 Task: Find connections with filter location Wetteren with filter topic #Startupcompanywith filter profile language German with filter current company Vedanta Limited - Aluminium Business with filter school GOVERNMENT ENGINEERING COLLEGE, BHARUCH 014 with filter industry Technology, Information and Media with filter service category Research with filter keywords title Bus Person
Action: Mouse moved to (623, 122)
Screenshot: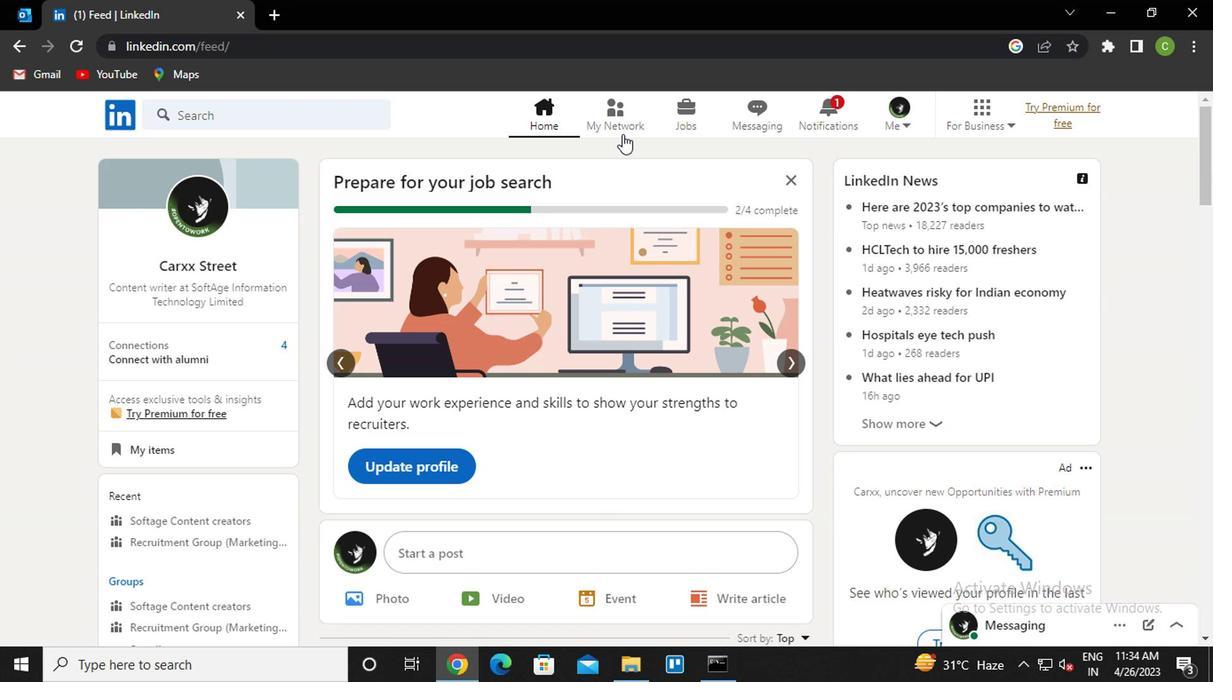 
Action: Mouse pressed left at (623, 122)
Screenshot: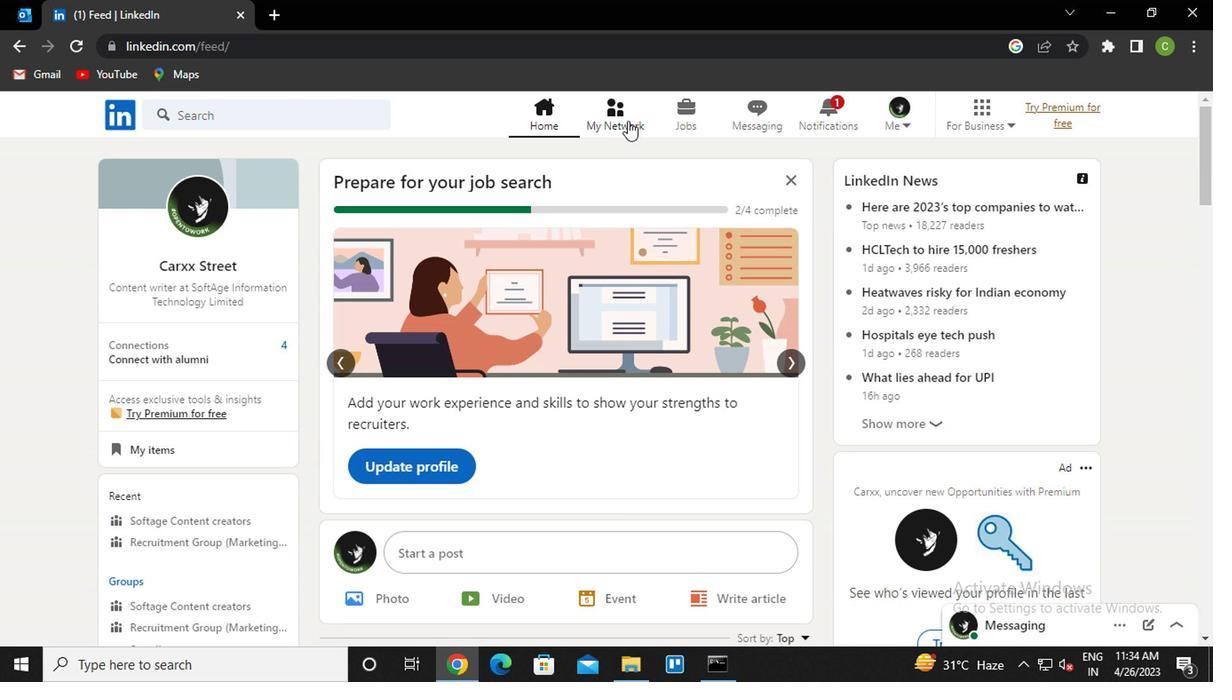 
Action: Mouse moved to (285, 211)
Screenshot: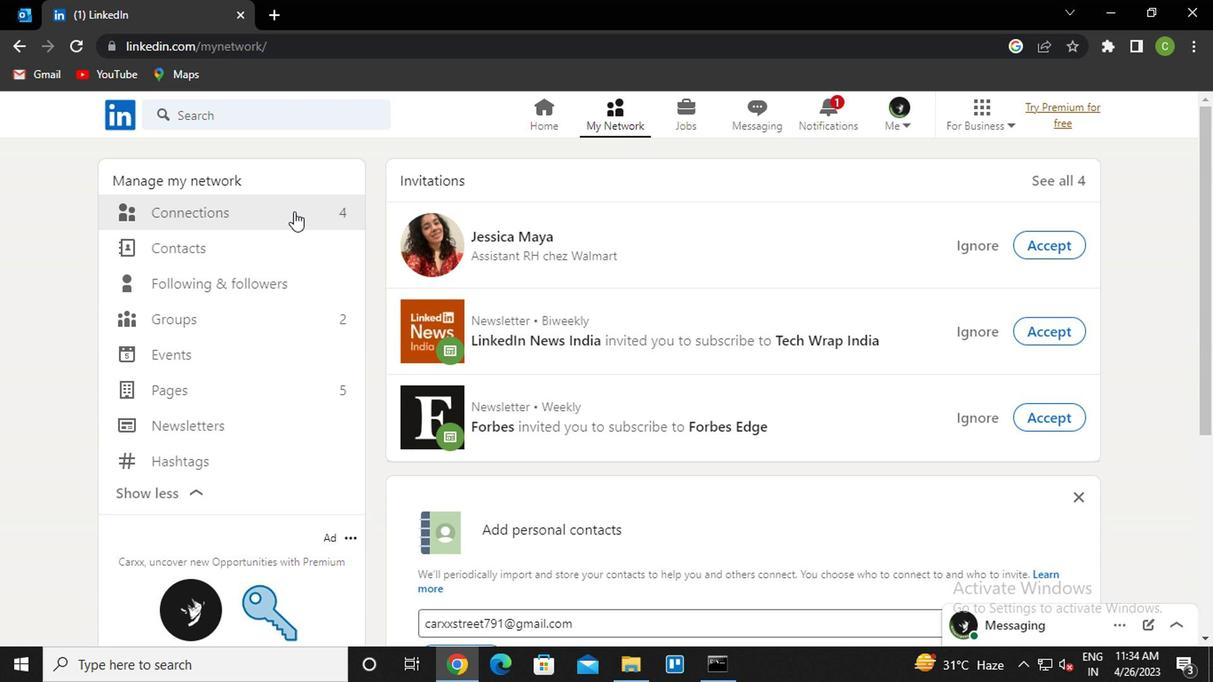 
Action: Mouse pressed left at (285, 211)
Screenshot: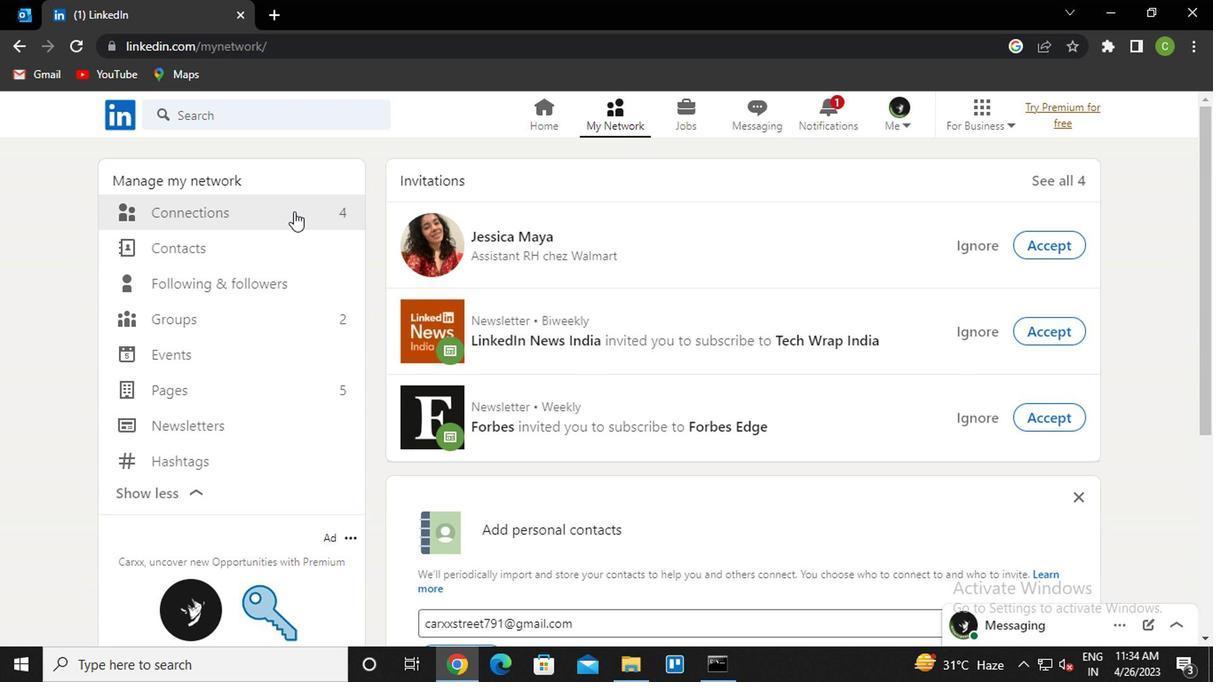 
Action: Mouse moved to (738, 218)
Screenshot: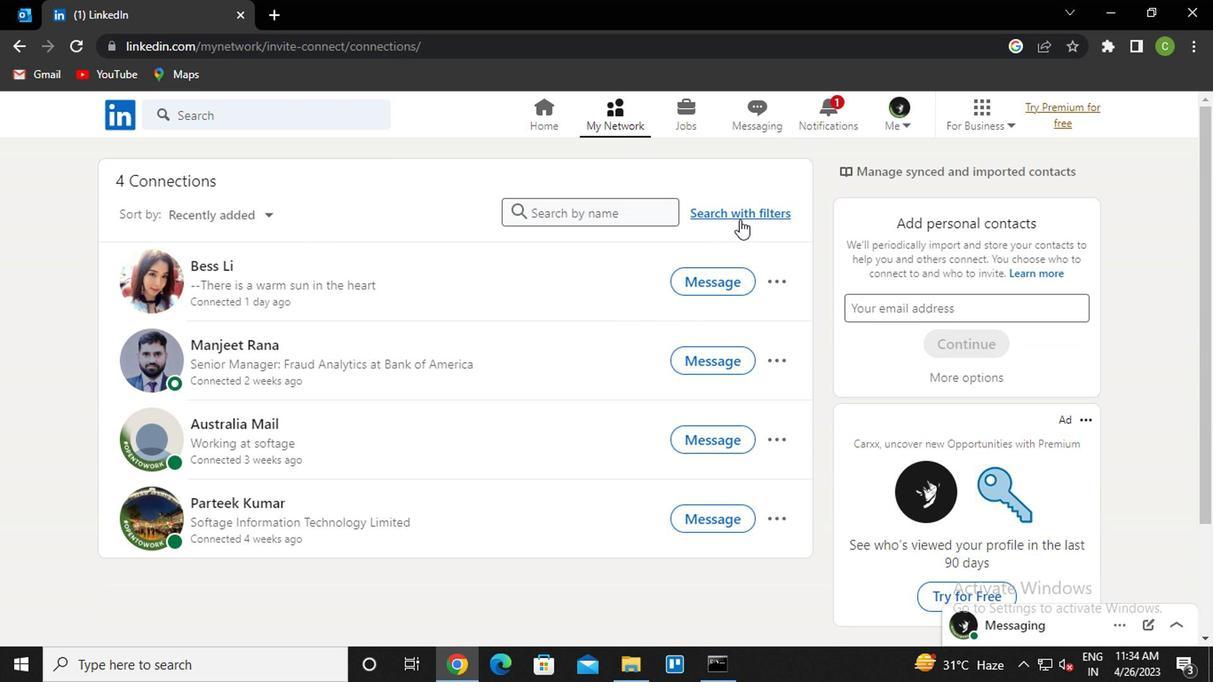 
Action: Mouse pressed left at (738, 218)
Screenshot: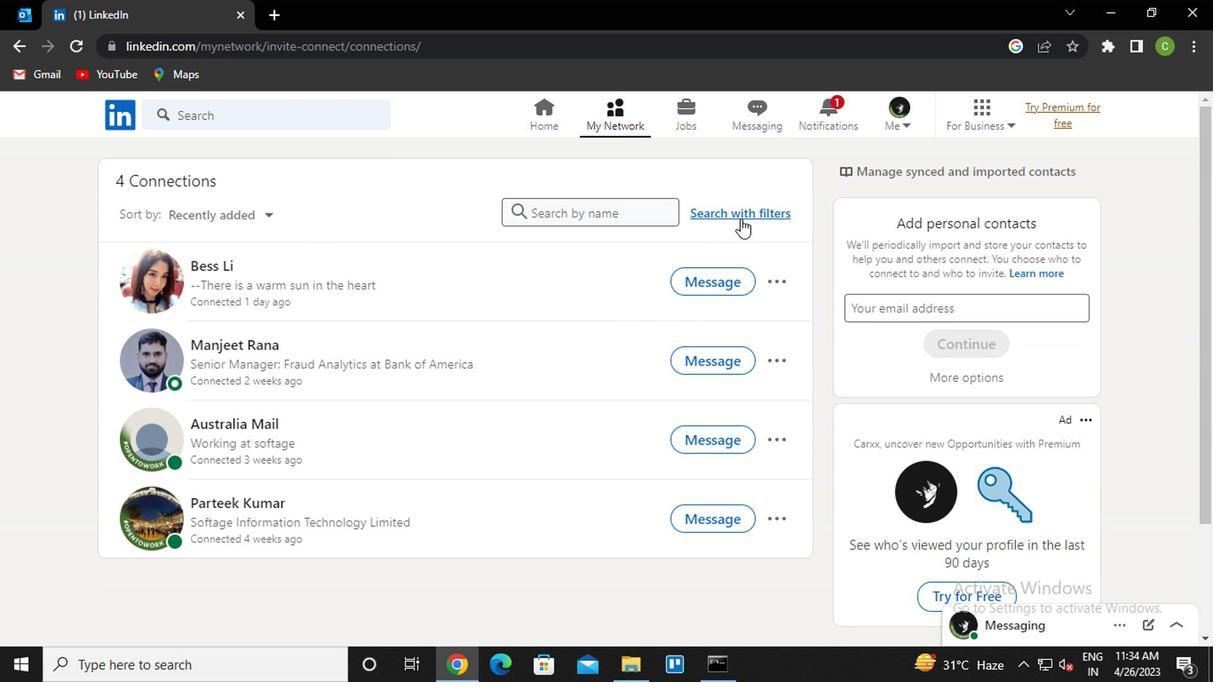 
Action: Mouse moved to (607, 163)
Screenshot: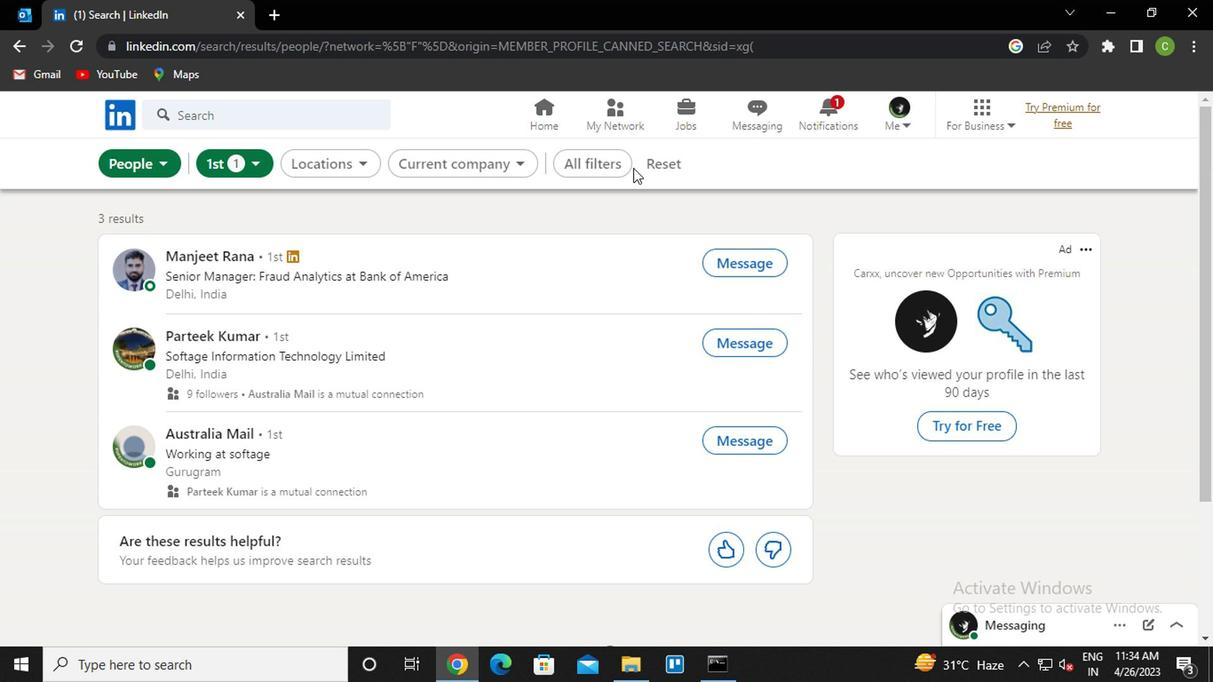 
Action: Mouse pressed left at (607, 163)
Screenshot: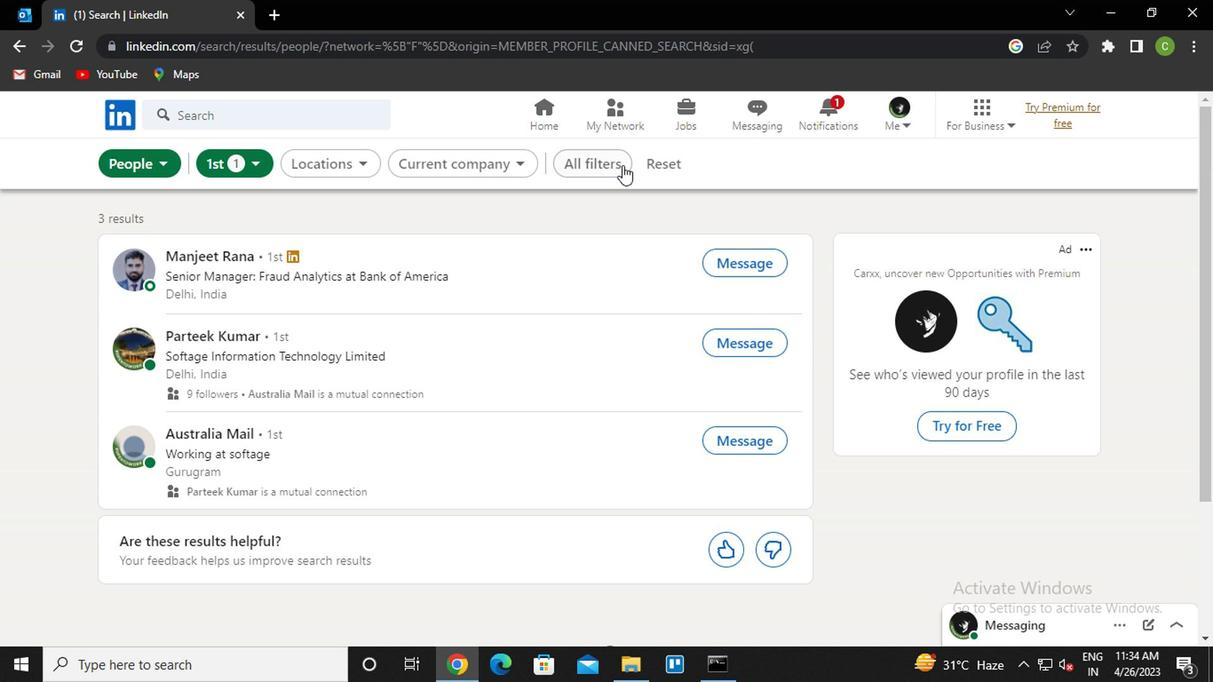 
Action: Mouse moved to (966, 431)
Screenshot: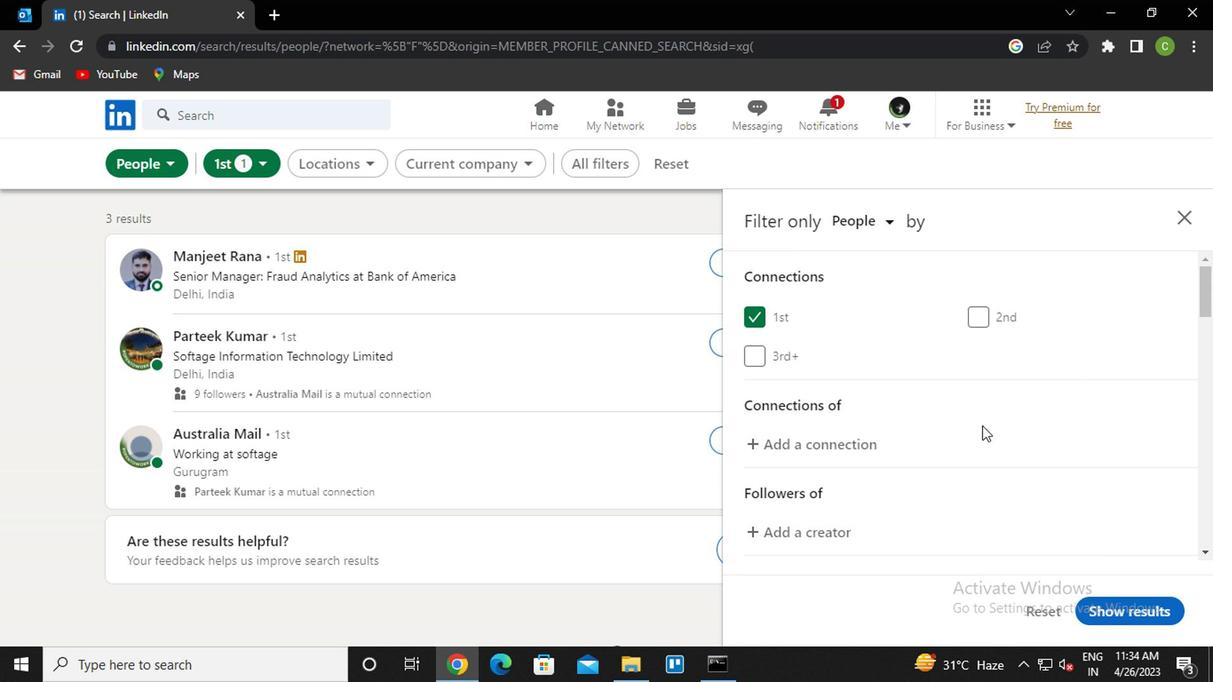 
Action: Mouse scrolled (966, 430) with delta (0, 0)
Screenshot: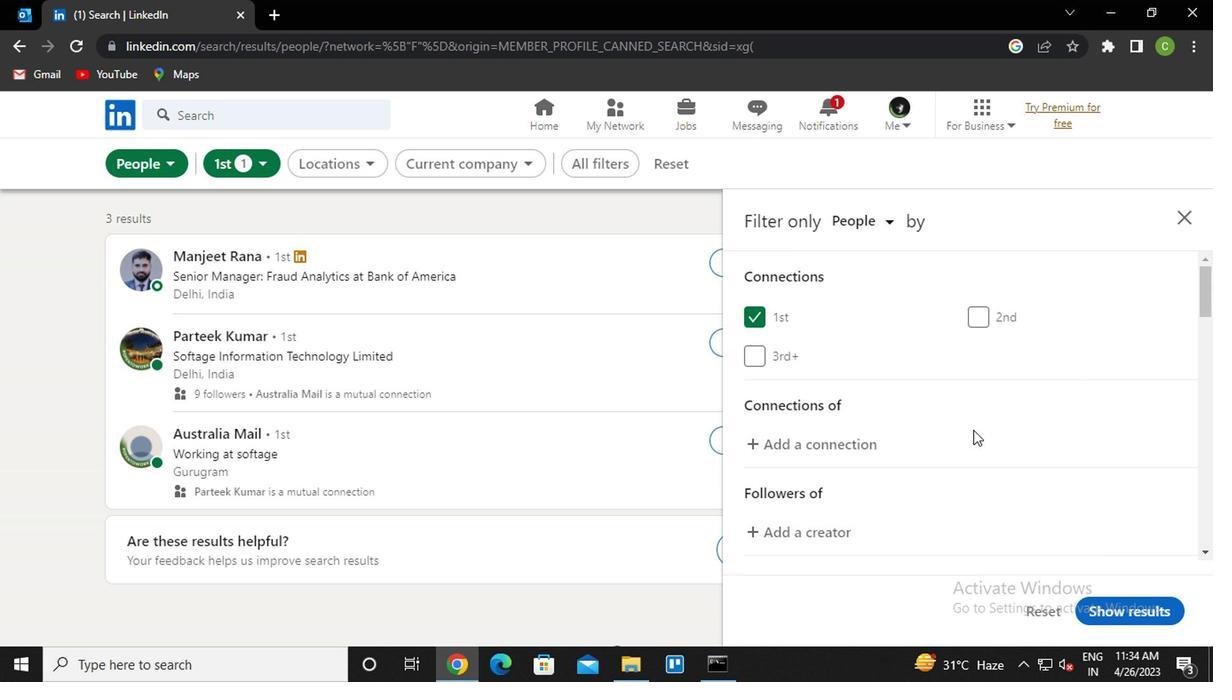 
Action: Mouse moved to (905, 414)
Screenshot: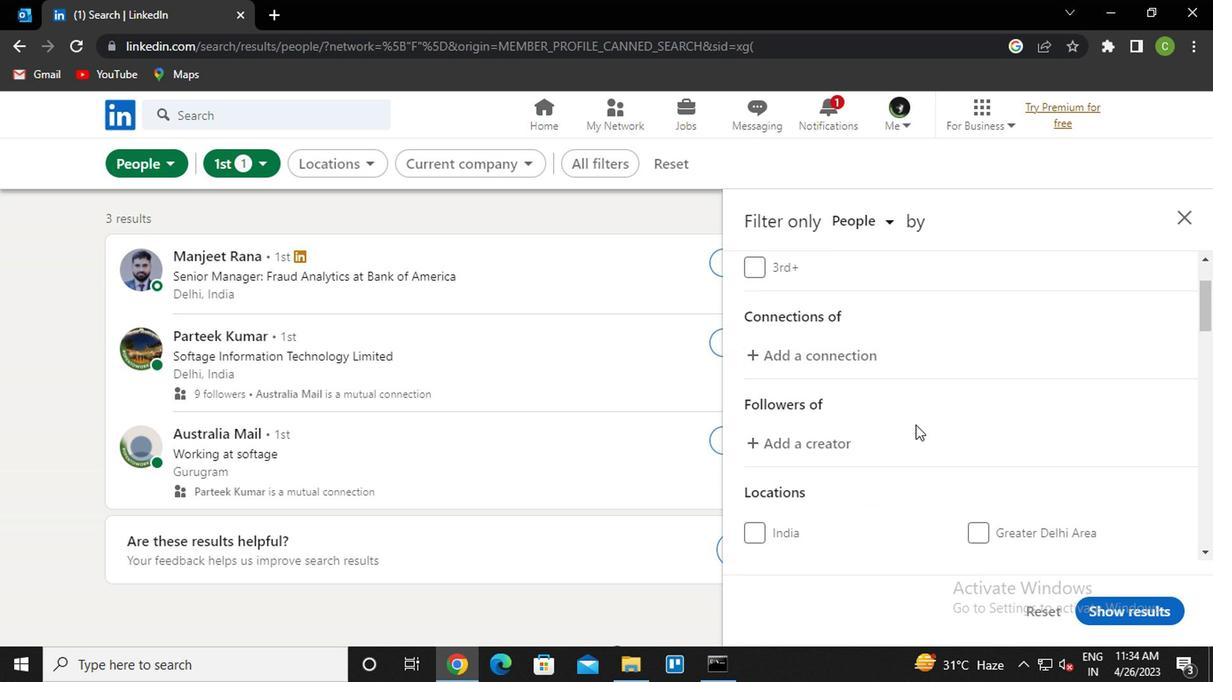 
Action: Mouse scrolled (905, 412) with delta (0, -1)
Screenshot: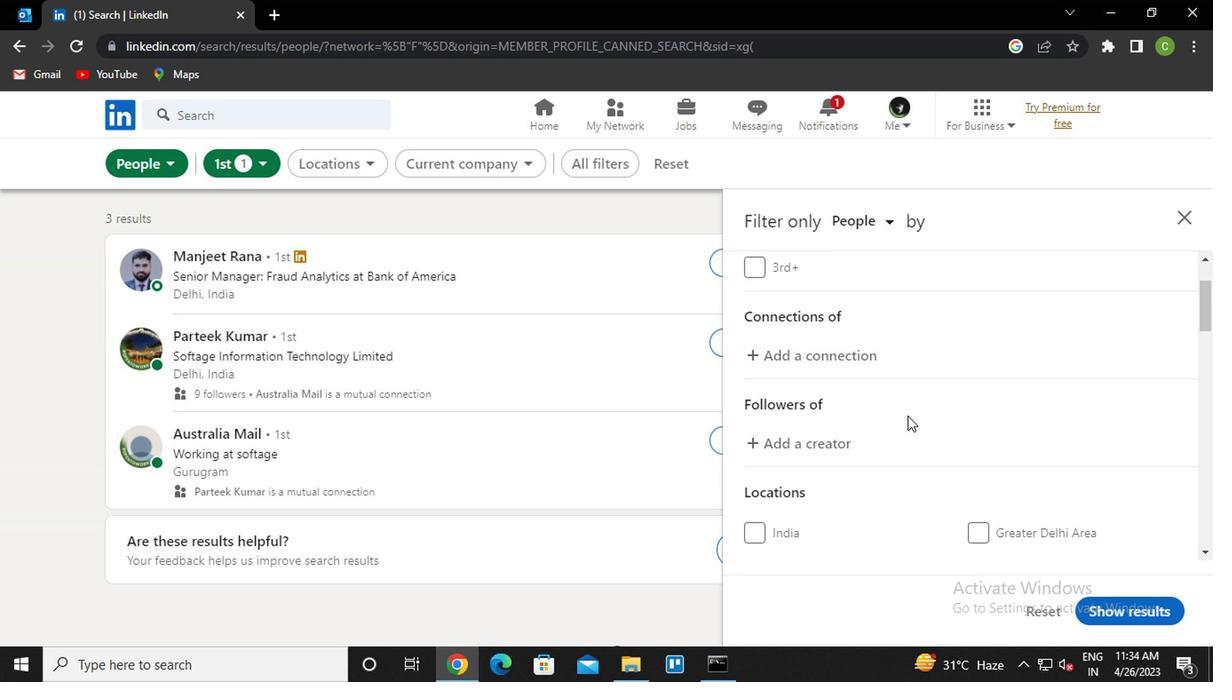 
Action: Mouse scrolled (905, 412) with delta (0, -1)
Screenshot: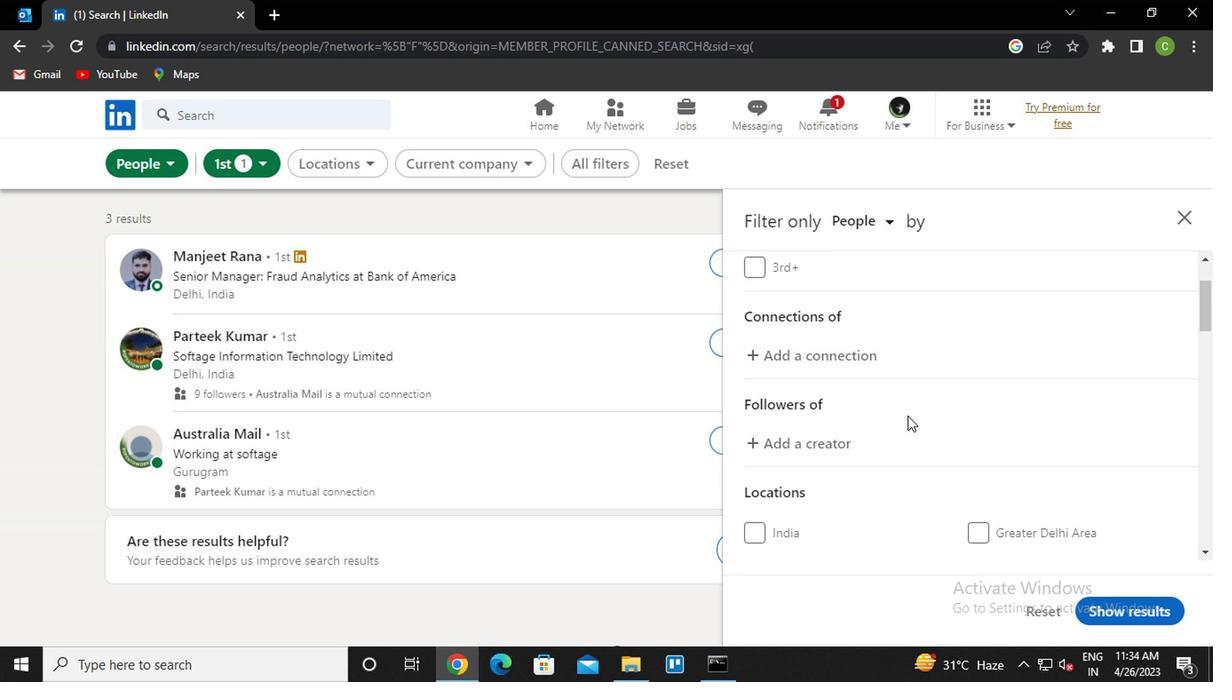 
Action: Mouse moved to (1023, 426)
Screenshot: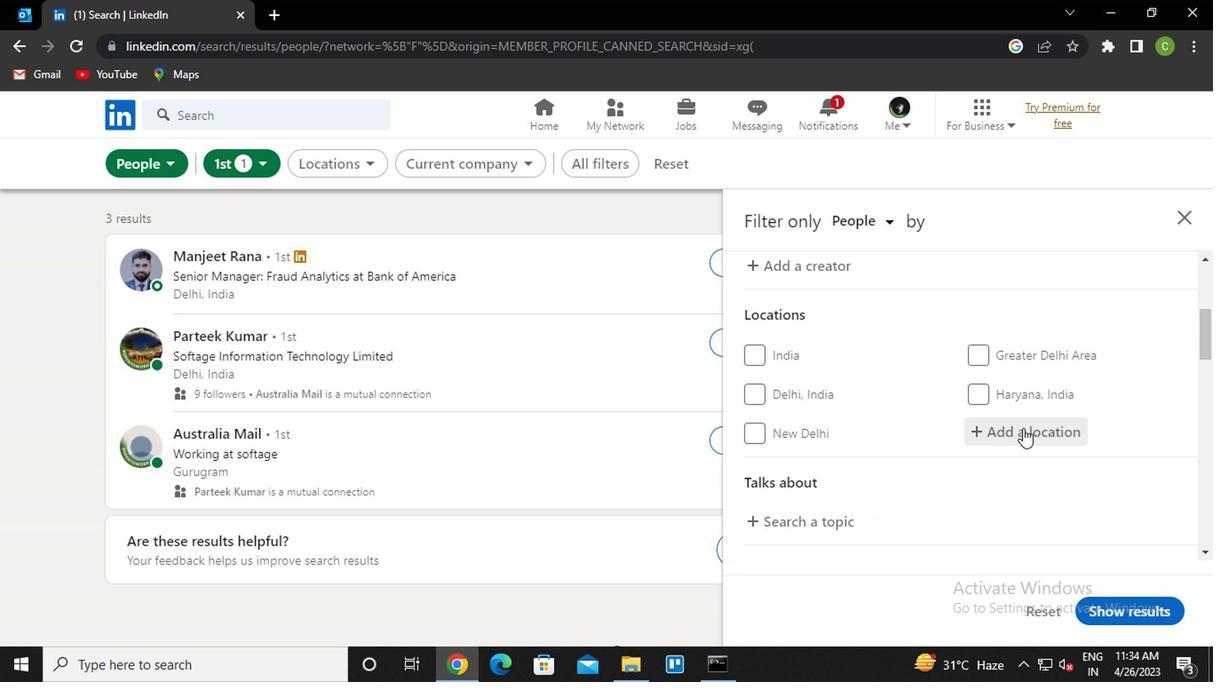 
Action: Mouse pressed left at (1023, 426)
Screenshot: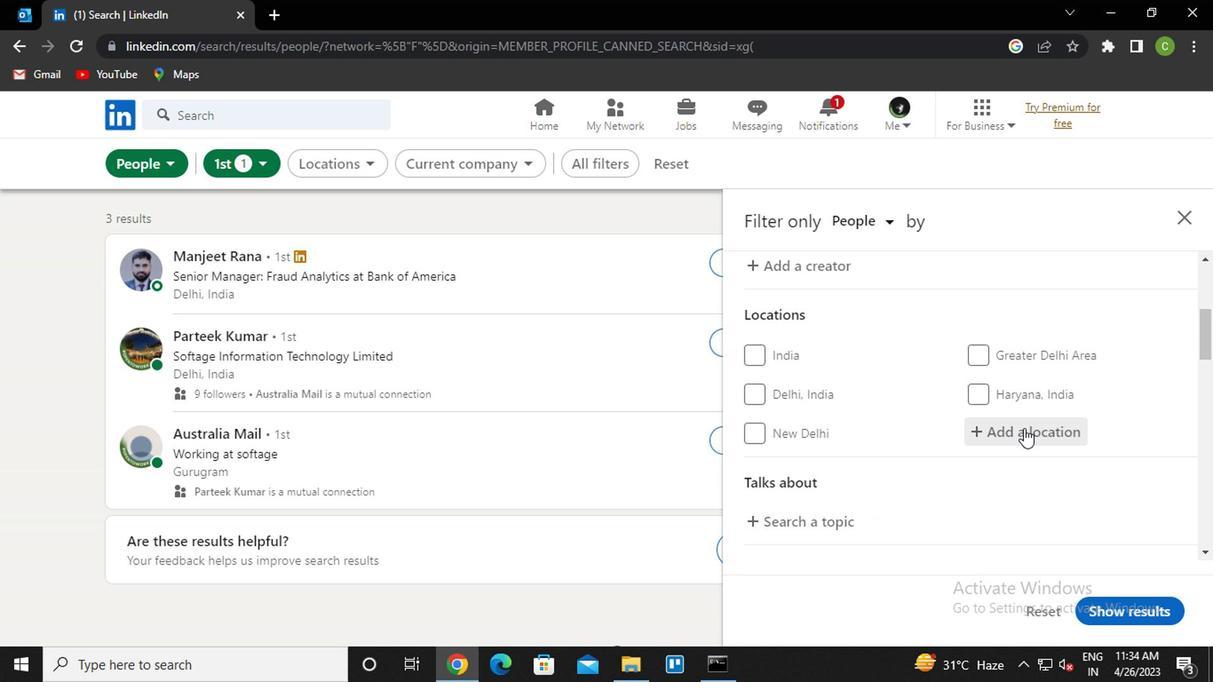 
Action: Mouse moved to (1024, 426)
Screenshot: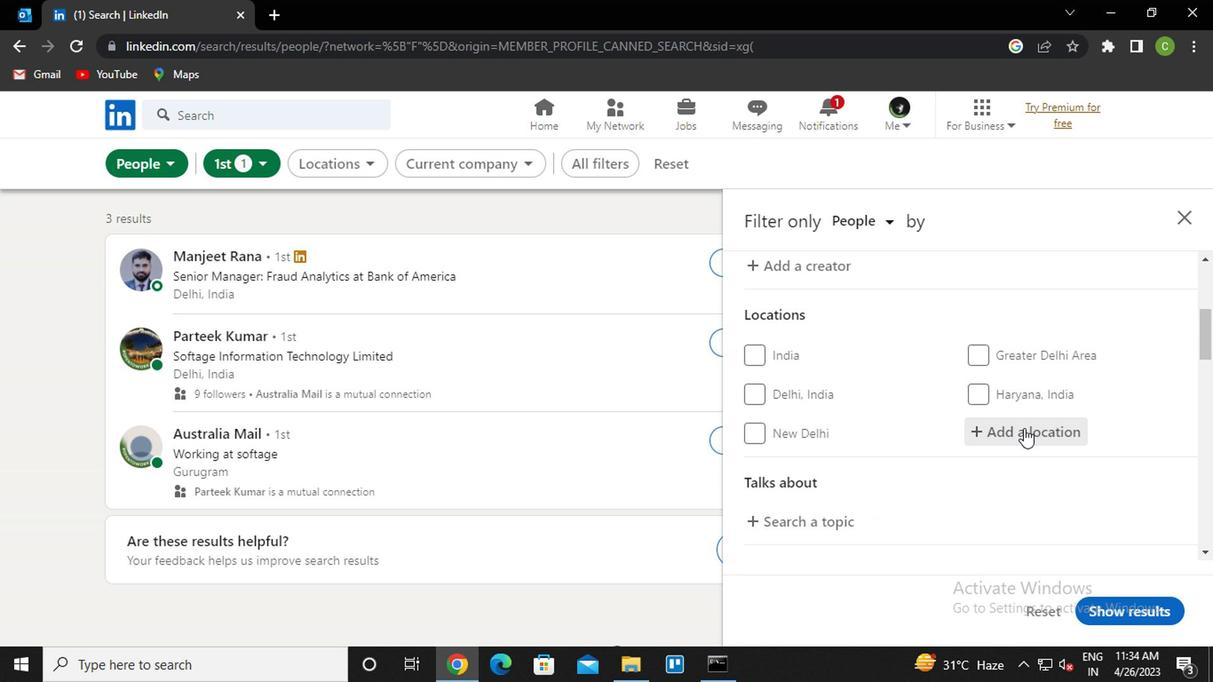 
Action: Key pressed w<Key.caps_lock>Ette<Key.down><Key.enter>
Screenshot: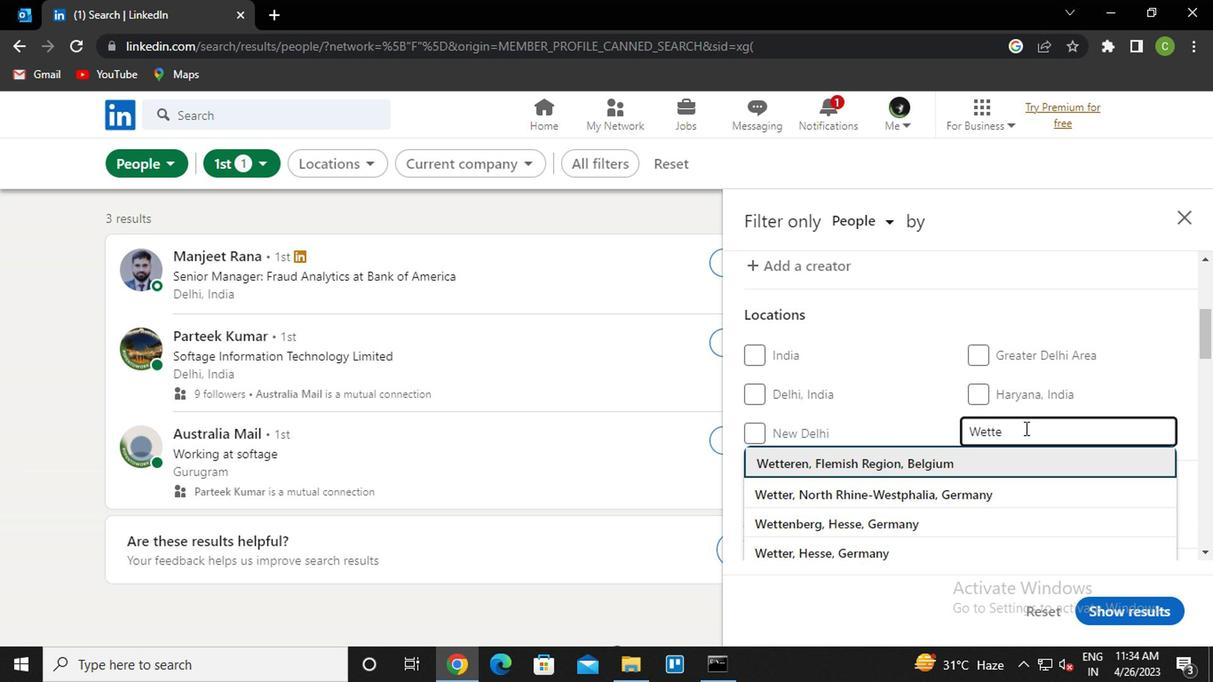 
Action: Mouse moved to (1032, 448)
Screenshot: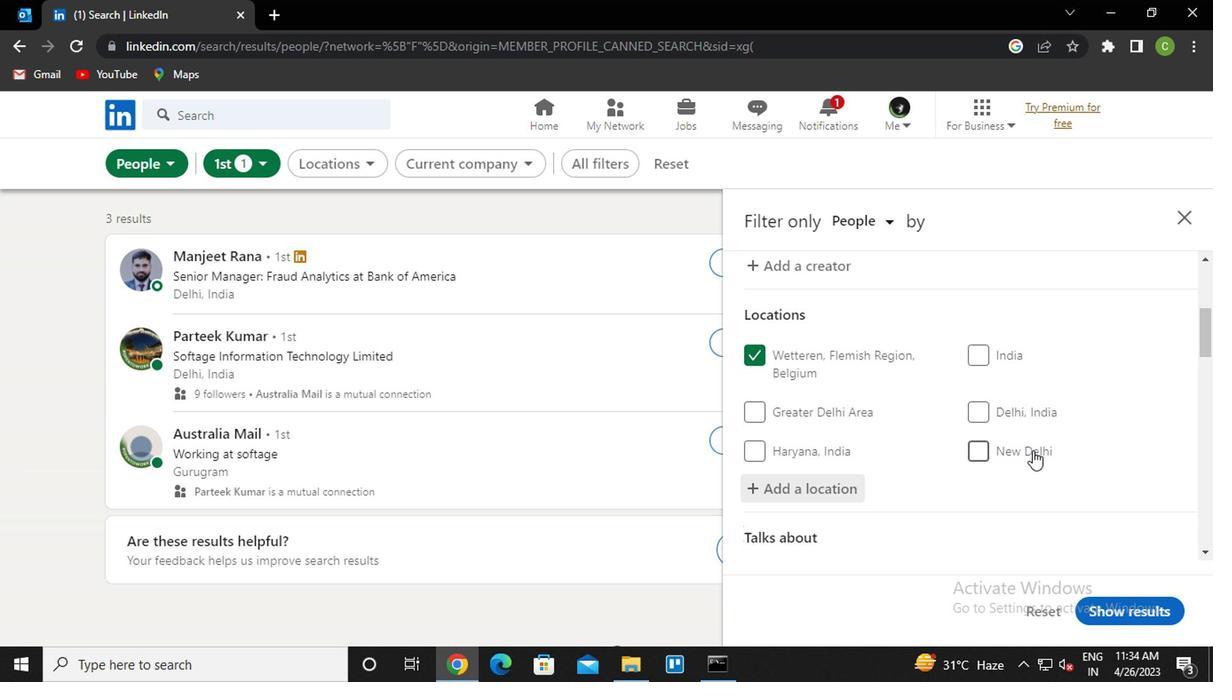 
Action: Mouse scrolled (1032, 448) with delta (0, 0)
Screenshot: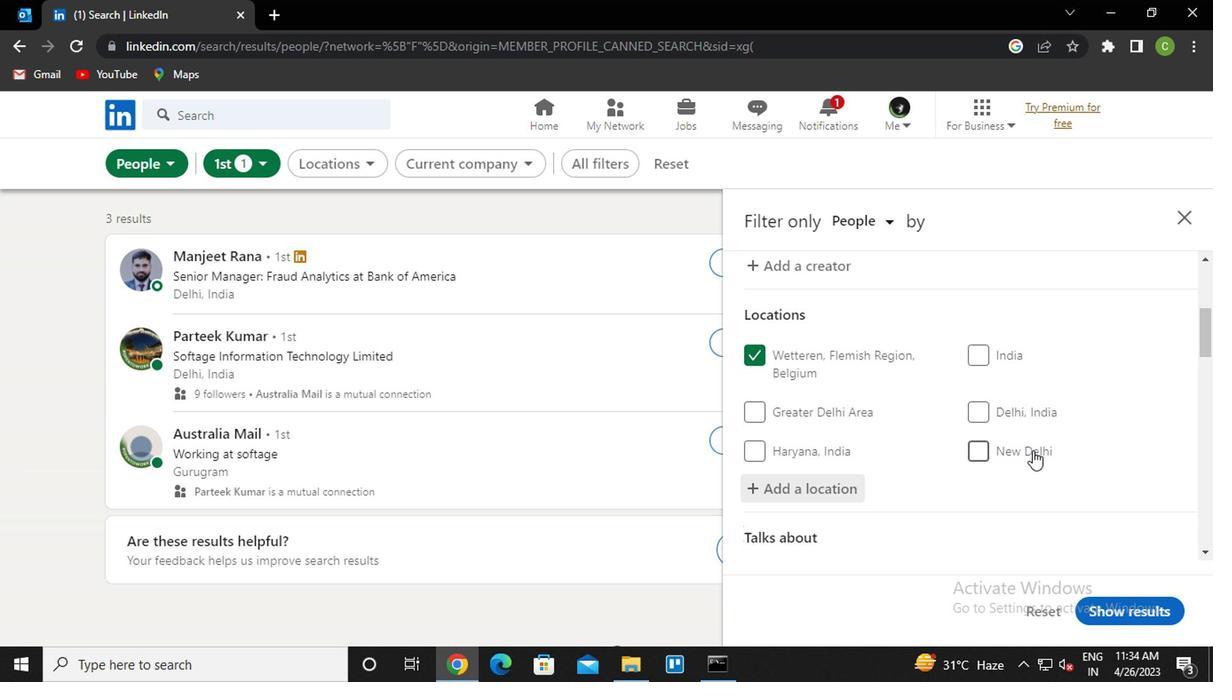
Action: Mouse moved to (1032, 450)
Screenshot: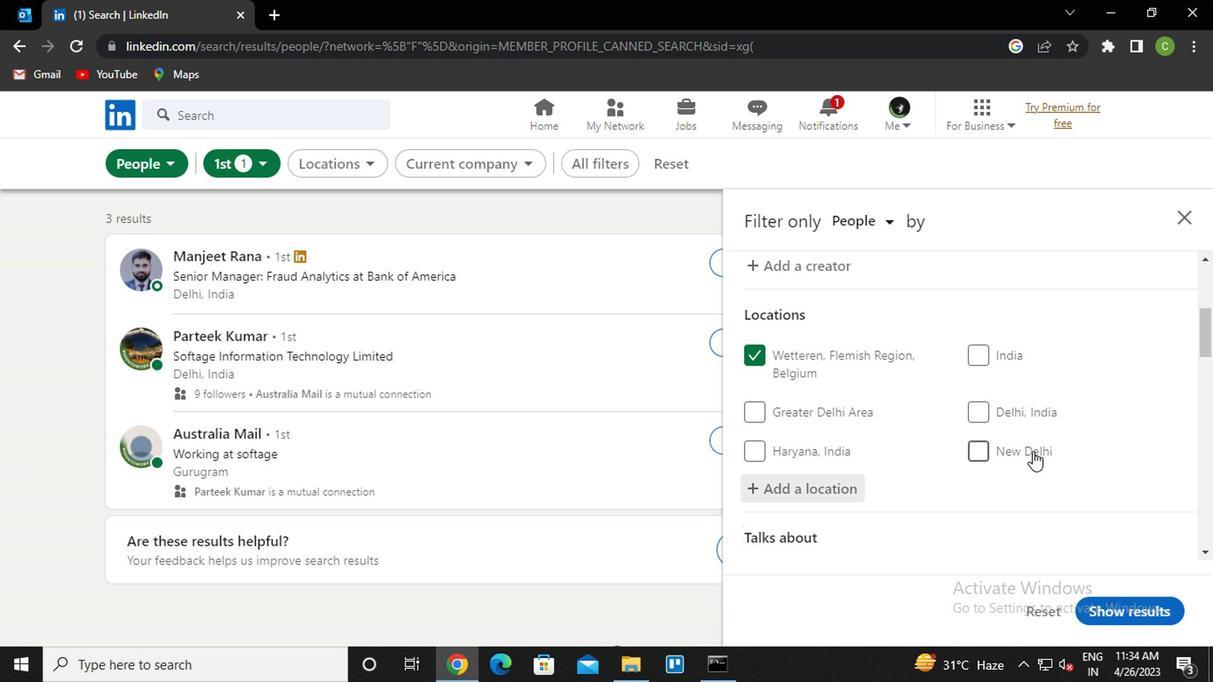 
Action: Mouse scrolled (1032, 450) with delta (0, 0)
Screenshot: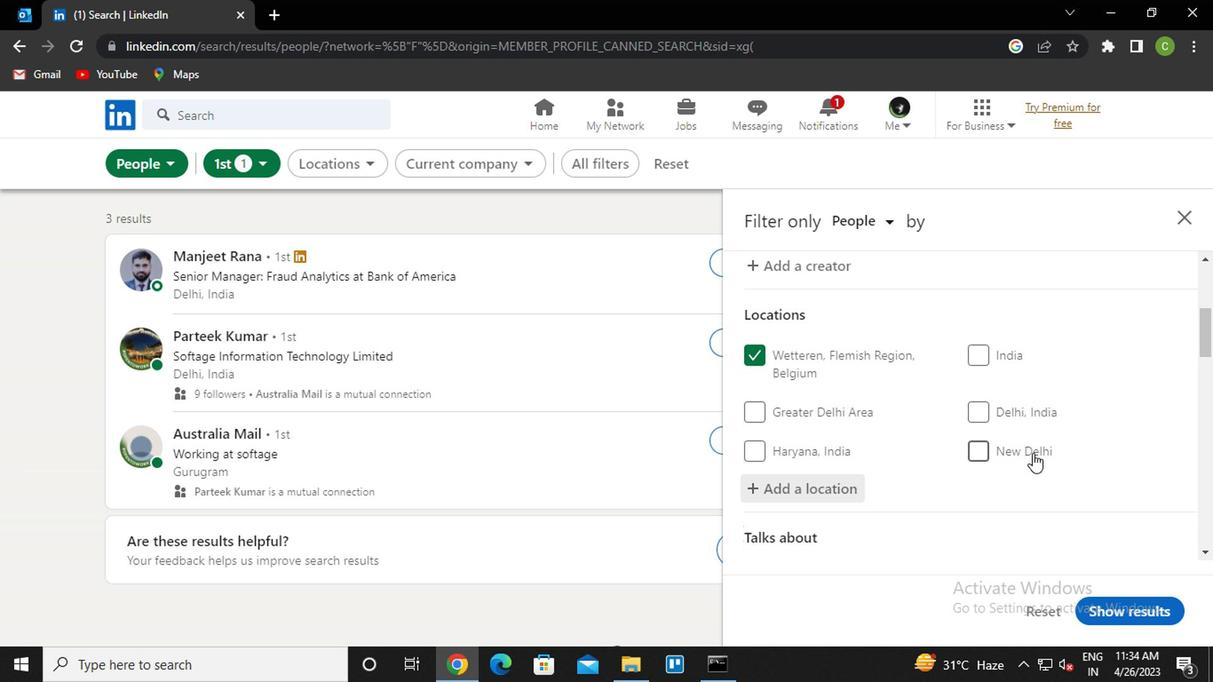 
Action: Mouse moved to (979, 473)
Screenshot: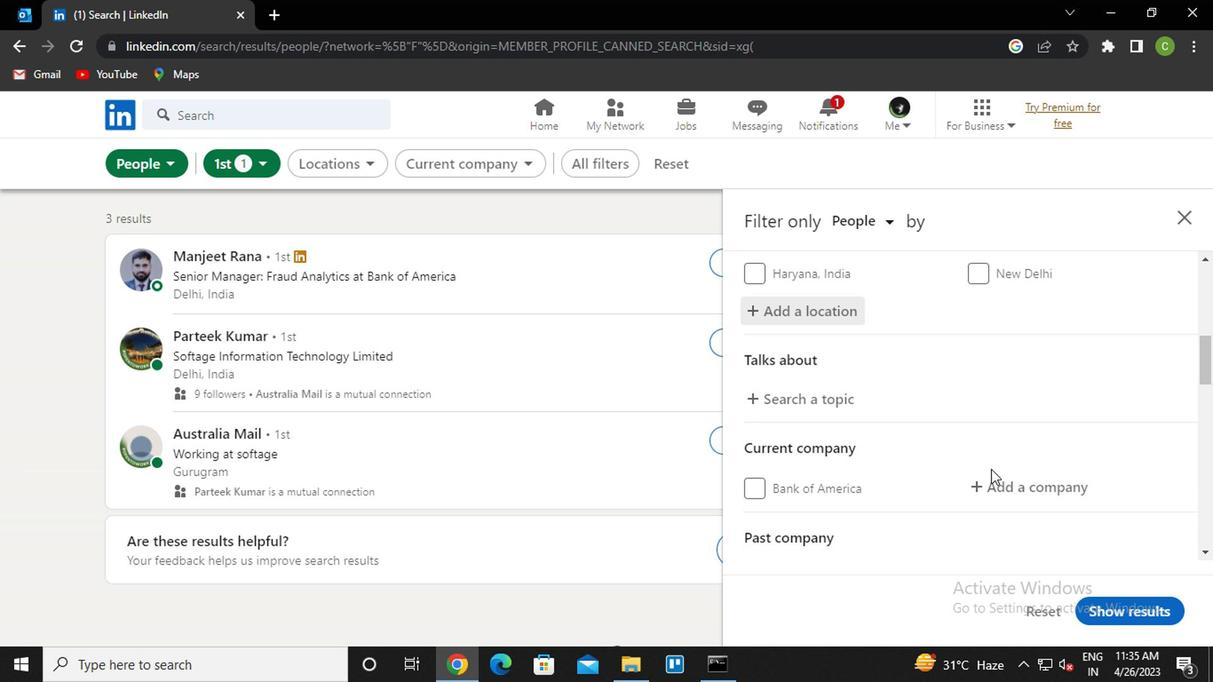 
Action: Mouse scrolled (979, 472) with delta (0, 0)
Screenshot: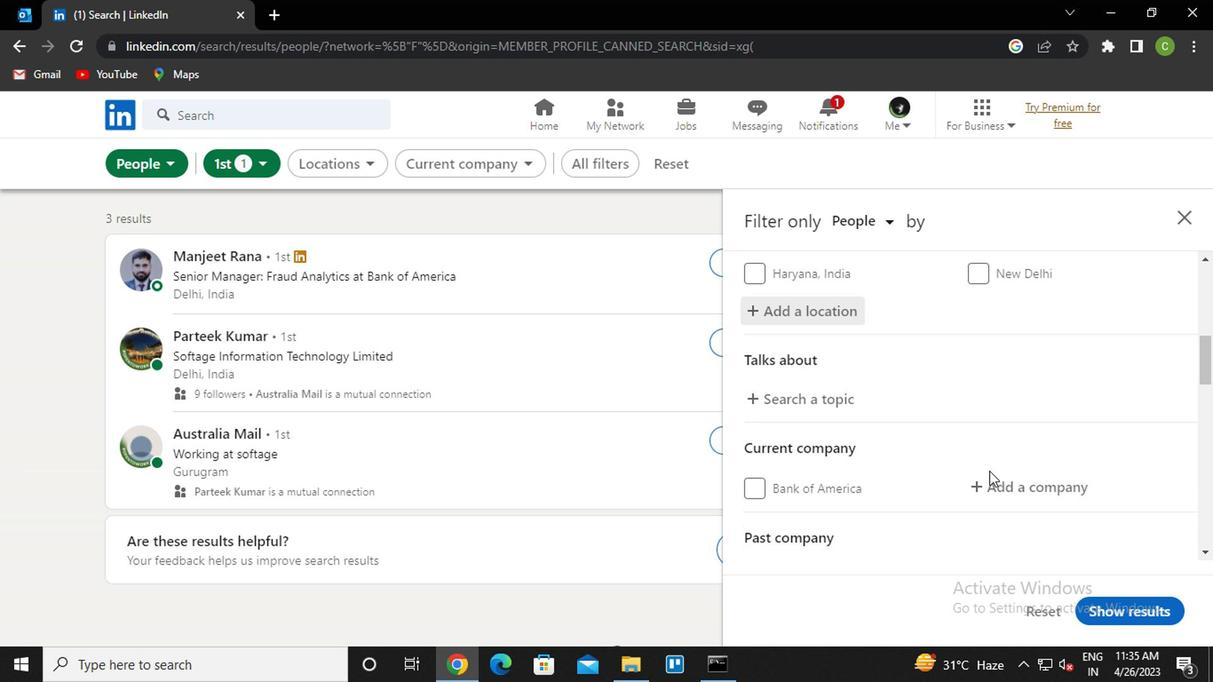 
Action: Mouse moved to (1007, 405)
Screenshot: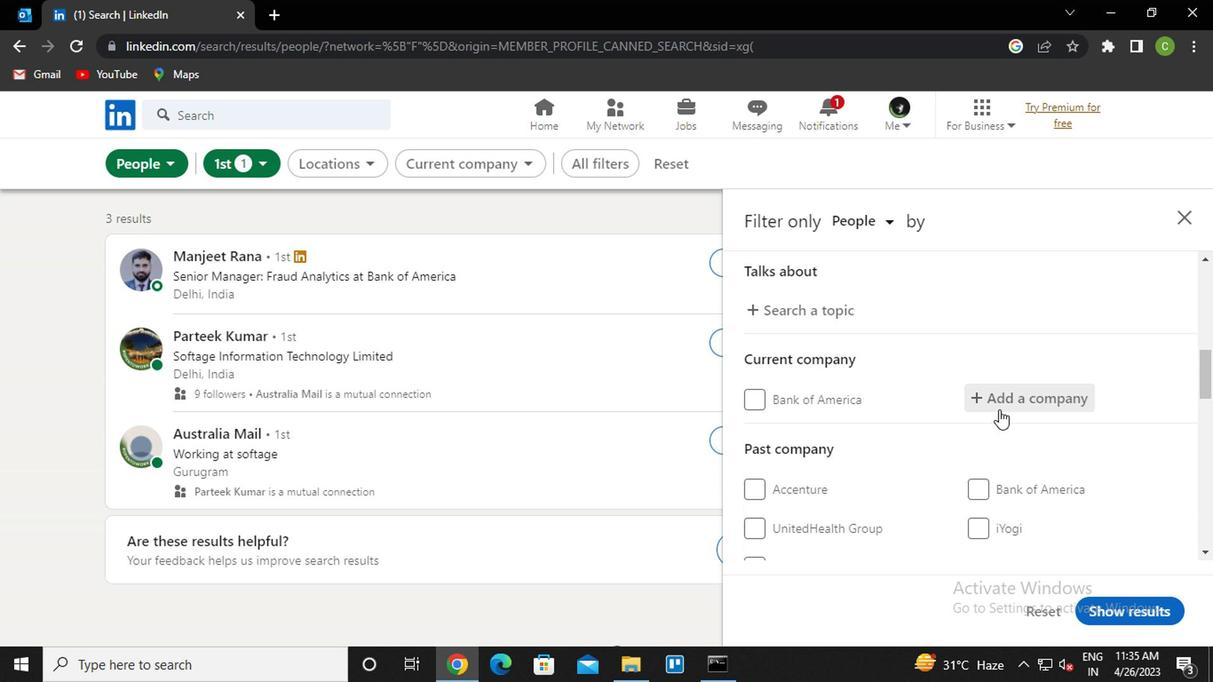 
Action: Mouse pressed left at (1007, 405)
Screenshot: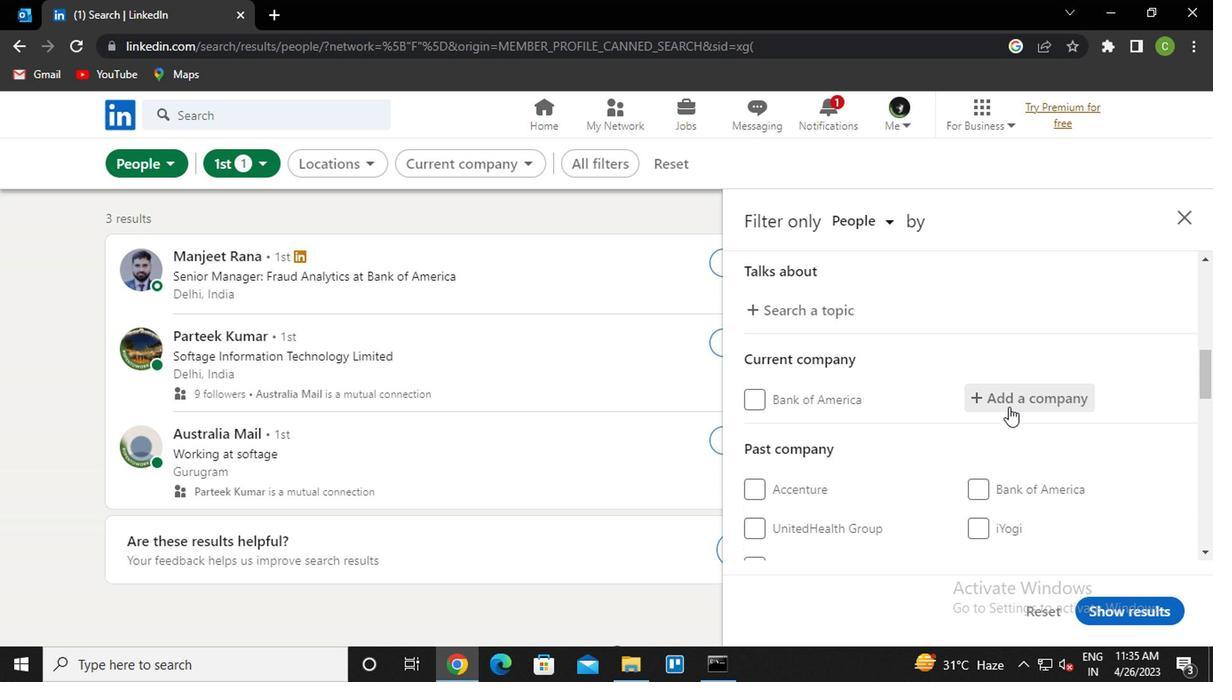 
Action: Mouse moved to (820, 305)
Screenshot: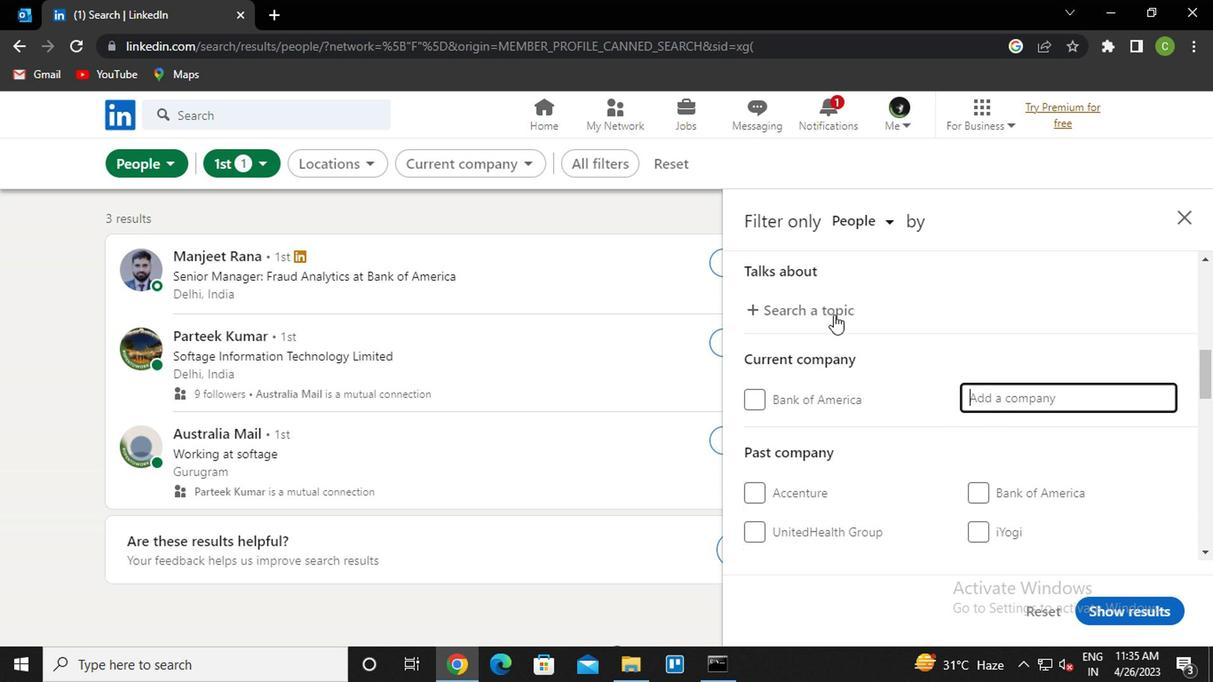 
Action: Mouse pressed left at (820, 305)
Screenshot: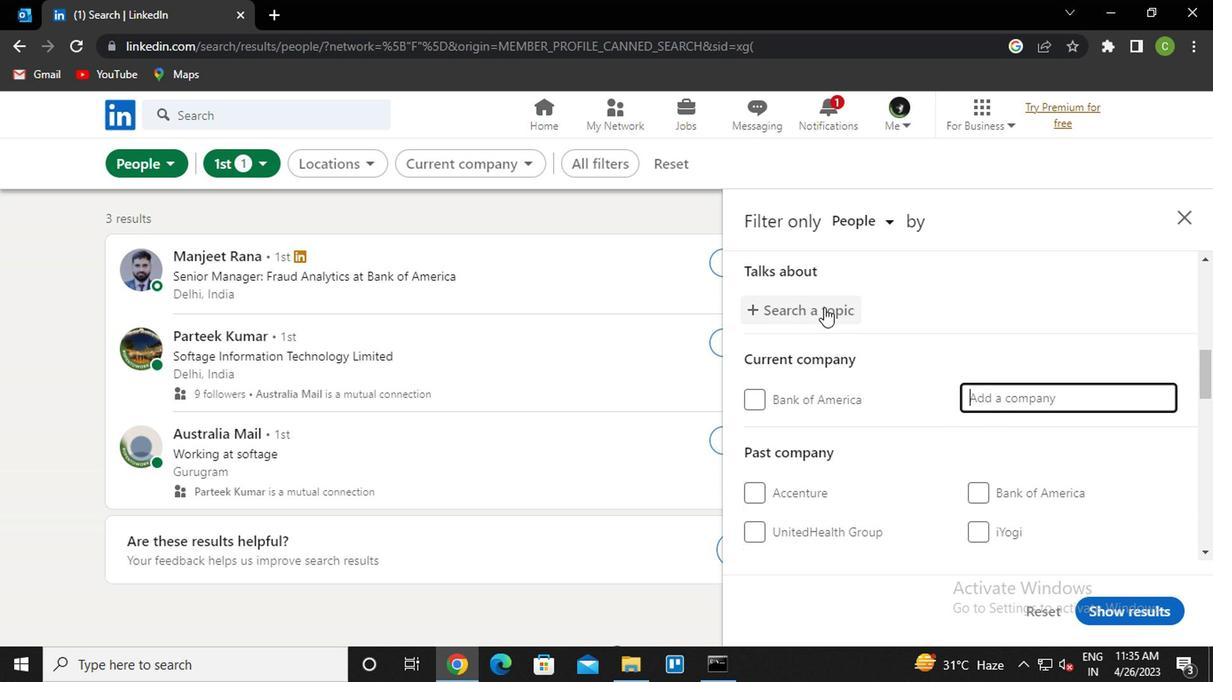 
Action: Mouse moved to (836, 355)
Screenshot: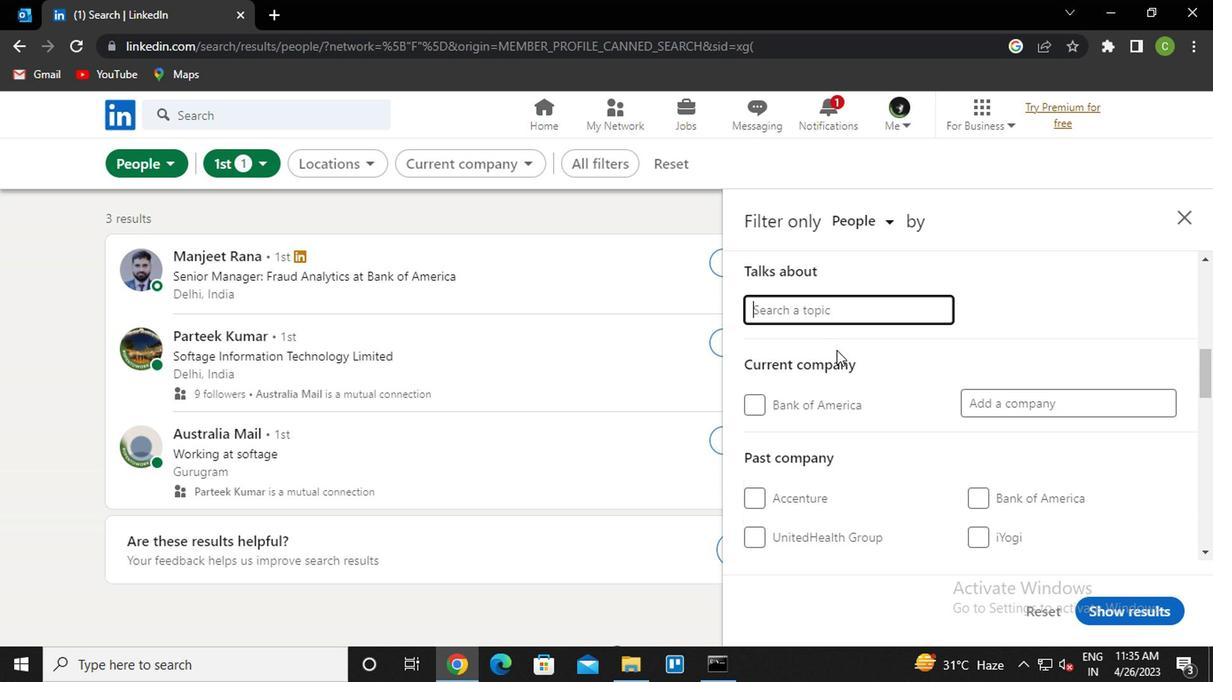 
Action: Key pressed <Key.caps_lock>s<Key.caps_lock>tartupcompany<Key.down><Key.enter>
Screenshot: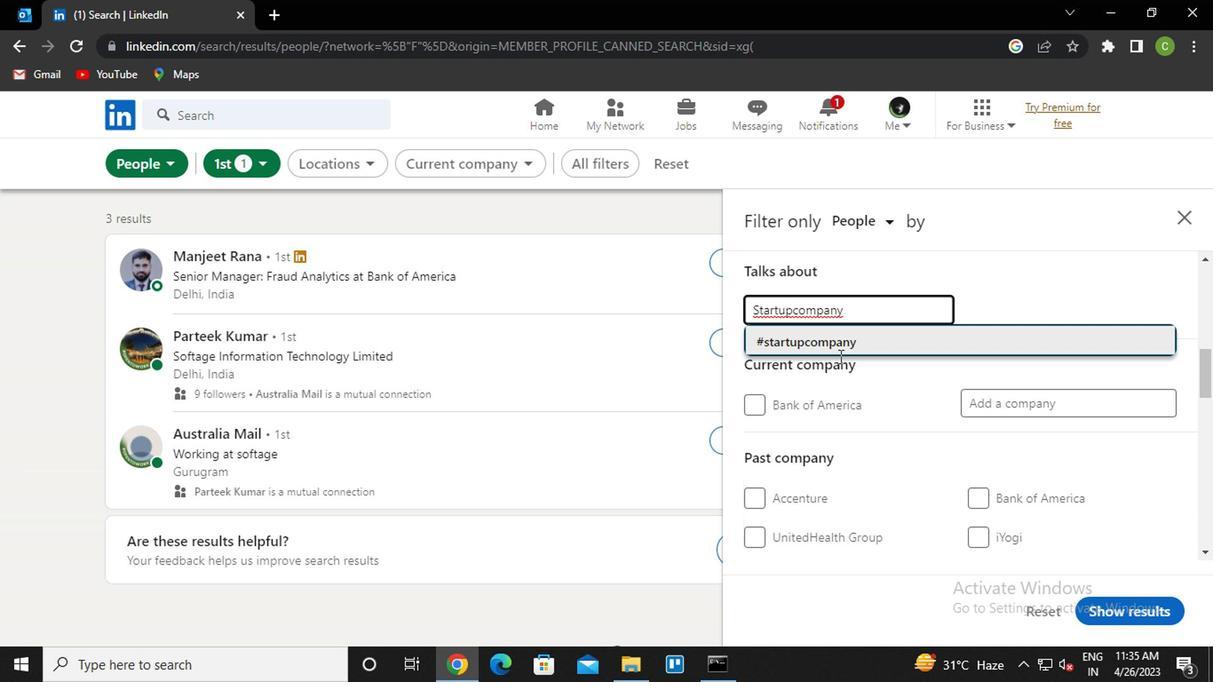 
Action: Mouse moved to (1049, 398)
Screenshot: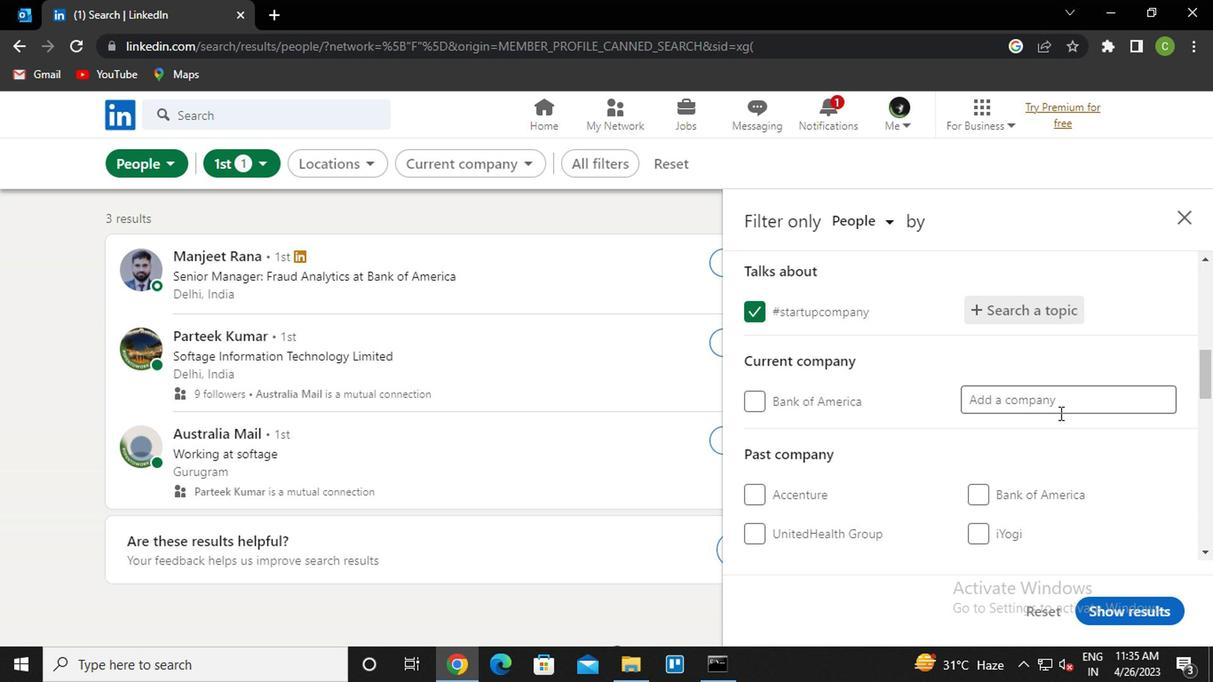
Action: Mouse pressed left at (1049, 398)
Screenshot: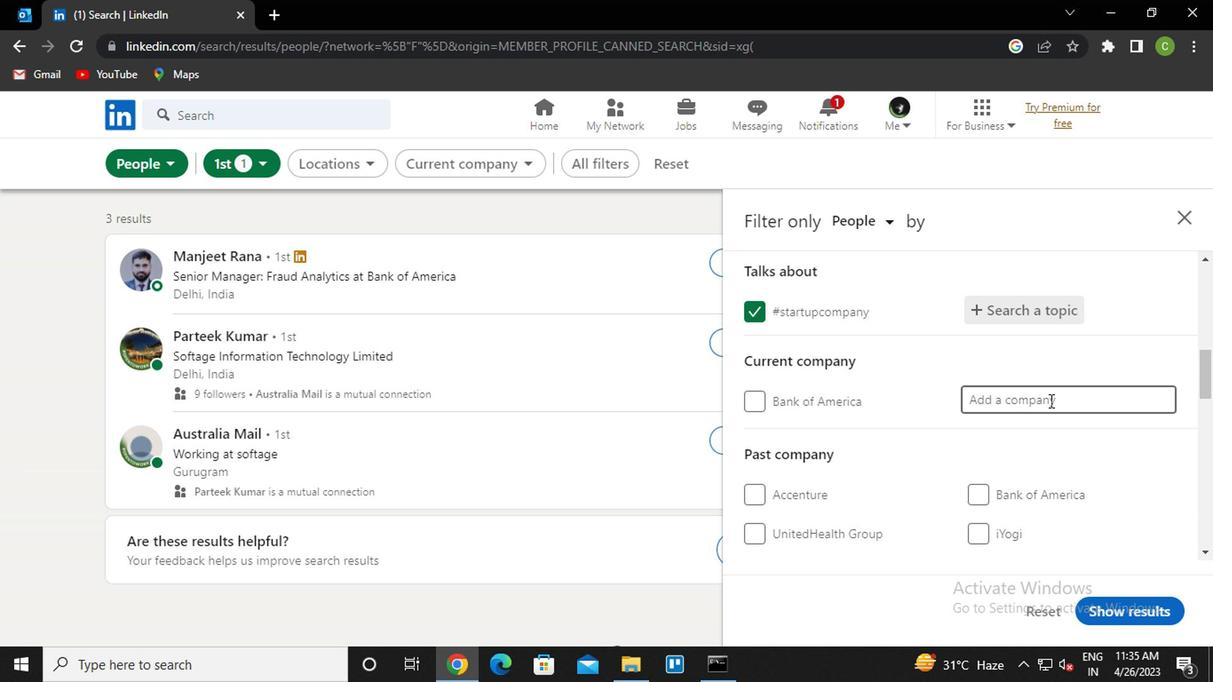 
Action: Key pressed <Key.caps_lock>v<Key.caps_lock>edn<Key.backspace>anta
Screenshot: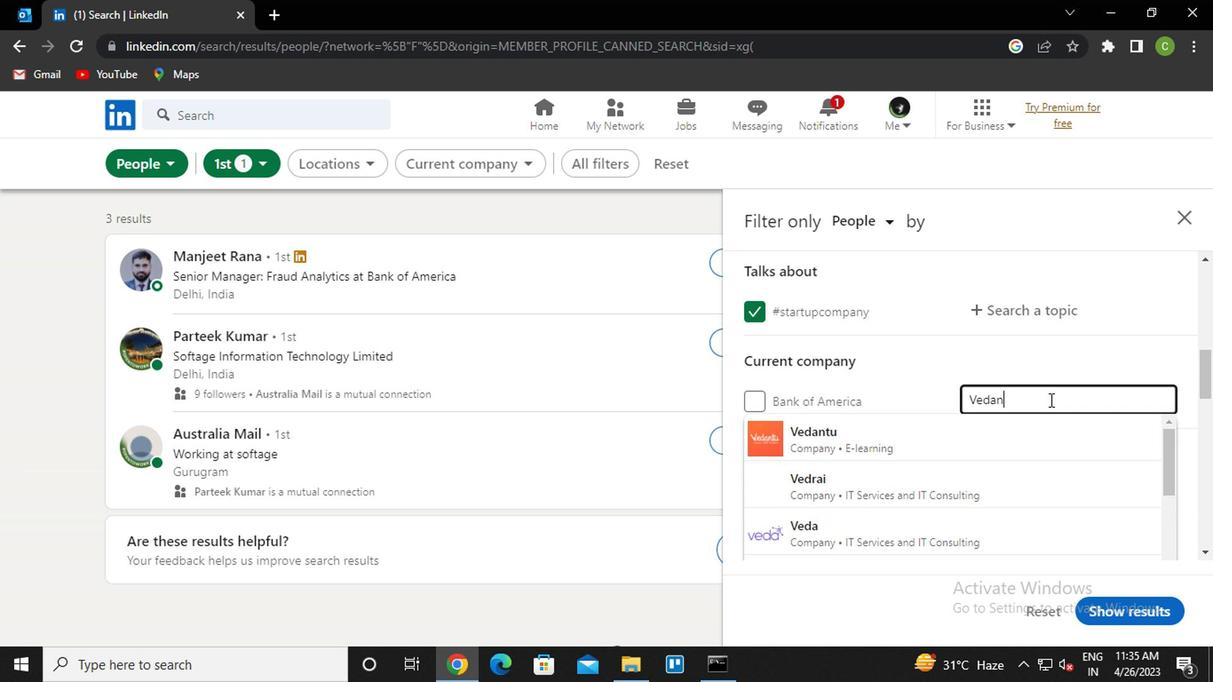 
Action: Mouse moved to (996, 477)
Screenshot: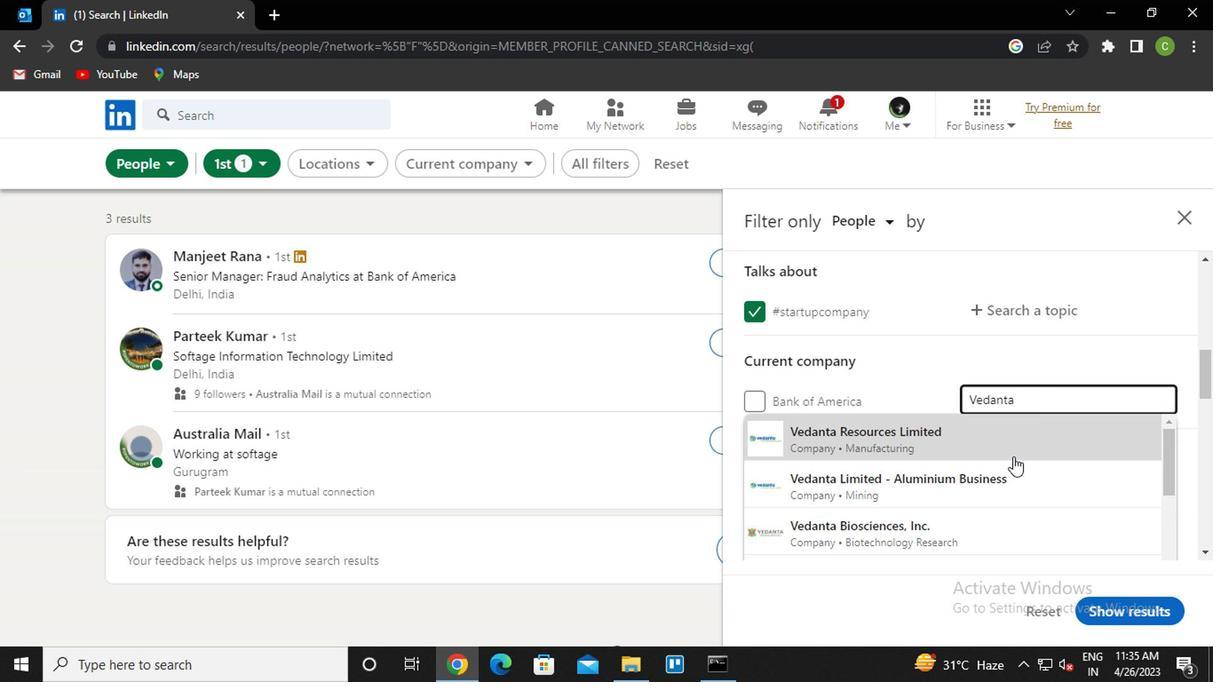
Action: Mouse pressed left at (996, 477)
Screenshot: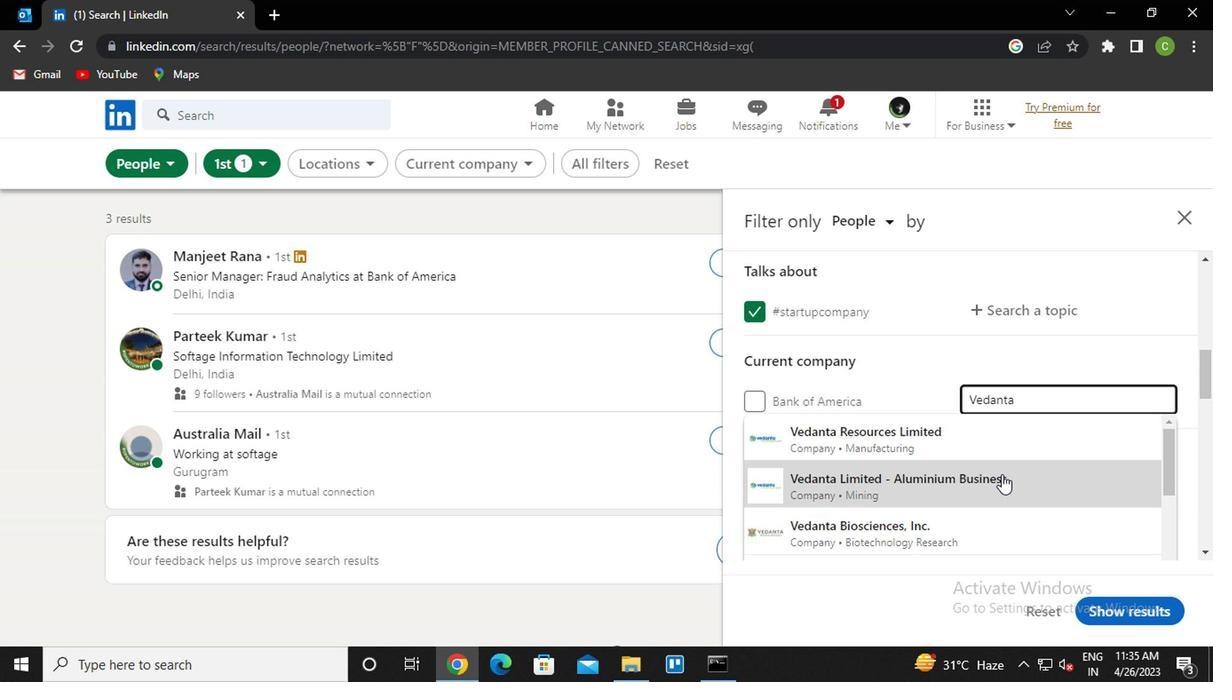 
Action: Mouse moved to (959, 428)
Screenshot: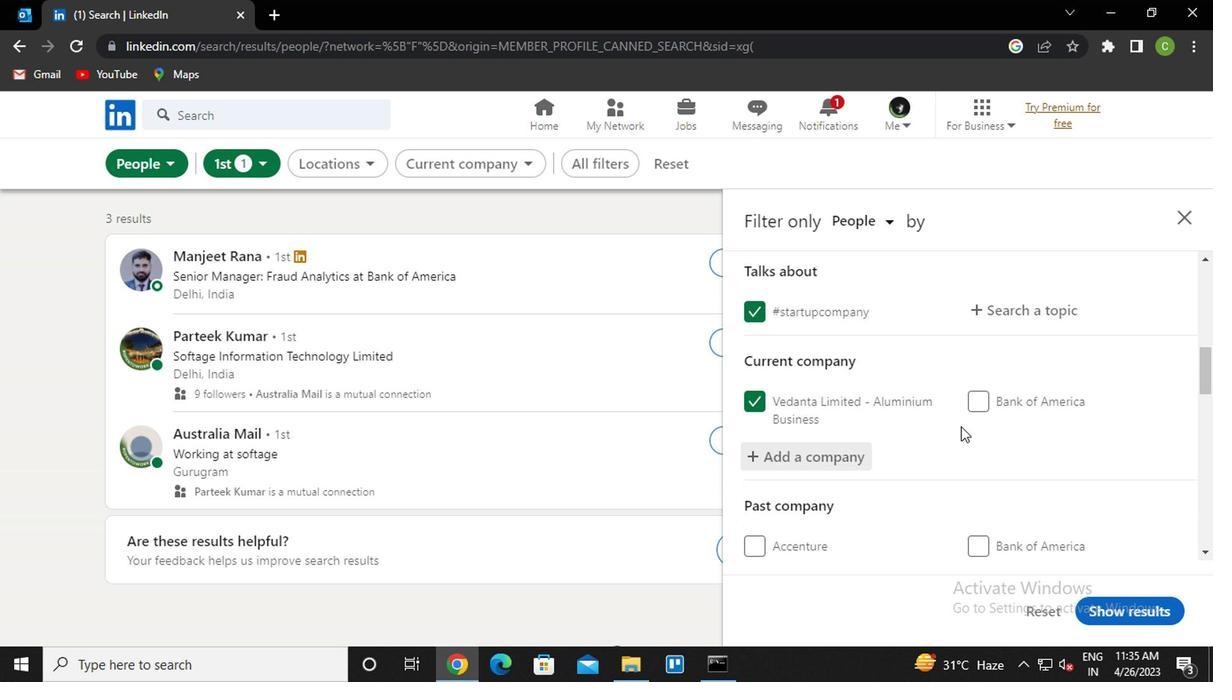 
Action: Mouse scrolled (959, 427) with delta (0, 0)
Screenshot: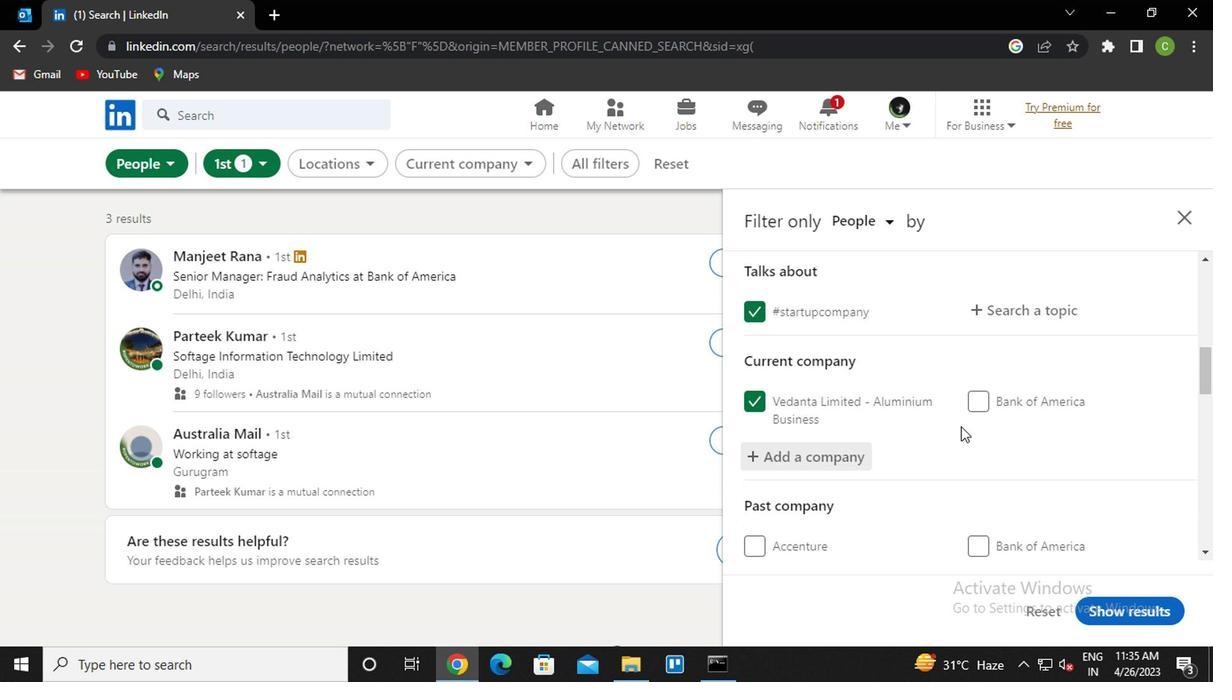 
Action: Mouse moved to (957, 432)
Screenshot: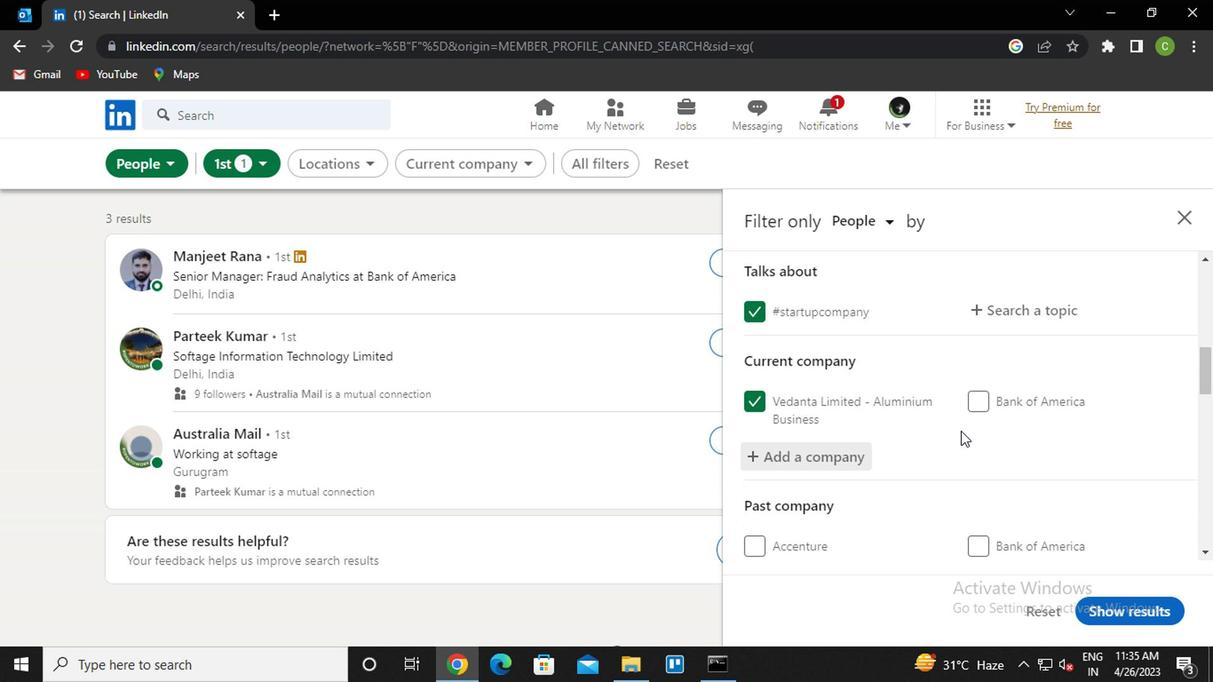 
Action: Mouse scrolled (957, 432) with delta (0, 0)
Screenshot: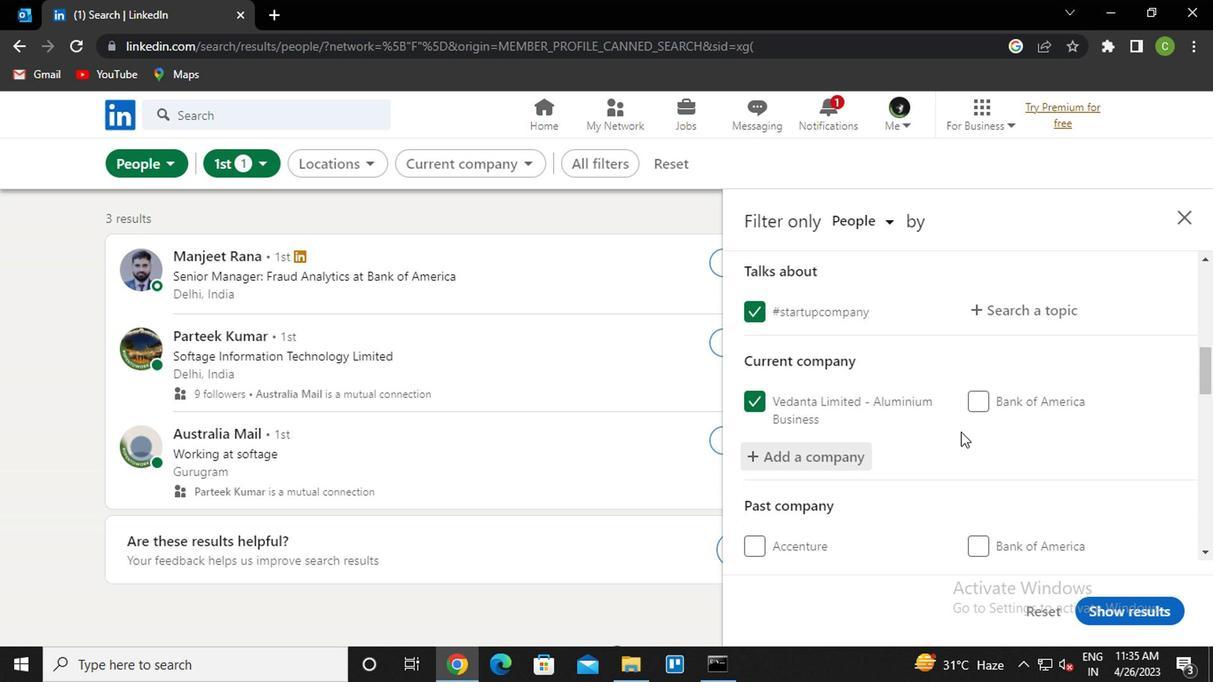 
Action: Mouse moved to (953, 439)
Screenshot: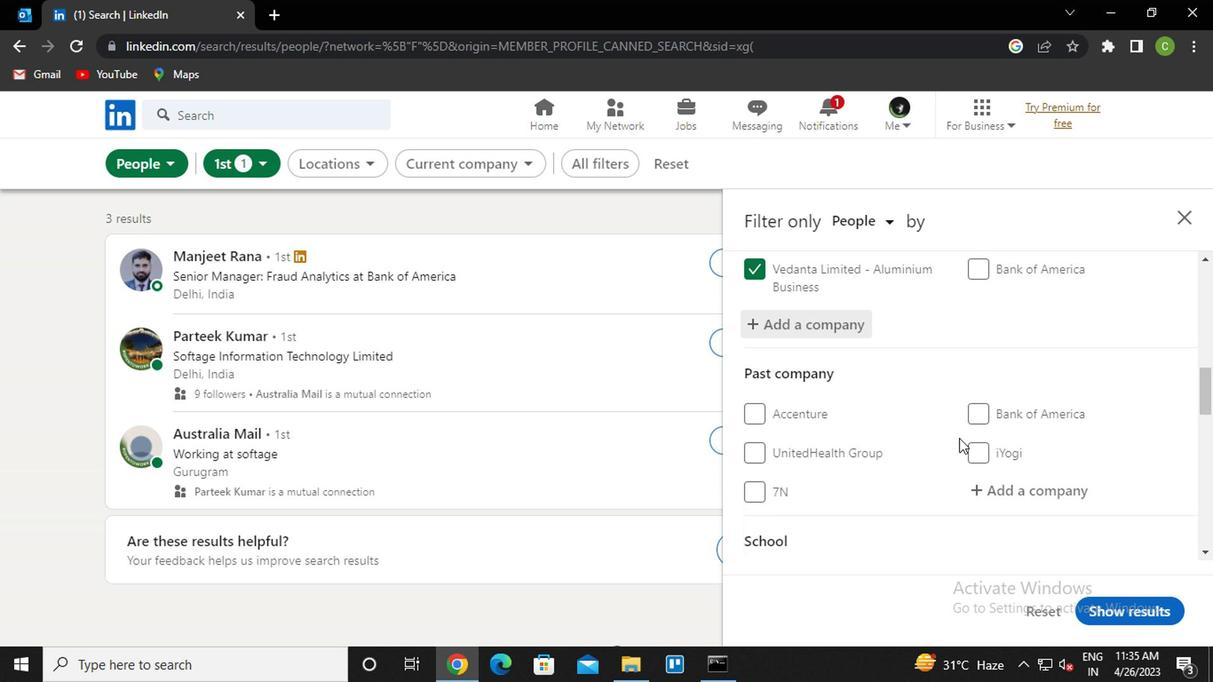 
Action: Mouse scrolled (953, 438) with delta (0, 0)
Screenshot: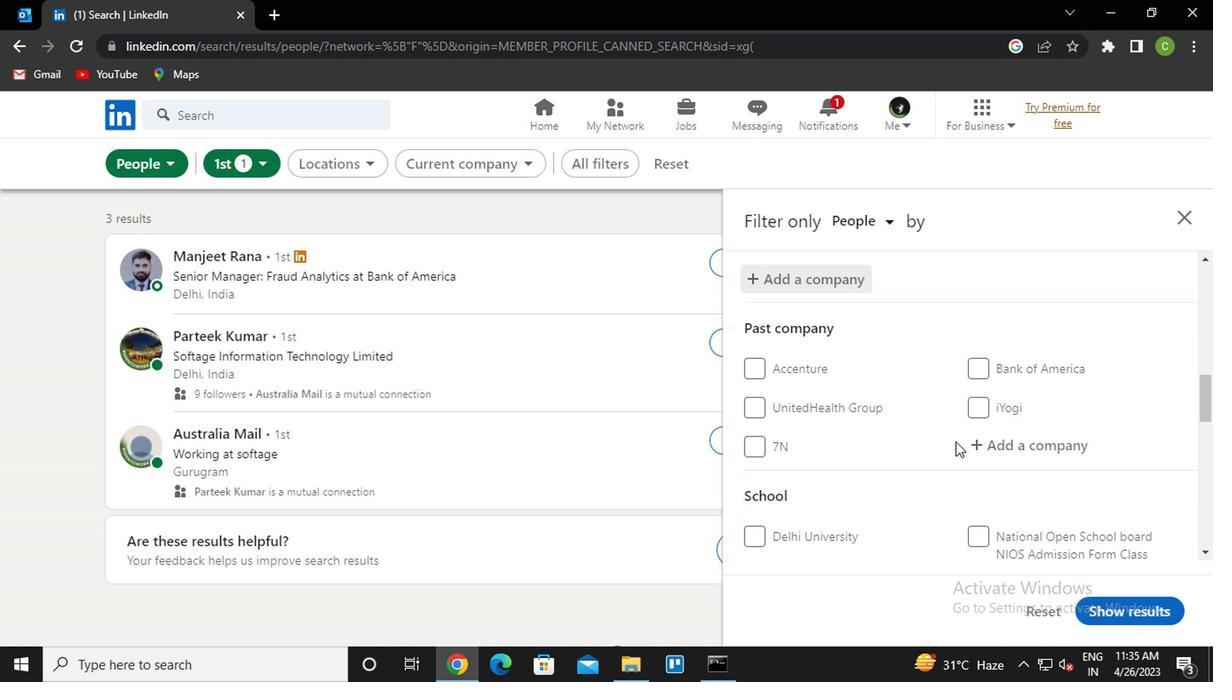 
Action: Mouse scrolled (953, 438) with delta (0, 0)
Screenshot: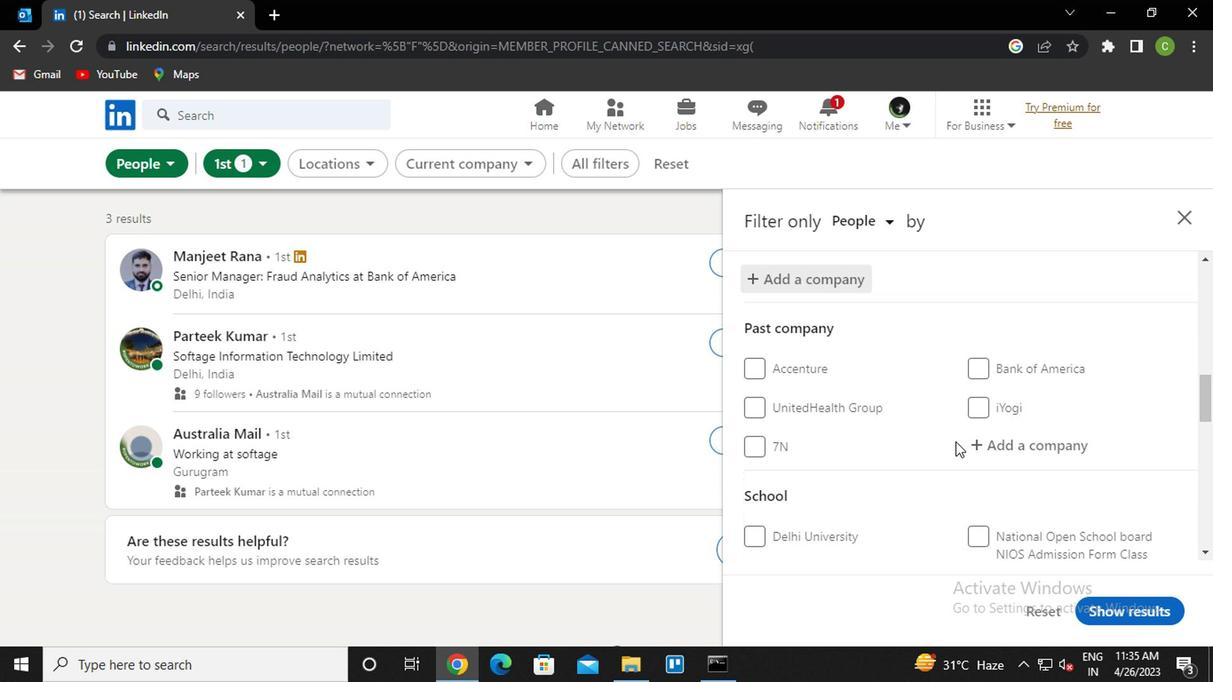 
Action: Mouse moved to (804, 482)
Screenshot: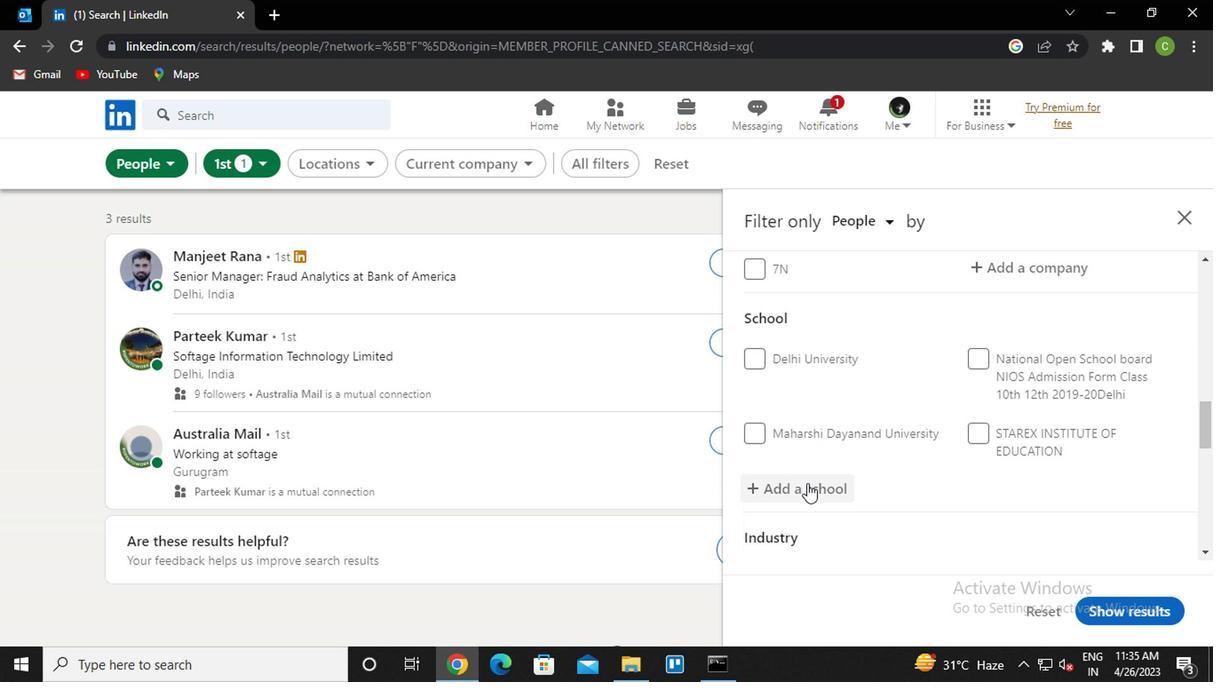 
Action: Mouse pressed left at (804, 482)
Screenshot: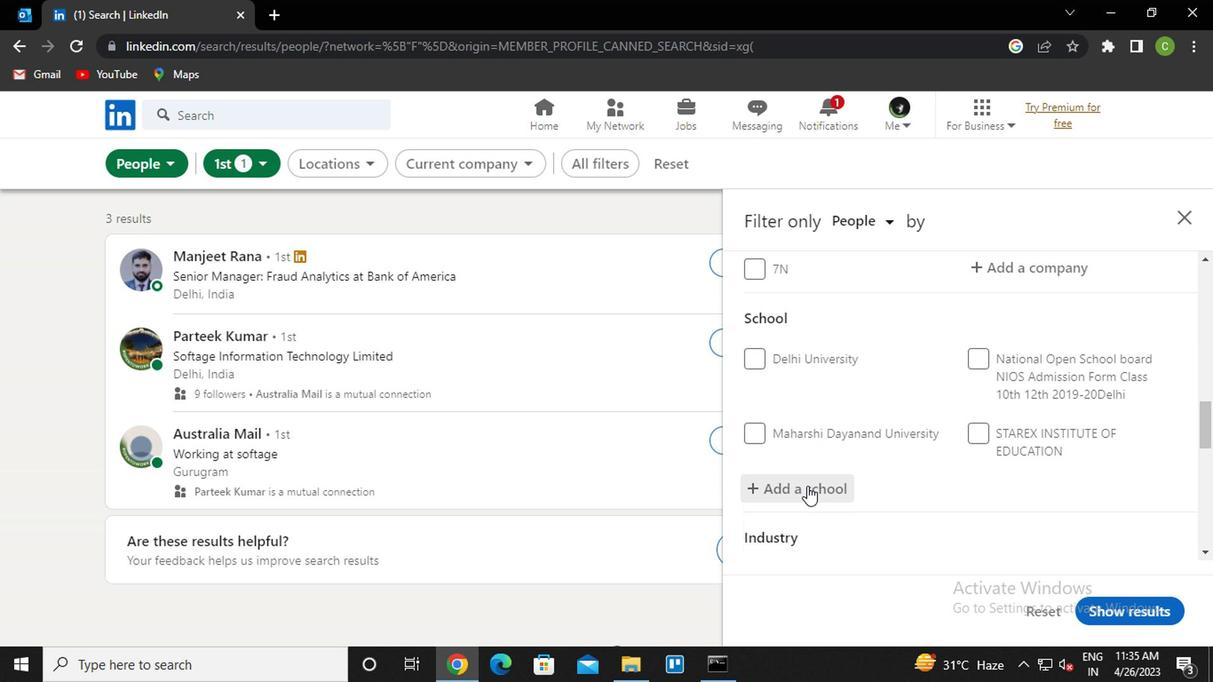 
Action: Key pressed <Key.caps_lock>g<Key.caps_lock>overnment<Key.space>engineer
Screenshot: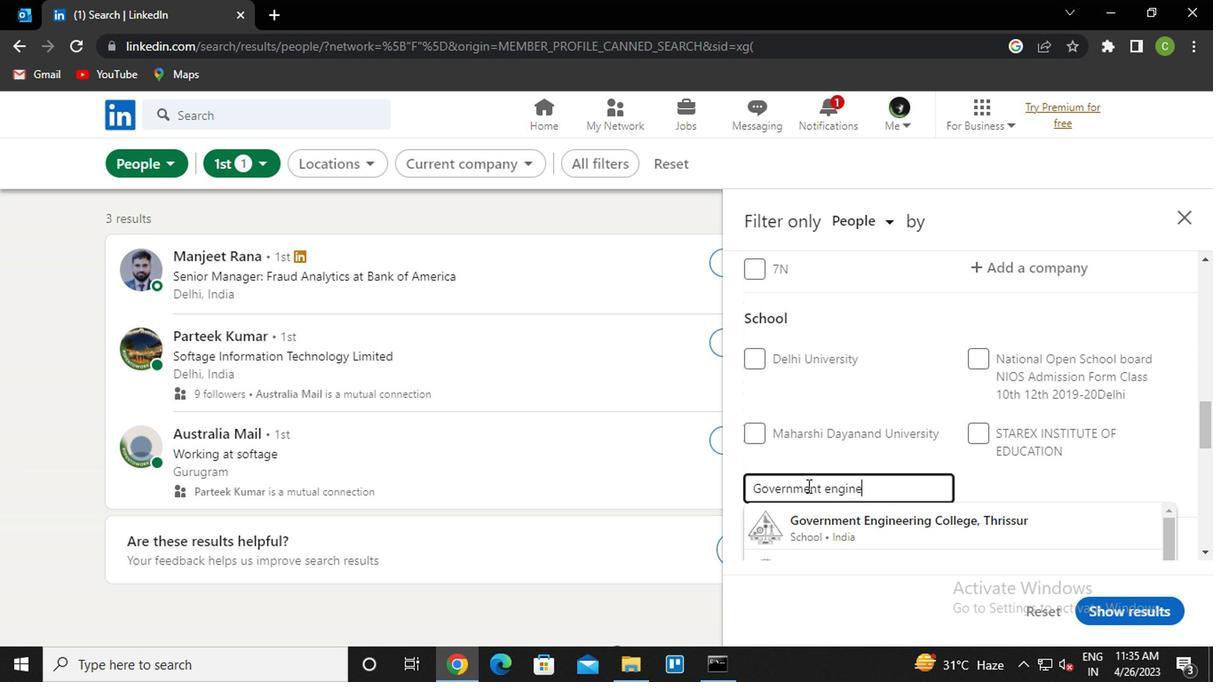 
Action: Mouse moved to (823, 518)
Screenshot: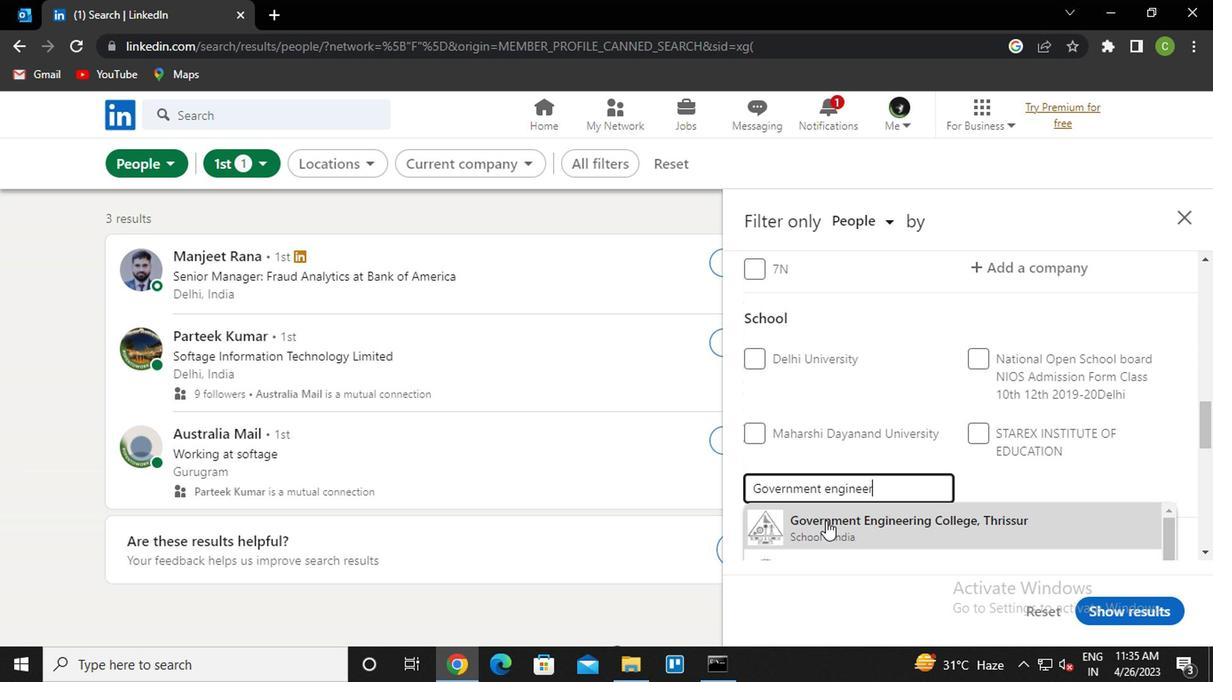 
Action: Mouse scrolled (823, 517) with delta (0, -1)
Screenshot: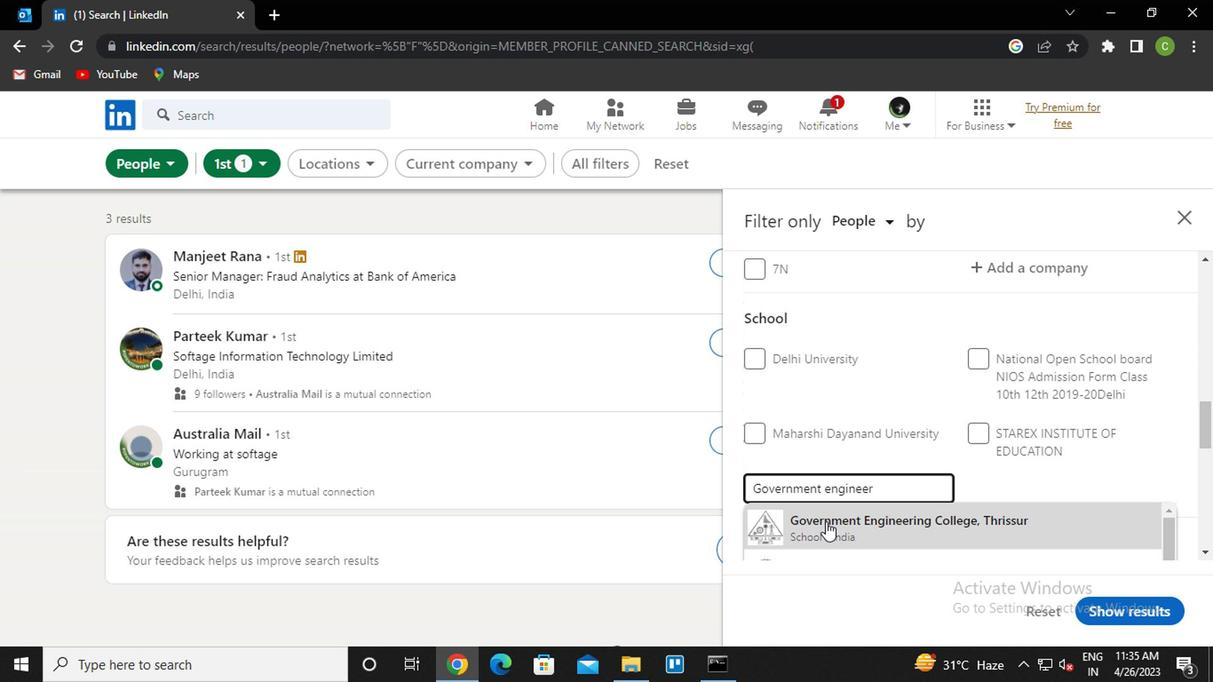 
Action: Mouse moved to (823, 518)
Screenshot: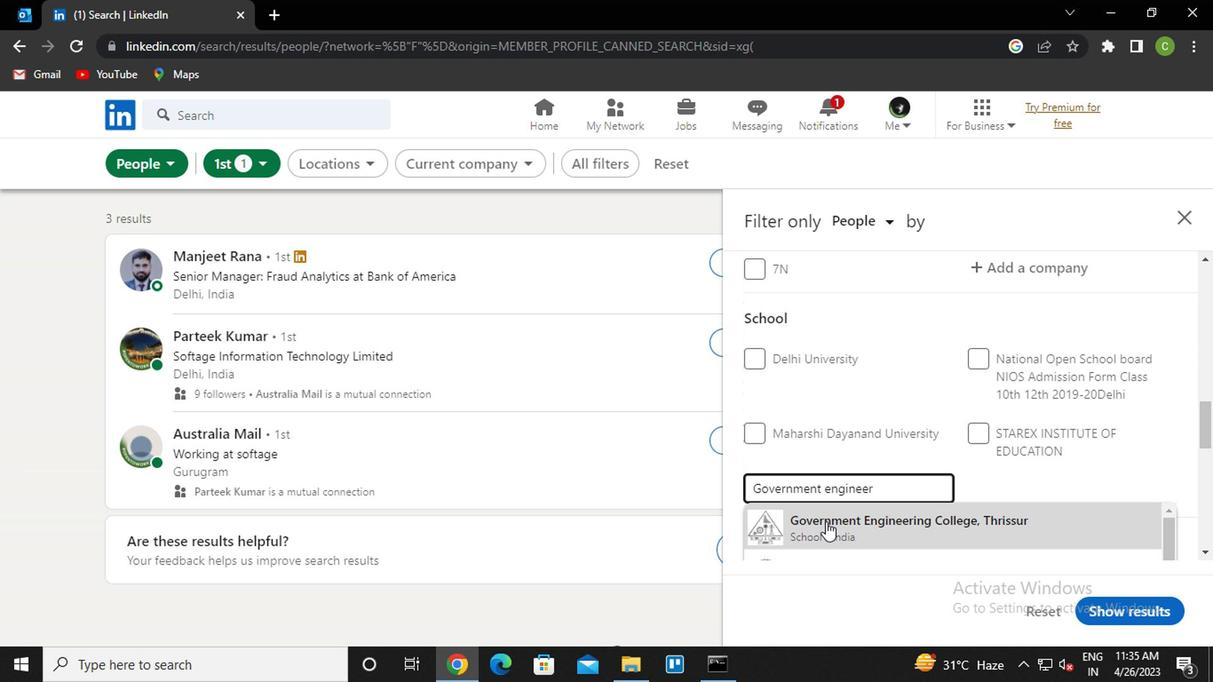 
Action: Mouse scrolled (823, 520) with delta (0, 1)
Screenshot: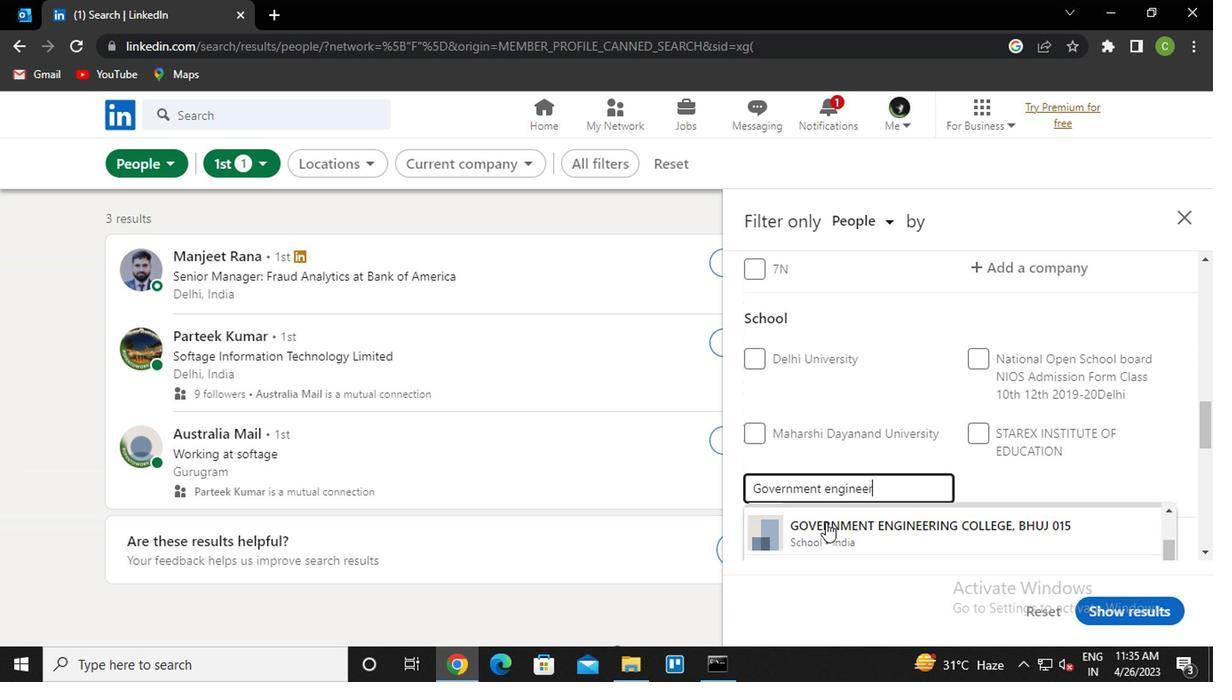 
Action: Mouse moved to (1118, 254)
Screenshot: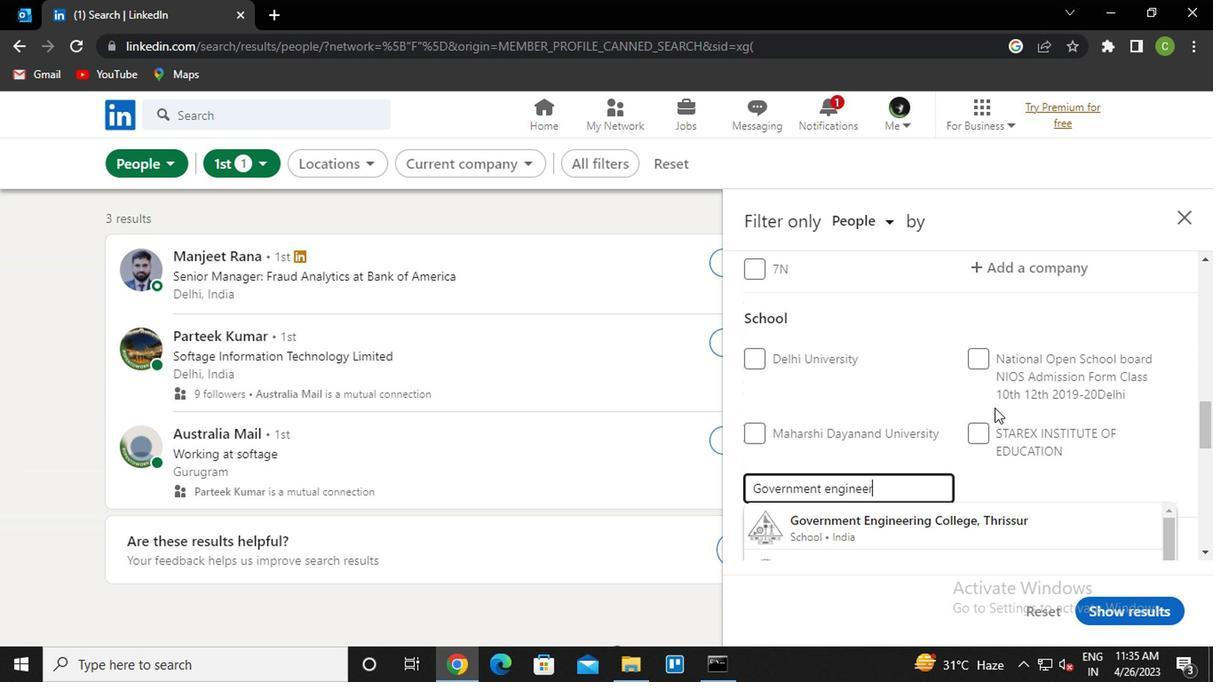 
Action: Mouse scrolled (1118, 253) with delta (0, 0)
Screenshot: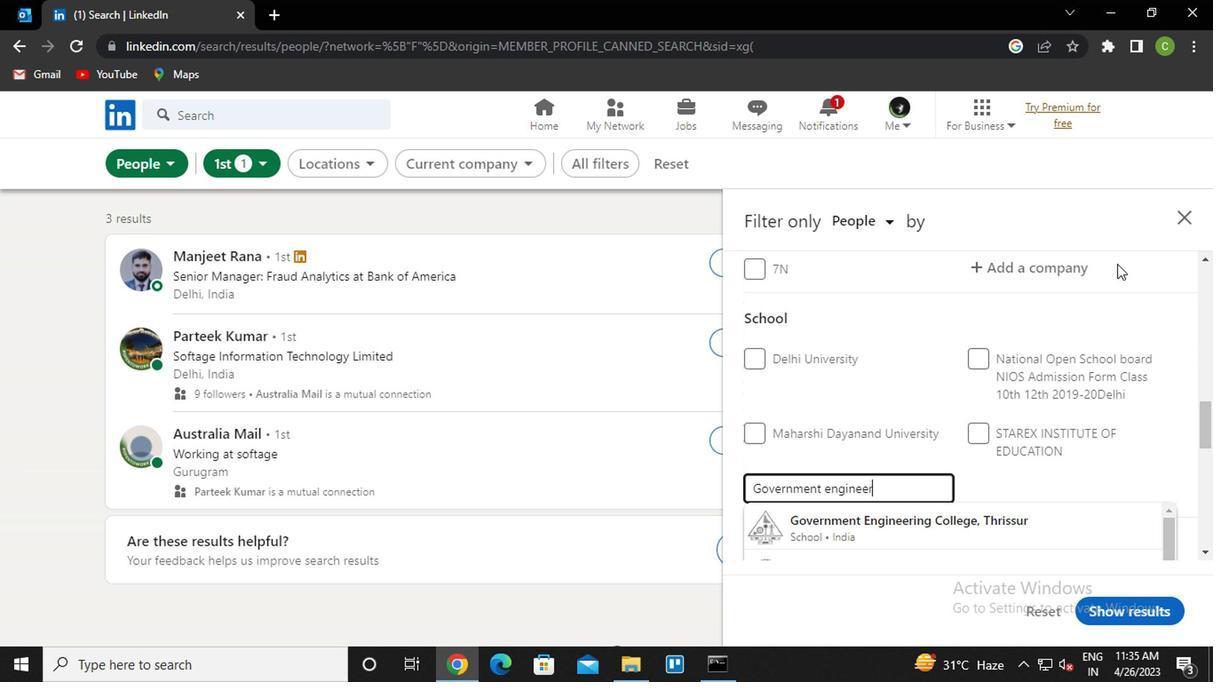 
Action: Mouse scrolled (1118, 253) with delta (0, 0)
Screenshot: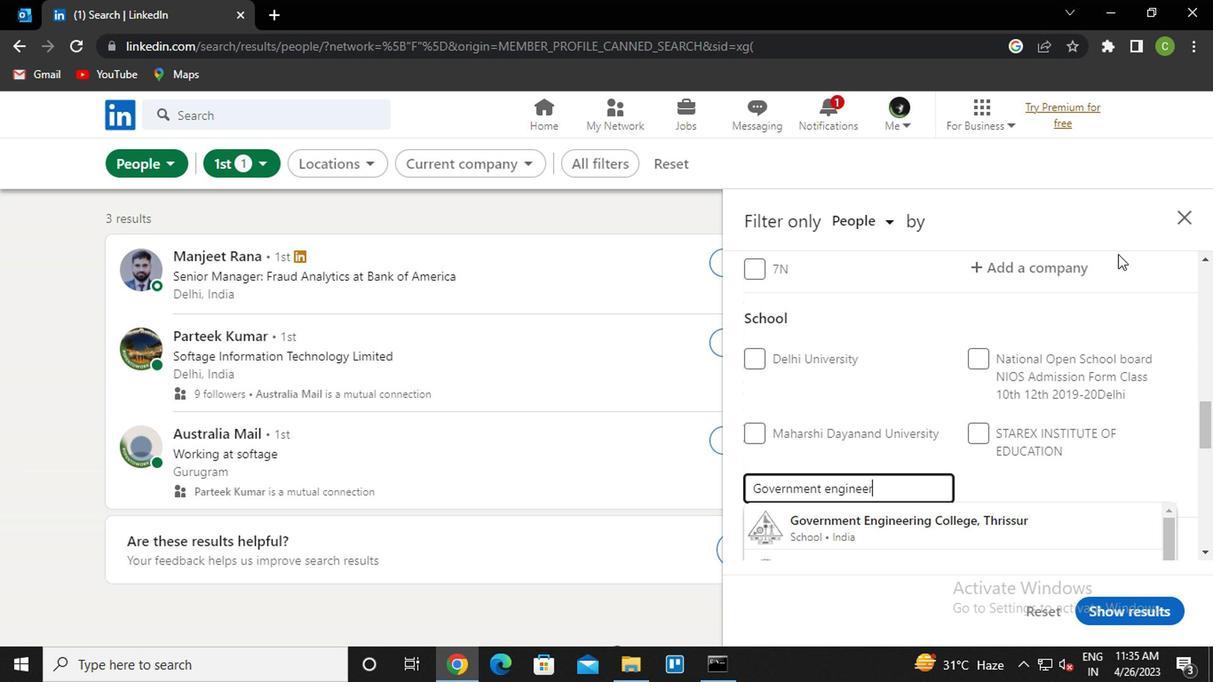 
Action: Mouse moved to (923, 410)
Screenshot: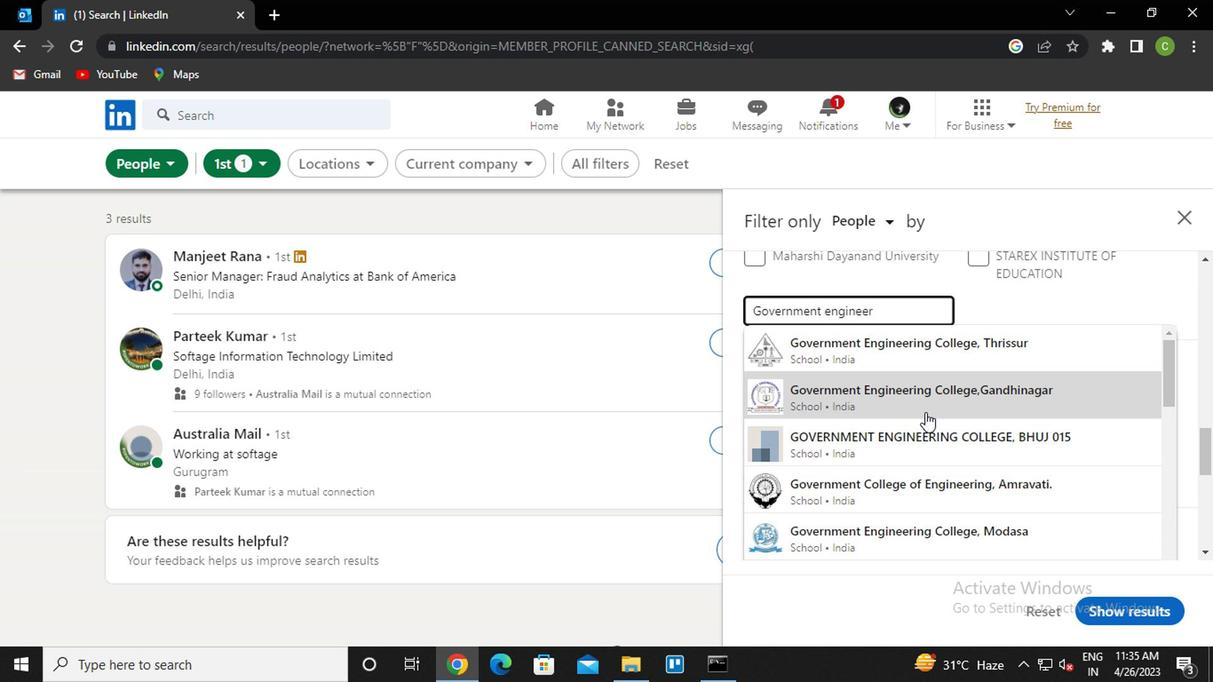 
Action: Mouse scrolled (923, 410) with delta (0, 0)
Screenshot: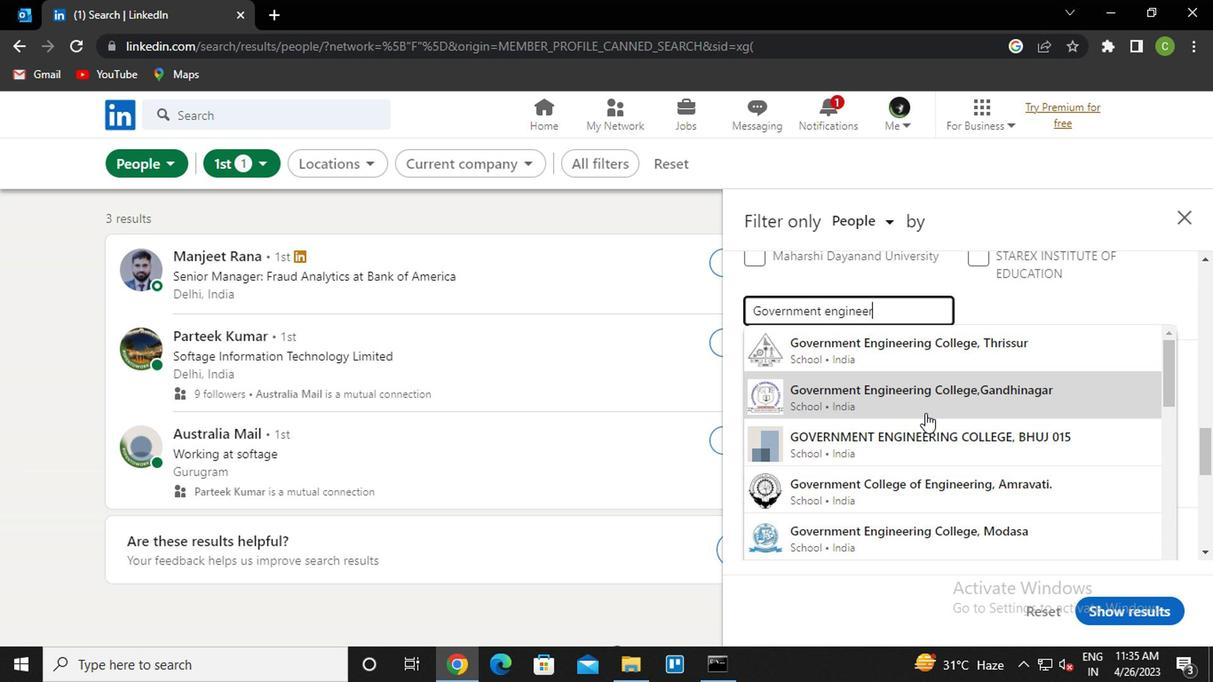 
Action: Mouse scrolled (923, 410) with delta (0, 0)
Screenshot: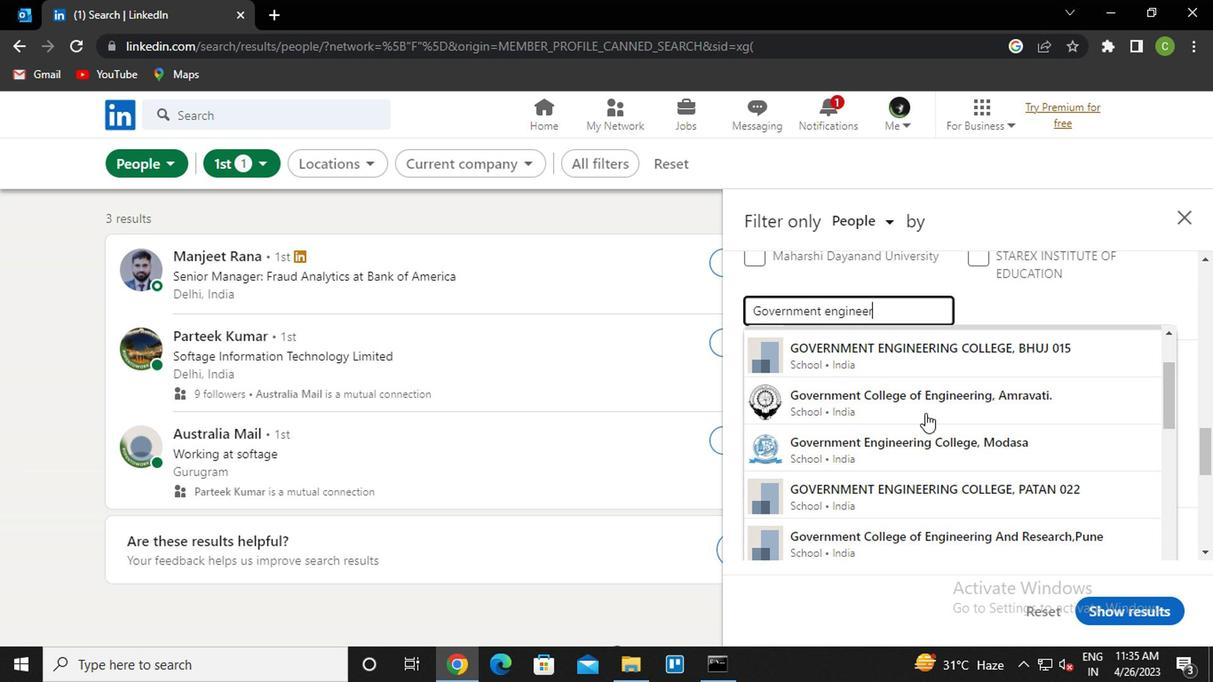 
Action: Mouse scrolled (923, 410) with delta (0, 0)
Screenshot: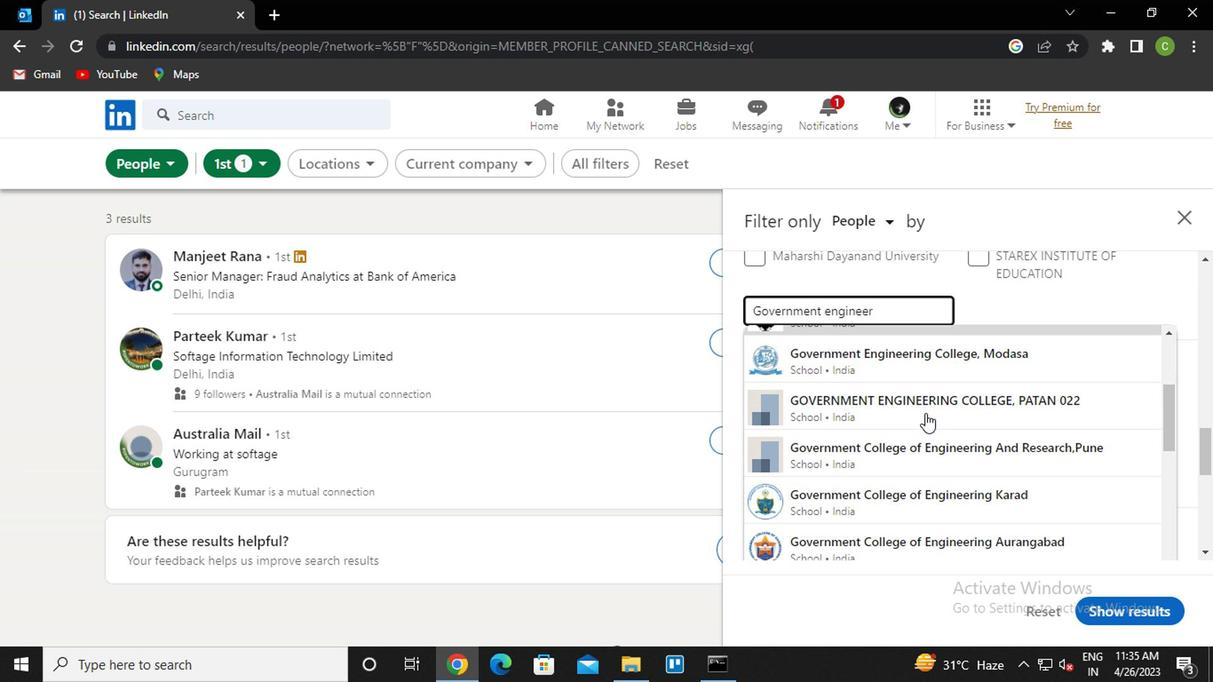 
Action: Mouse moved to (923, 414)
Screenshot: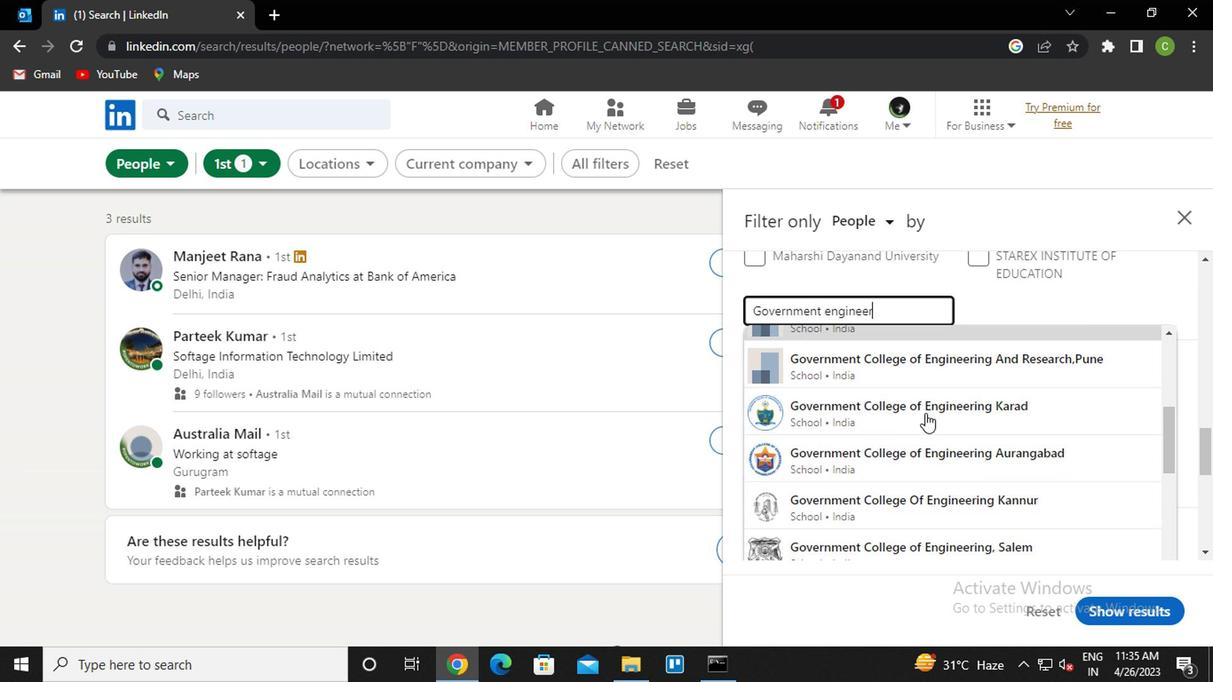 
Action: Mouse scrolled (923, 412) with delta (0, -1)
Screenshot: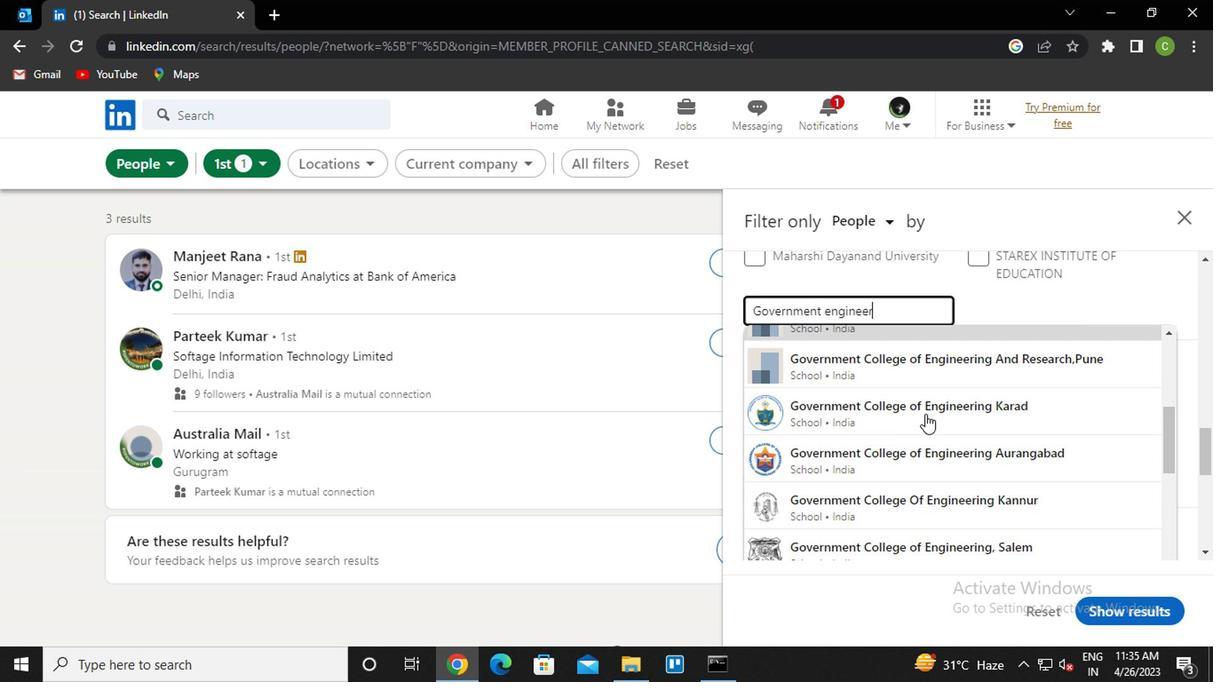 
Action: Mouse moved to (923, 415)
Screenshot: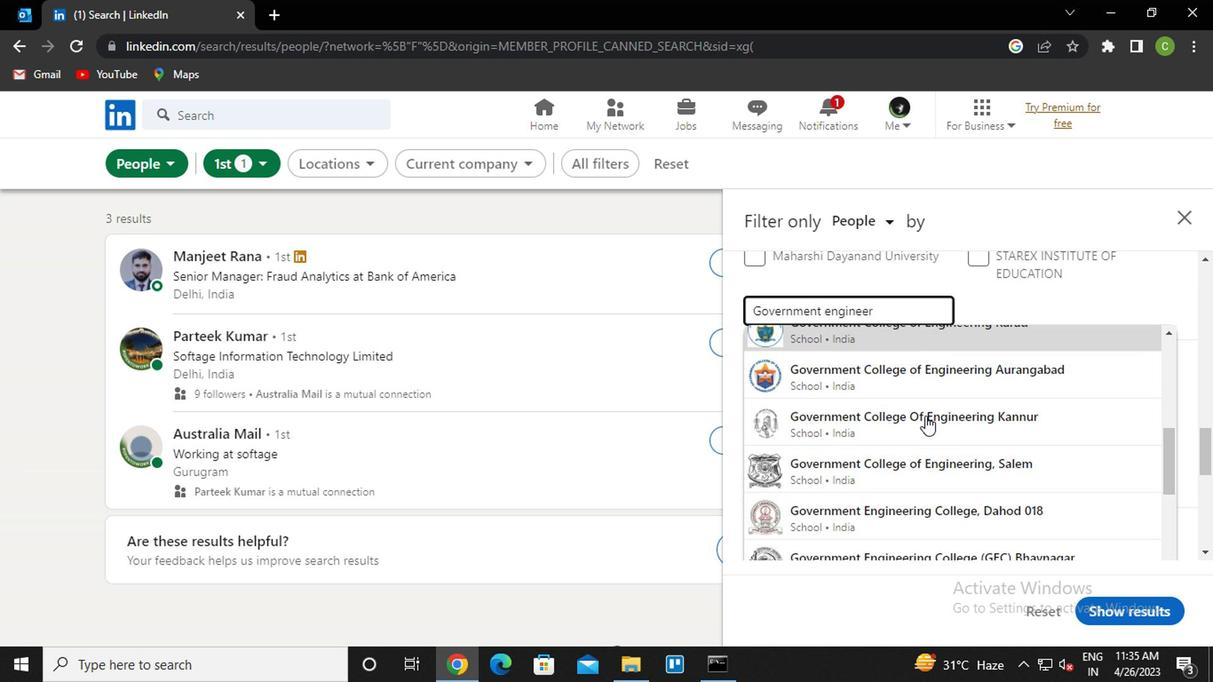 
Action: Mouse scrolled (923, 414) with delta (0, 0)
Screenshot: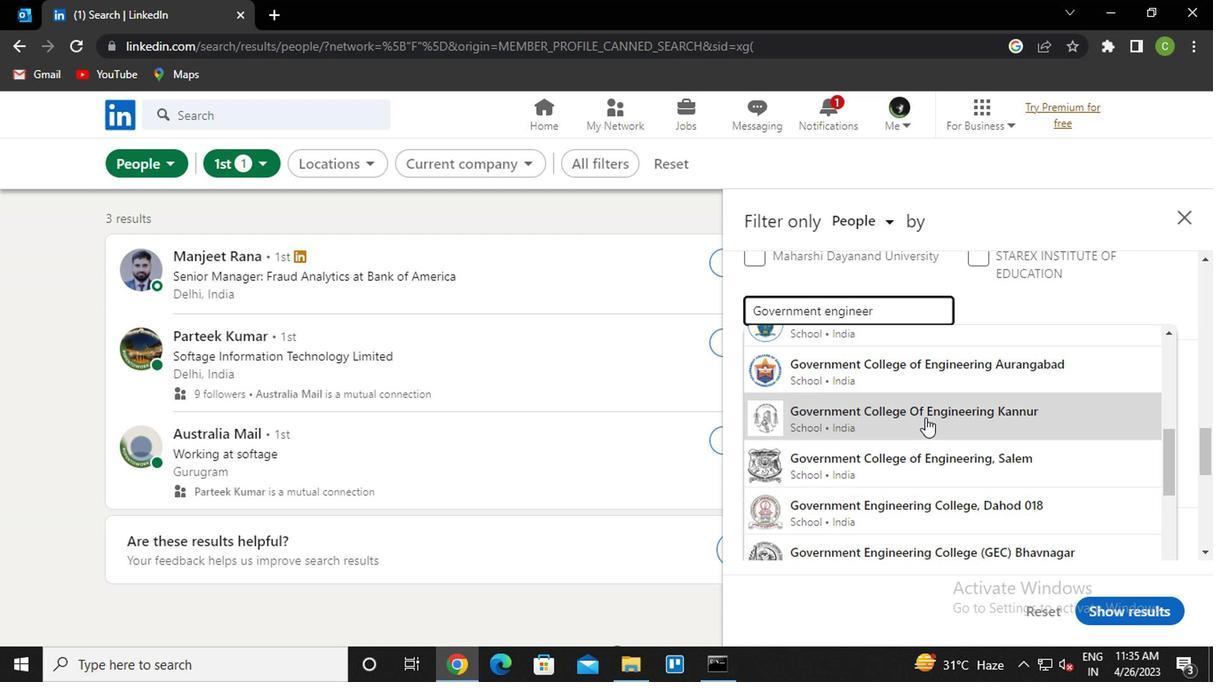 
Action: Mouse scrolled (923, 414) with delta (0, 0)
Screenshot: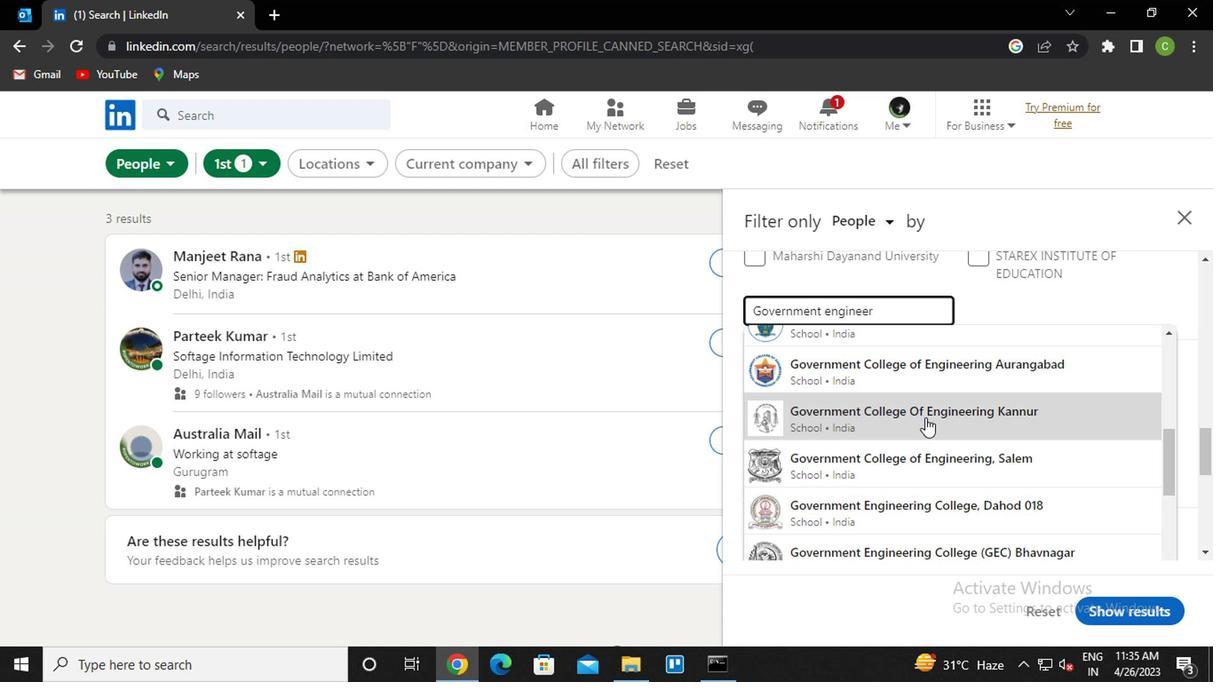 
Action: Mouse moved to (923, 416)
Screenshot: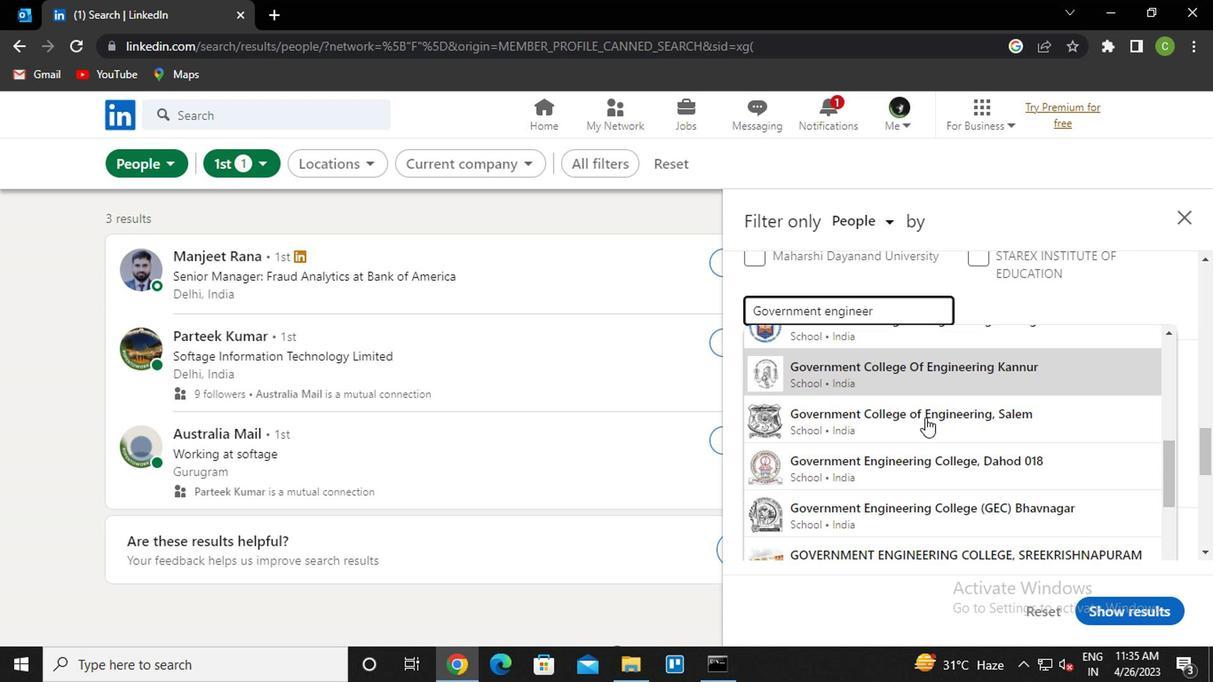 
Action: Mouse scrolled (923, 417) with delta (0, 0)
Screenshot: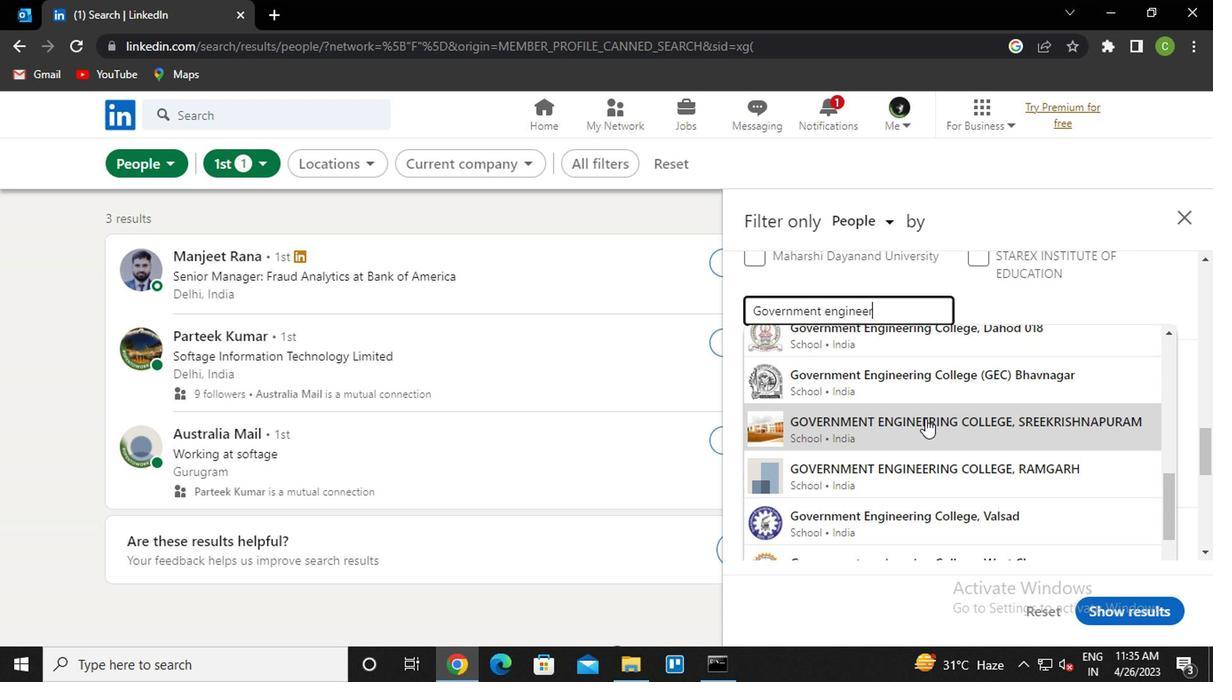 
Action: Mouse moved to (927, 430)
Screenshot: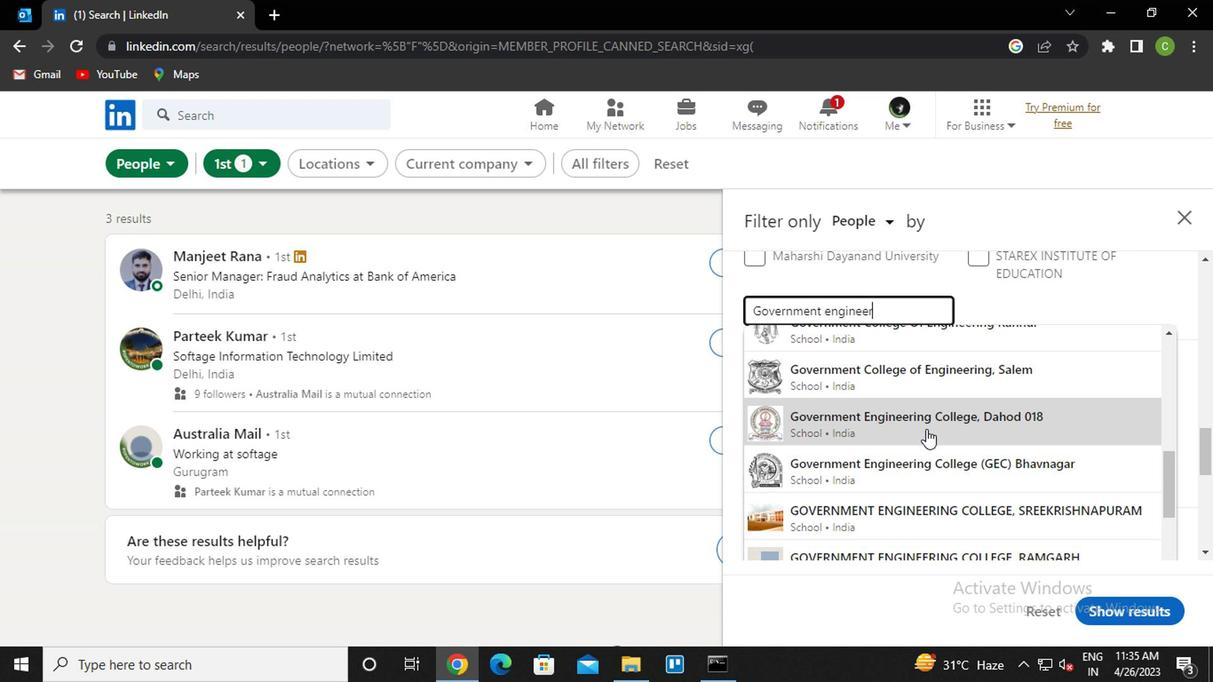 
Action: Mouse scrolled (927, 429) with delta (0, 0)
Screenshot: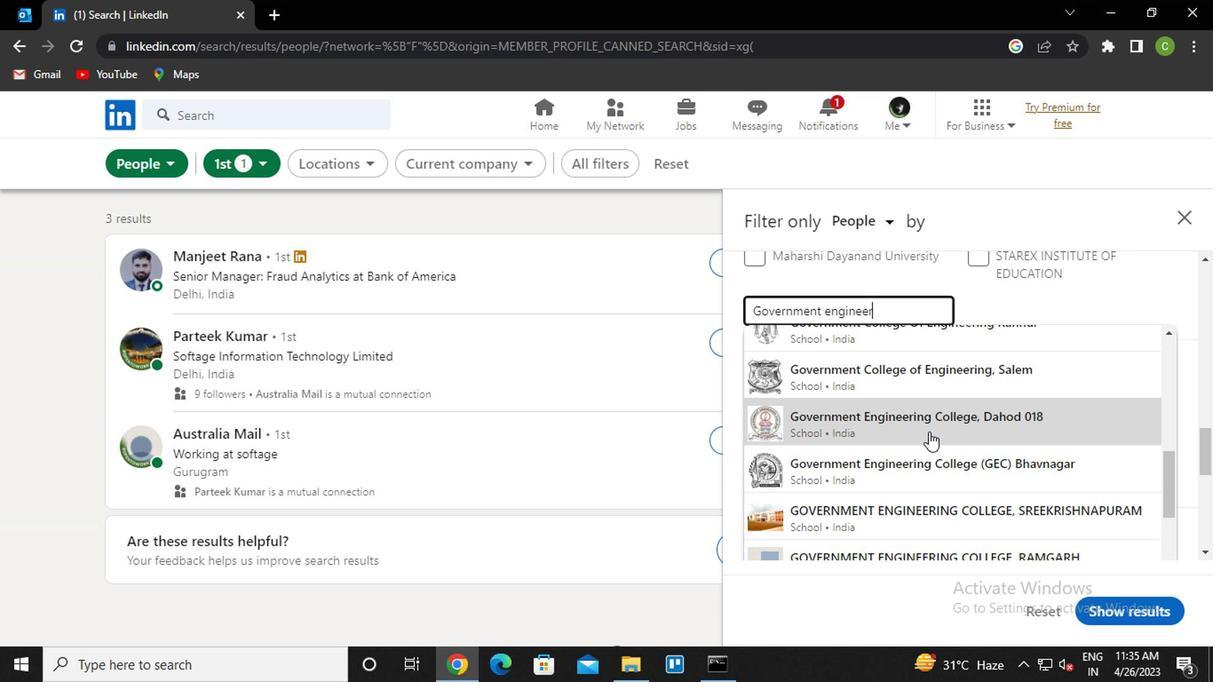 
Action: Mouse scrolled (927, 429) with delta (0, 0)
Screenshot: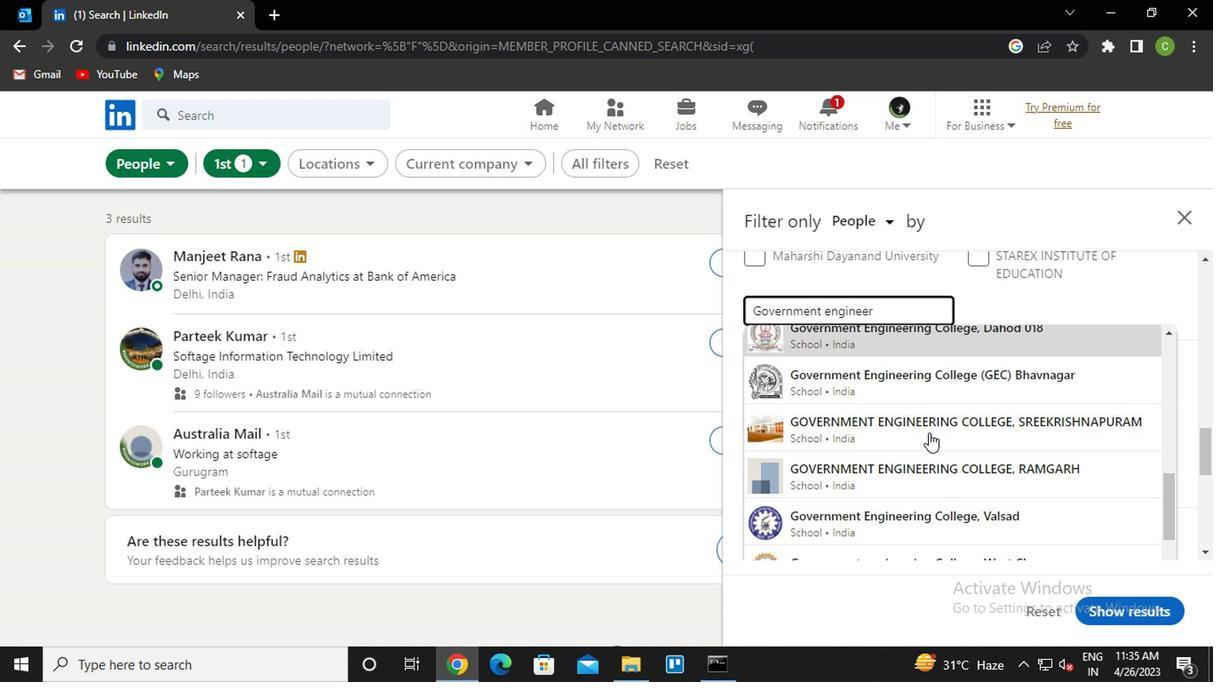 
Action: Mouse moved to (927, 432)
Screenshot: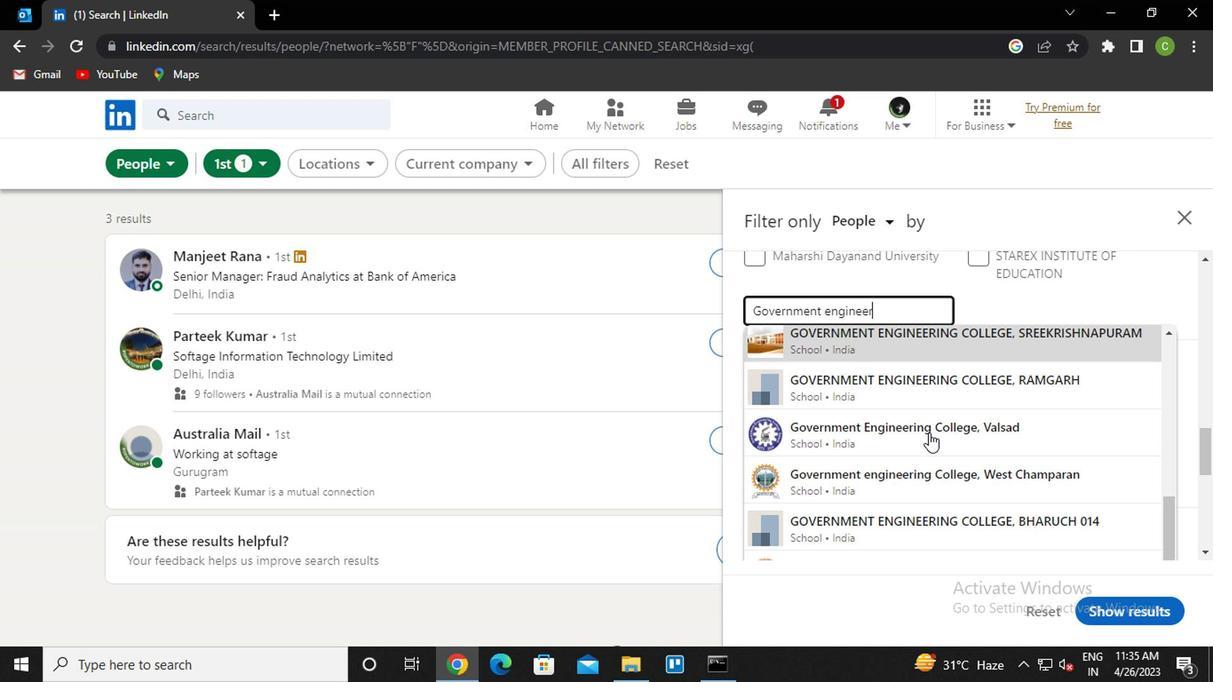 
Action: Mouse scrolled (927, 432) with delta (0, 0)
Screenshot: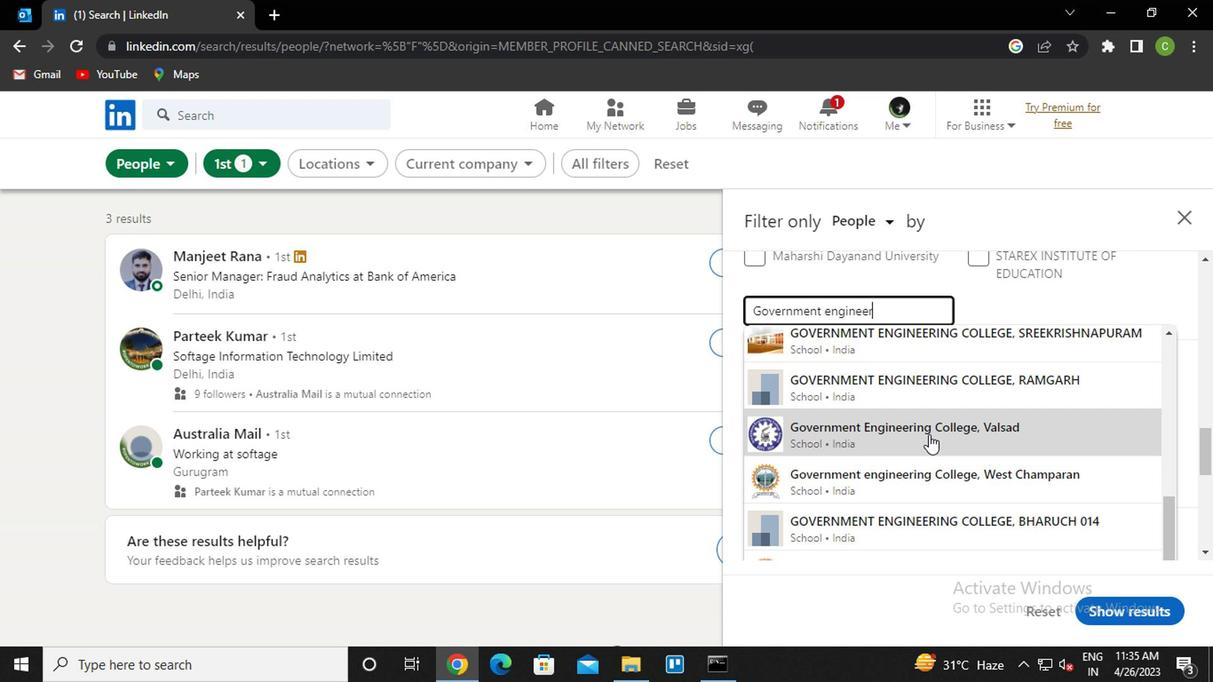 
Action: Mouse moved to (927, 437)
Screenshot: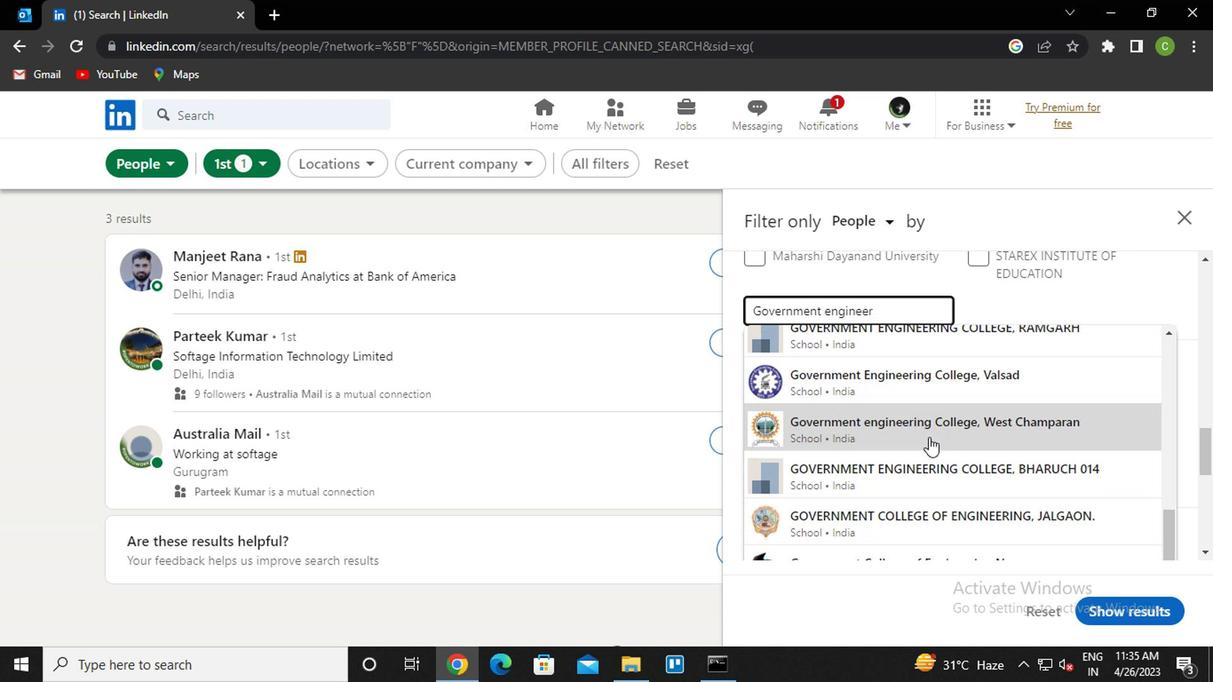 
Action: Mouse scrolled (927, 436) with delta (0, 0)
Screenshot: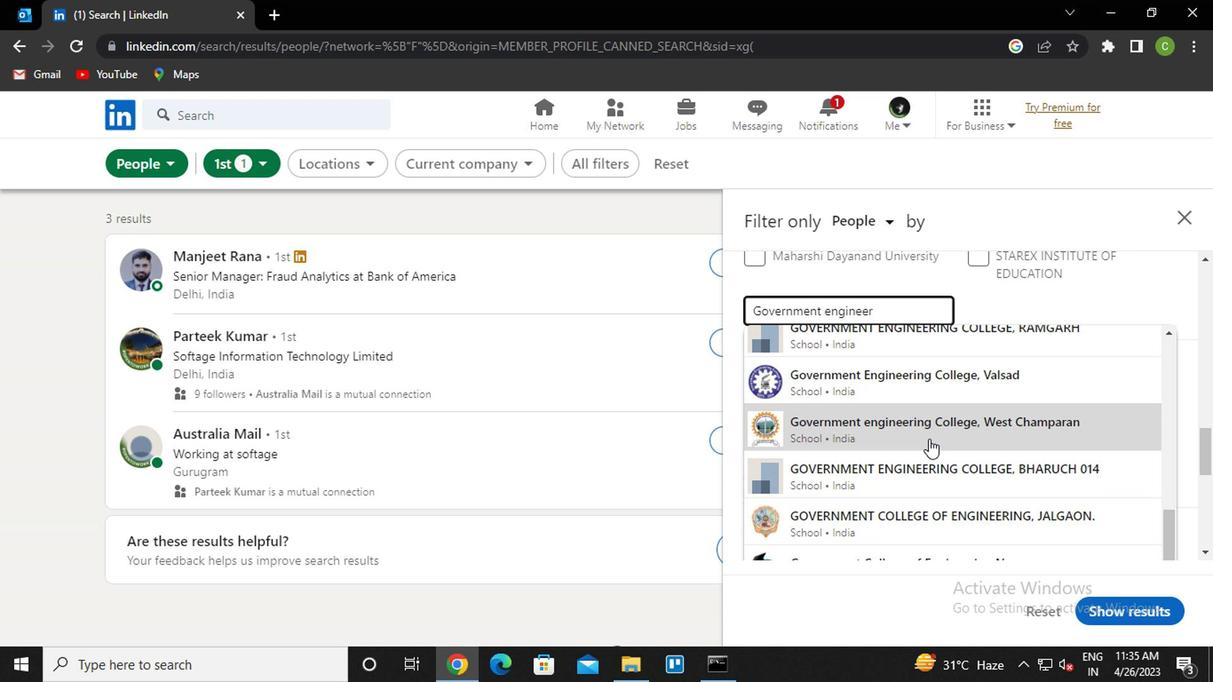 
Action: Mouse moved to (912, 463)
Screenshot: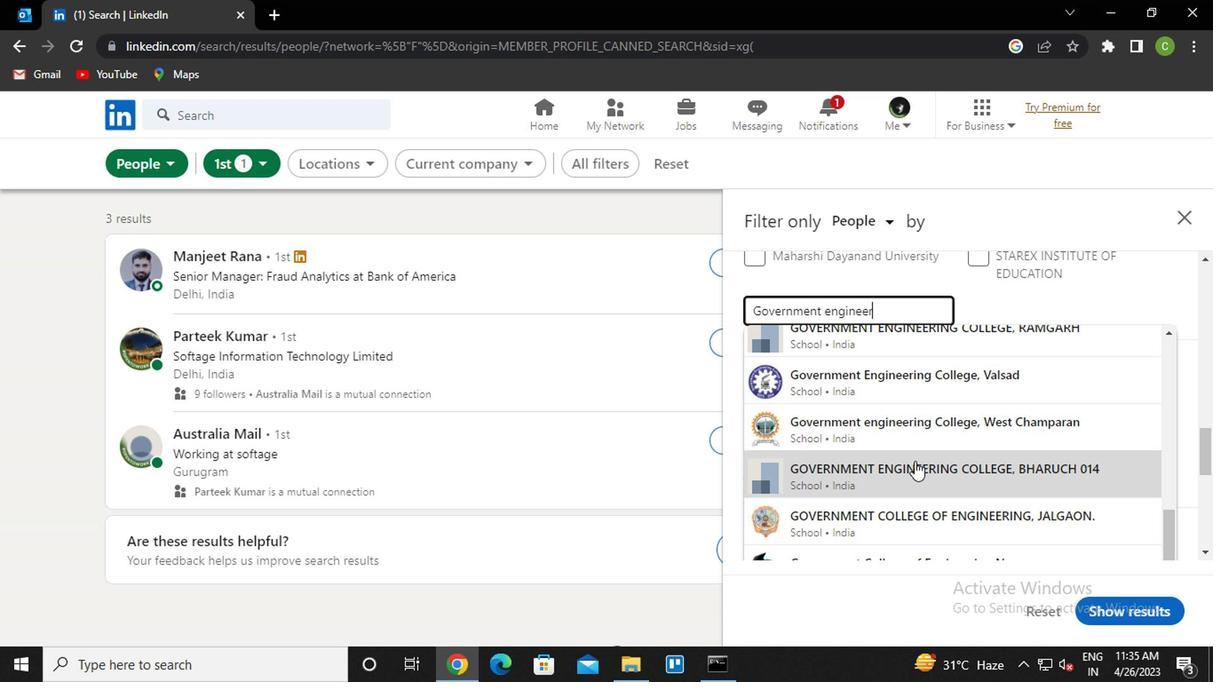 
Action: Mouse pressed left at (912, 463)
Screenshot: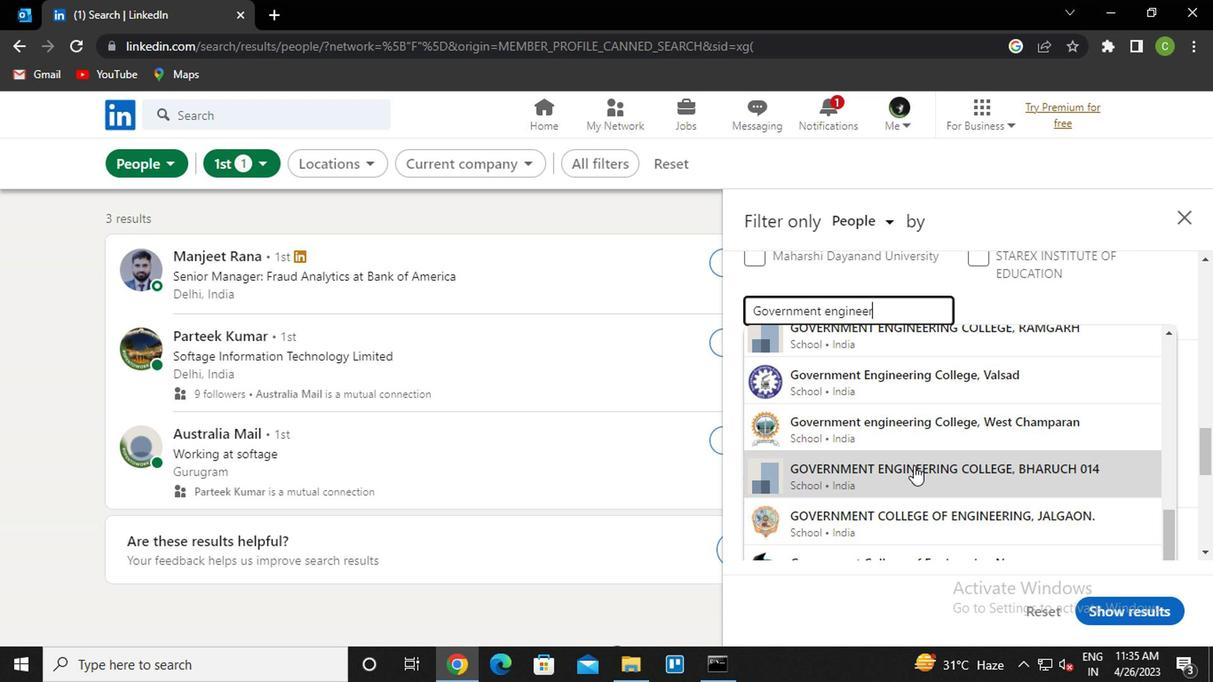 
Action: Mouse moved to (912, 436)
Screenshot: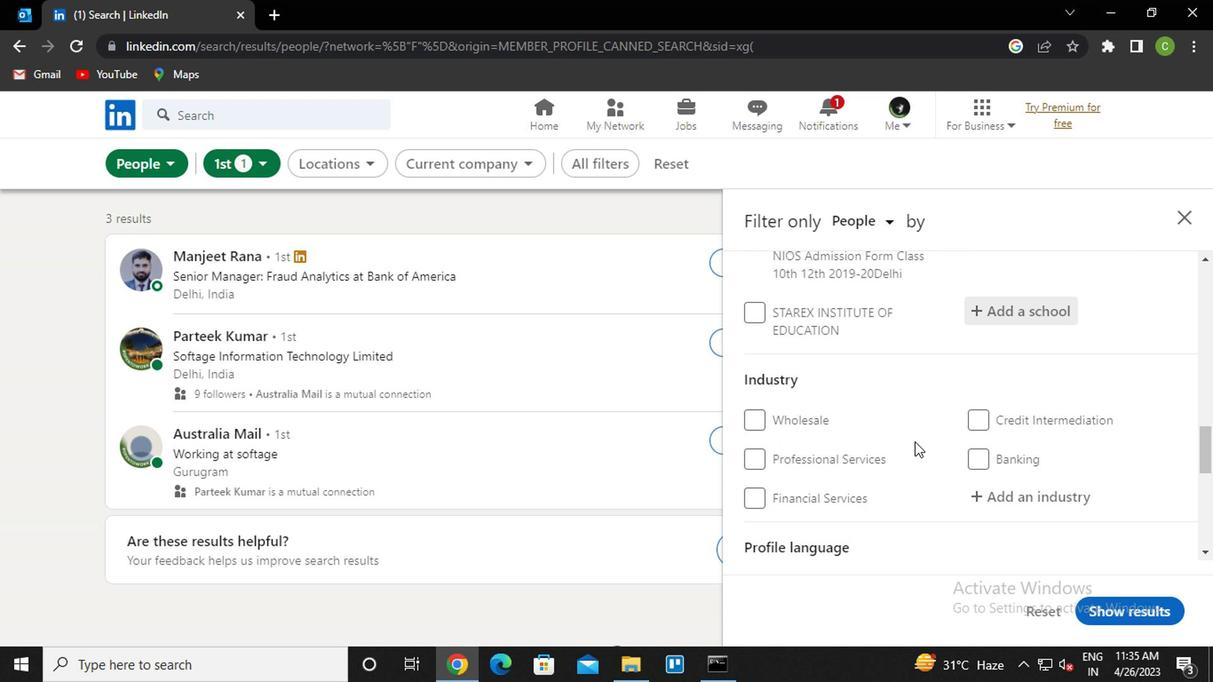 
Action: Mouse scrolled (912, 435) with delta (0, -1)
Screenshot: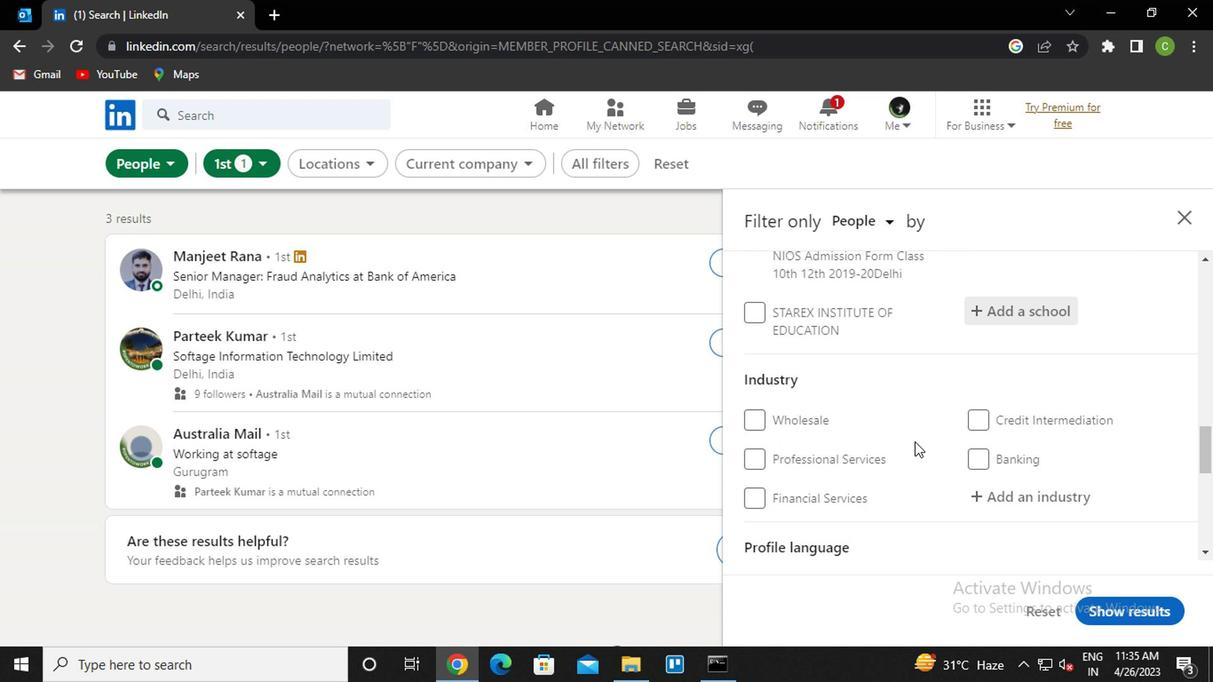 
Action: Mouse moved to (1003, 405)
Screenshot: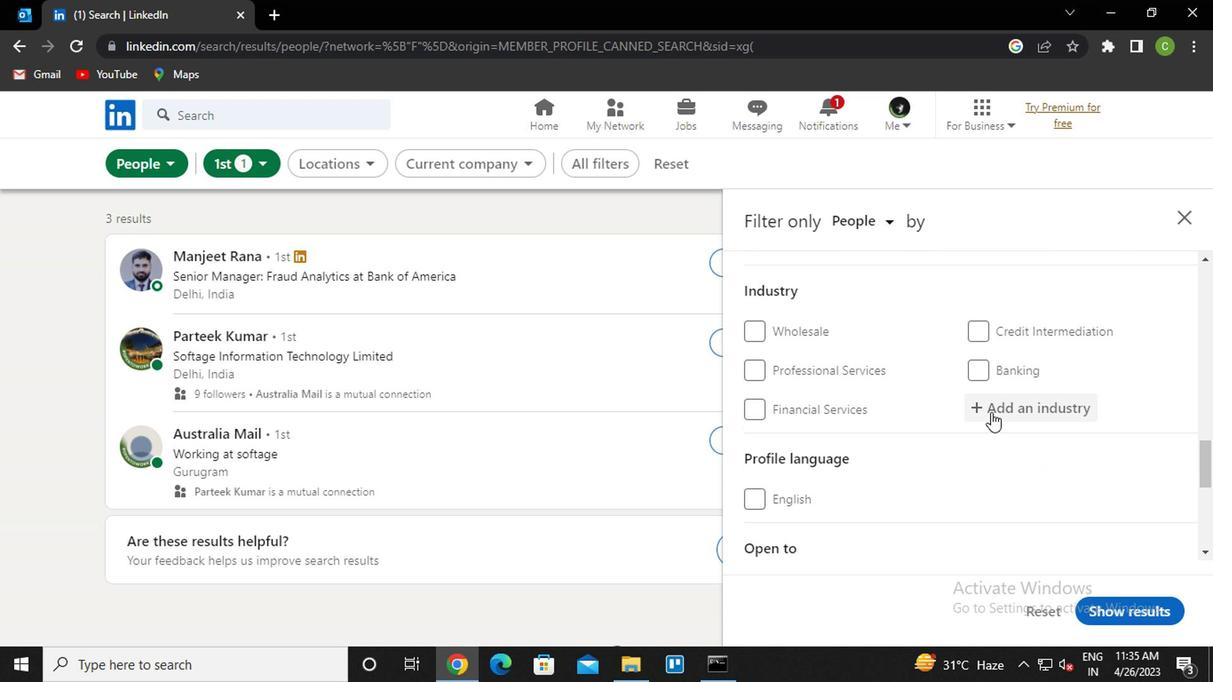 
Action: Mouse pressed left at (1003, 405)
Screenshot: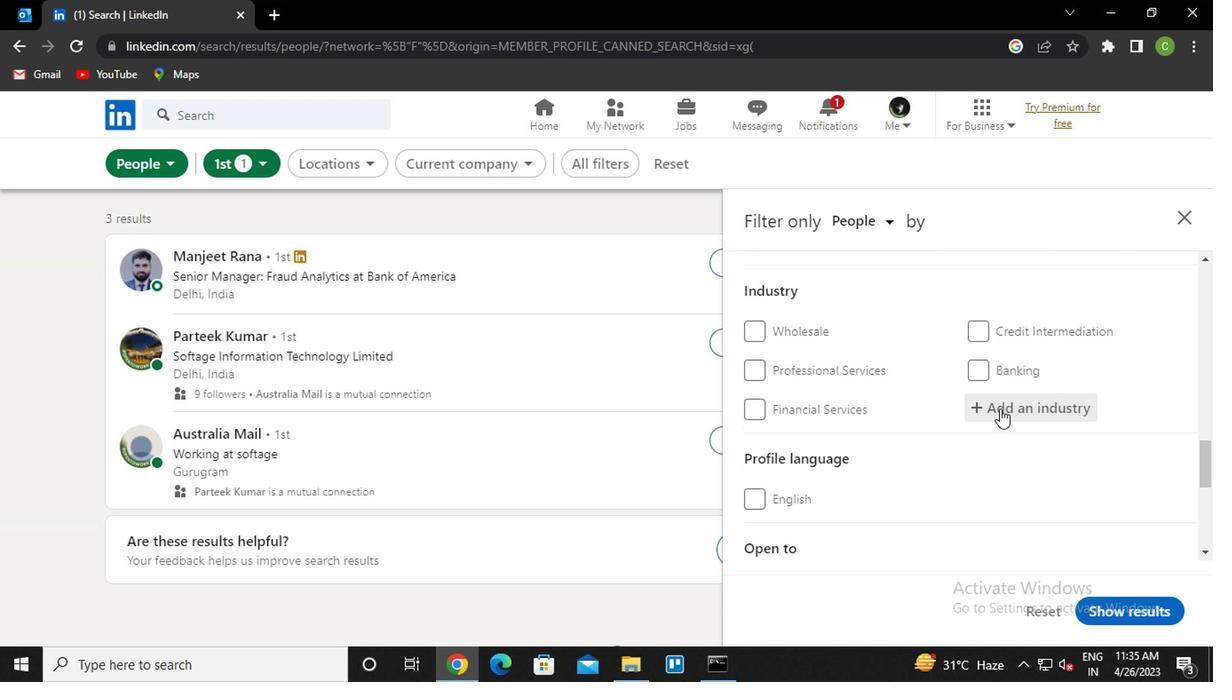 
Action: Mouse moved to (1004, 403)
Screenshot: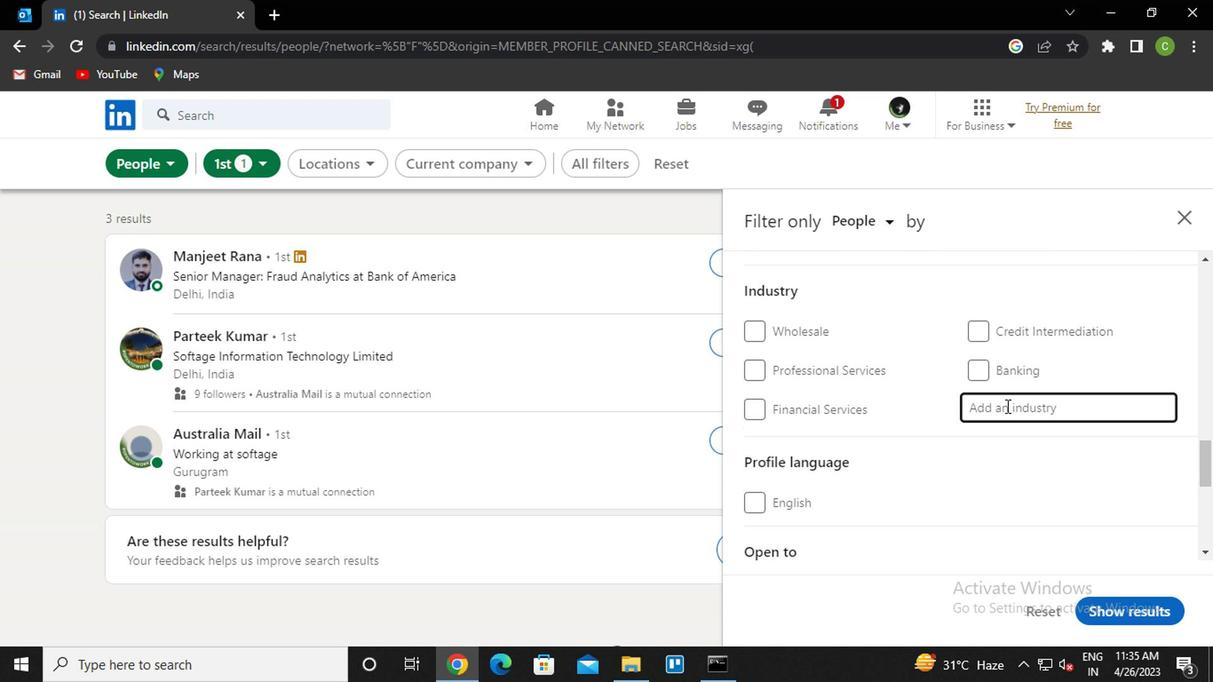 
Action: Key pressed <Key.caps_lock>t<Key.caps_lock>echnology<Key.down><Key.down><Key.down><Key.down><Key.enter>
Screenshot: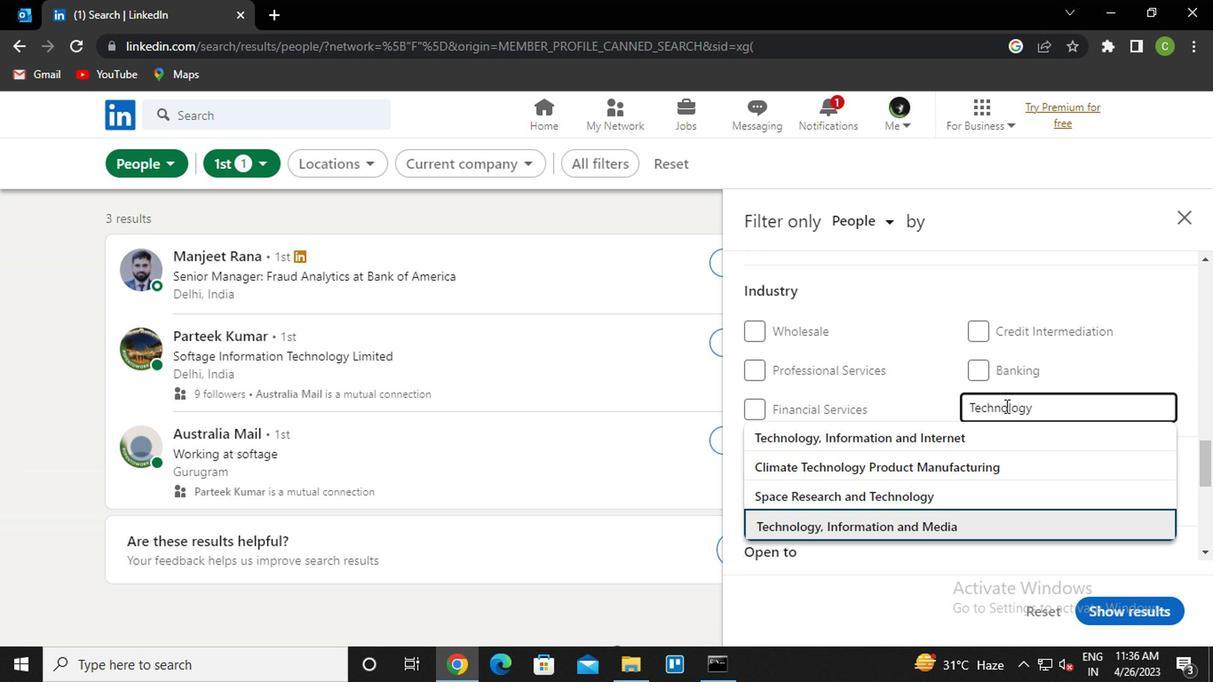 
Action: Mouse moved to (989, 414)
Screenshot: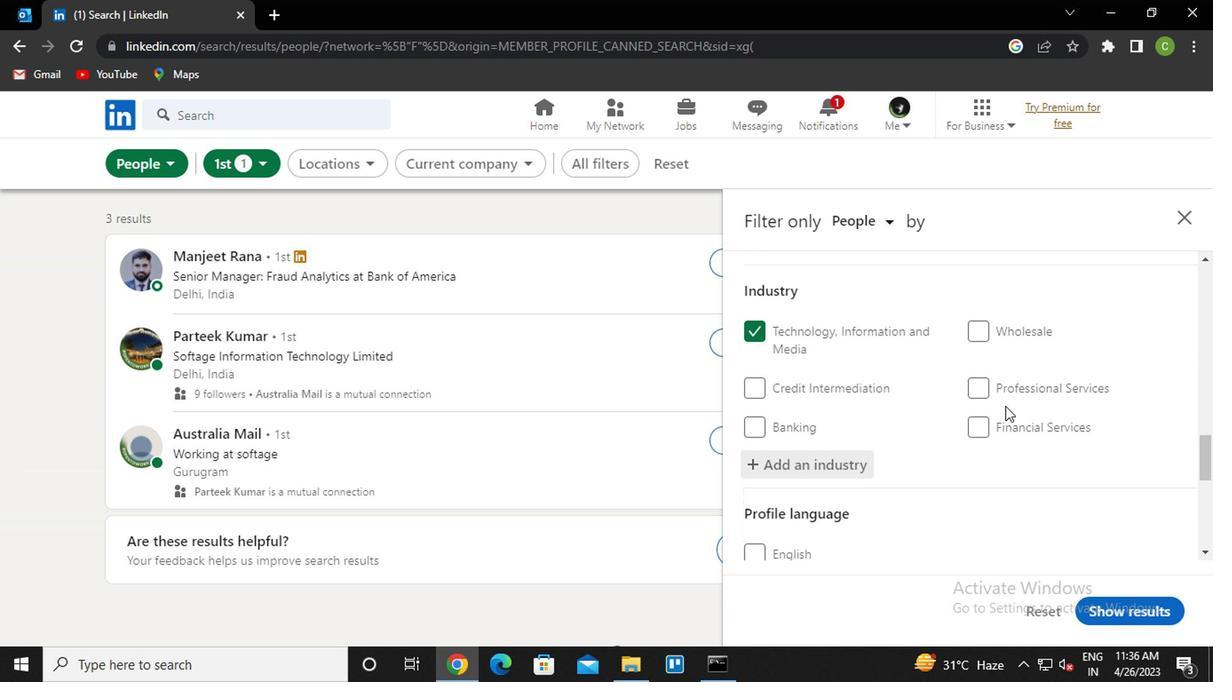 
Action: Mouse scrolled (989, 414) with delta (0, 0)
Screenshot: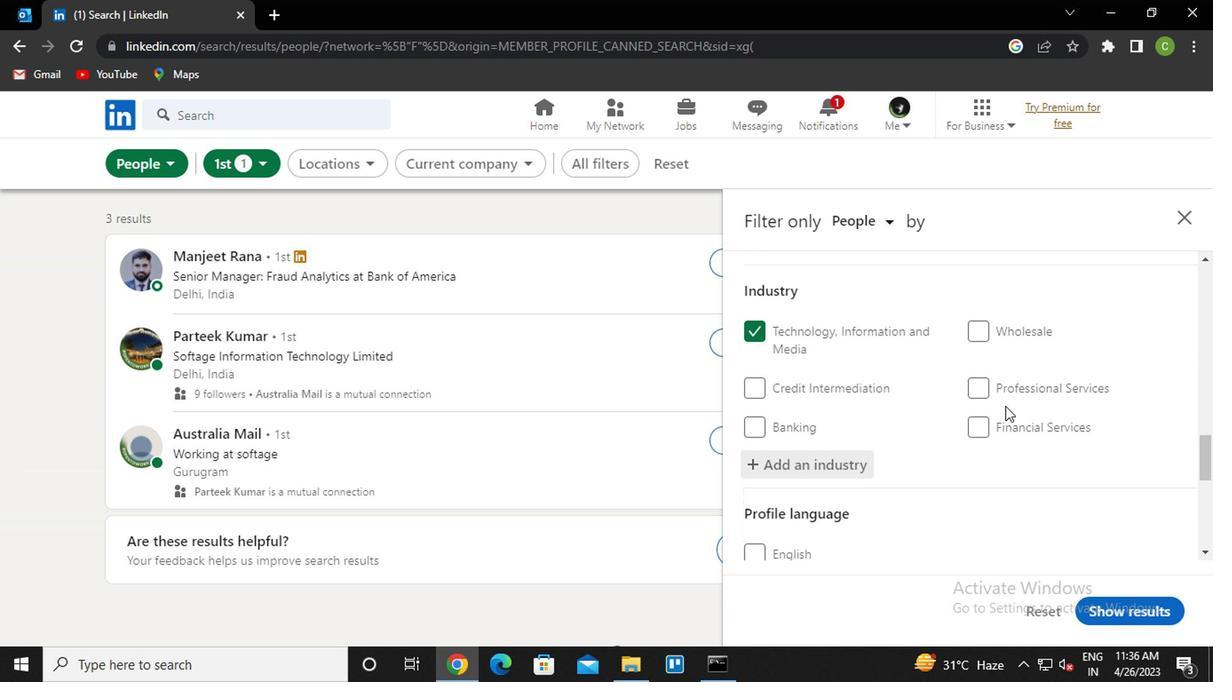 
Action: Mouse moved to (955, 437)
Screenshot: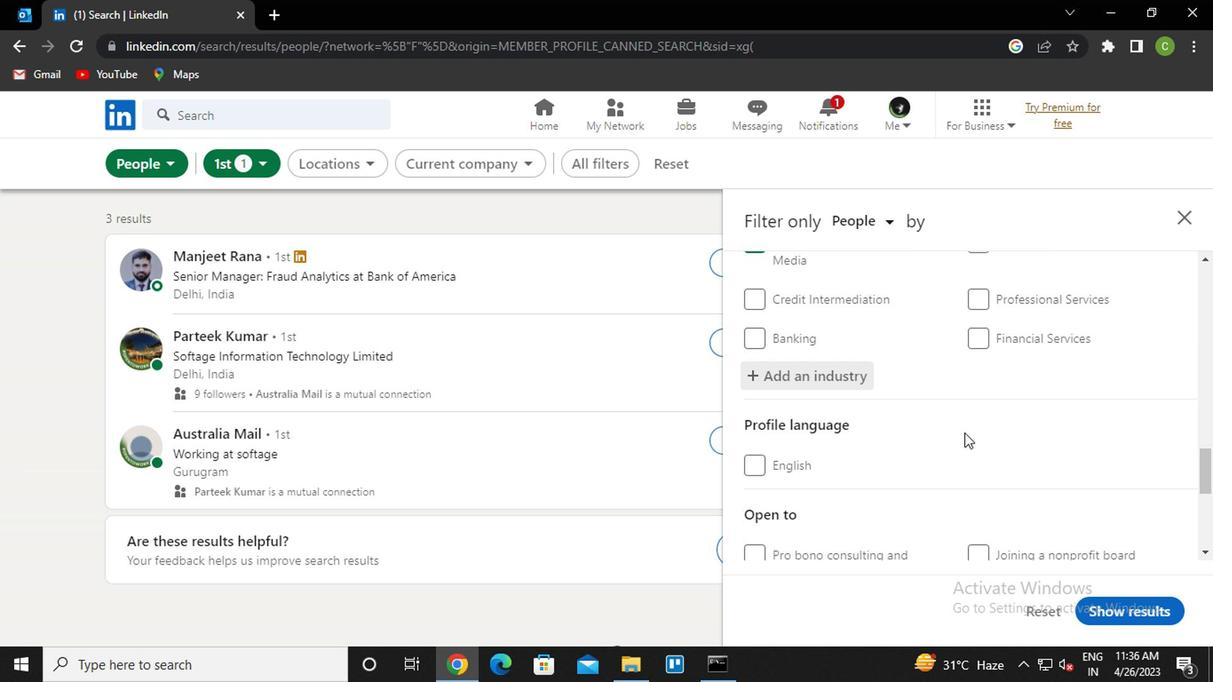 
Action: Mouse scrolled (955, 436) with delta (0, 0)
Screenshot: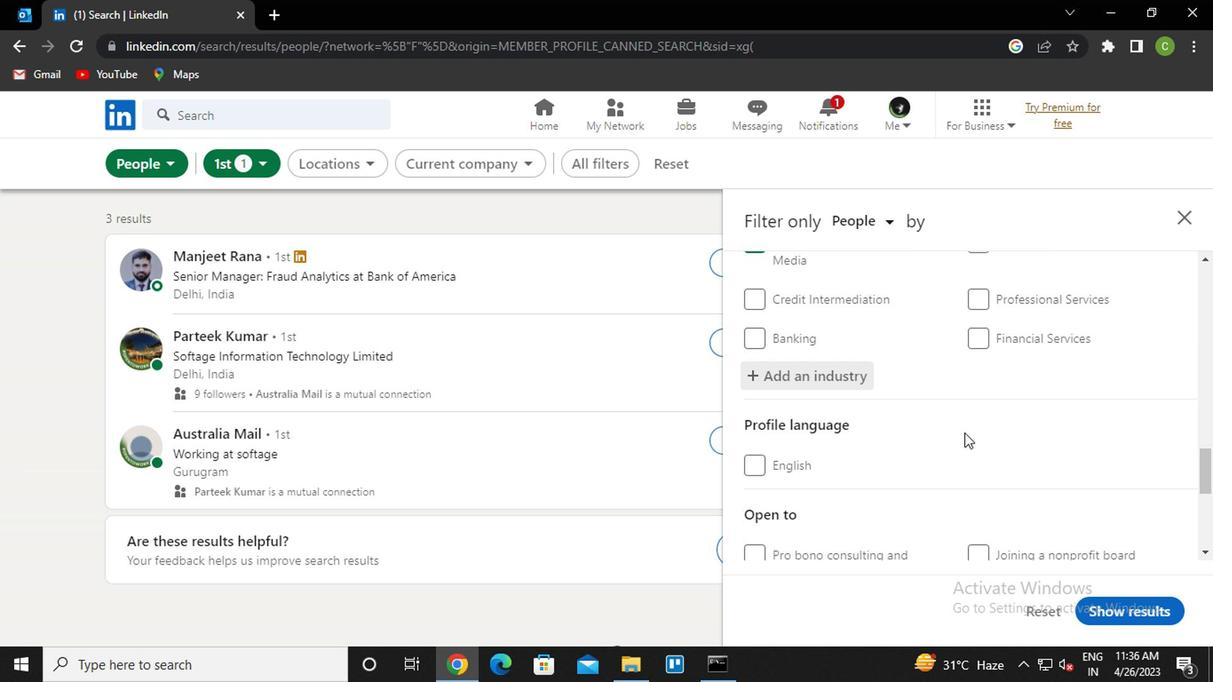 
Action: Mouse moved to (927, 446)
Screenshot: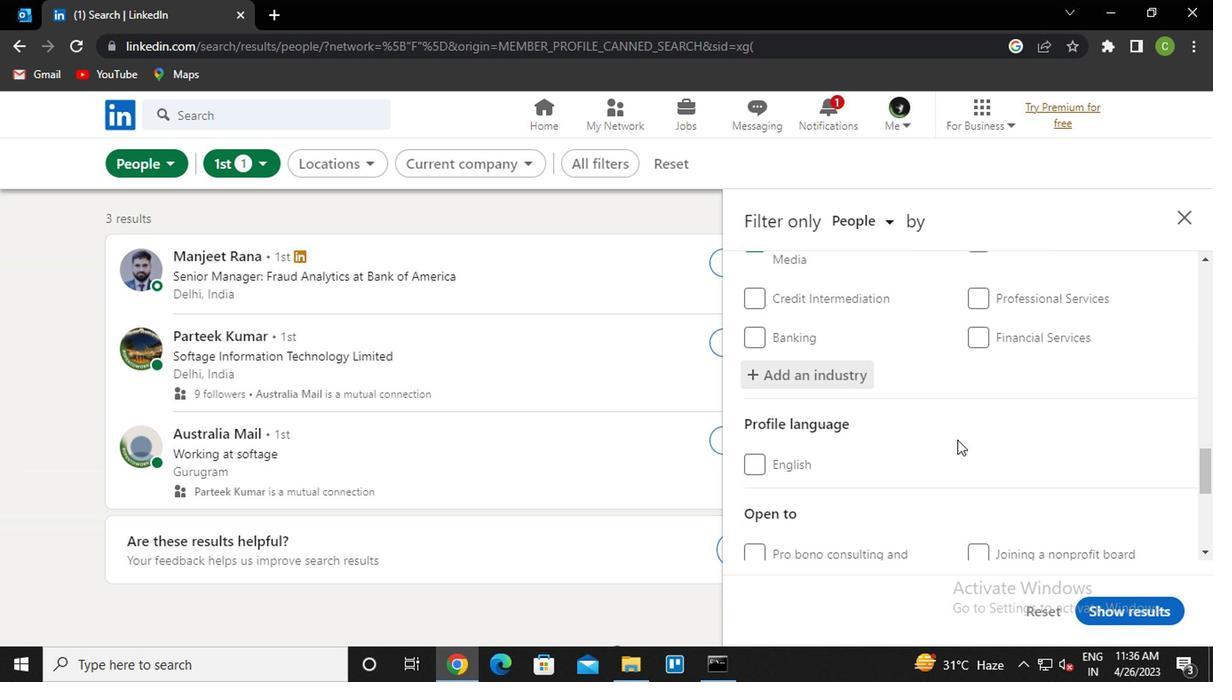 
Action: Mouse scrolled (927, 445) with delta (0, 0)
Screenshot: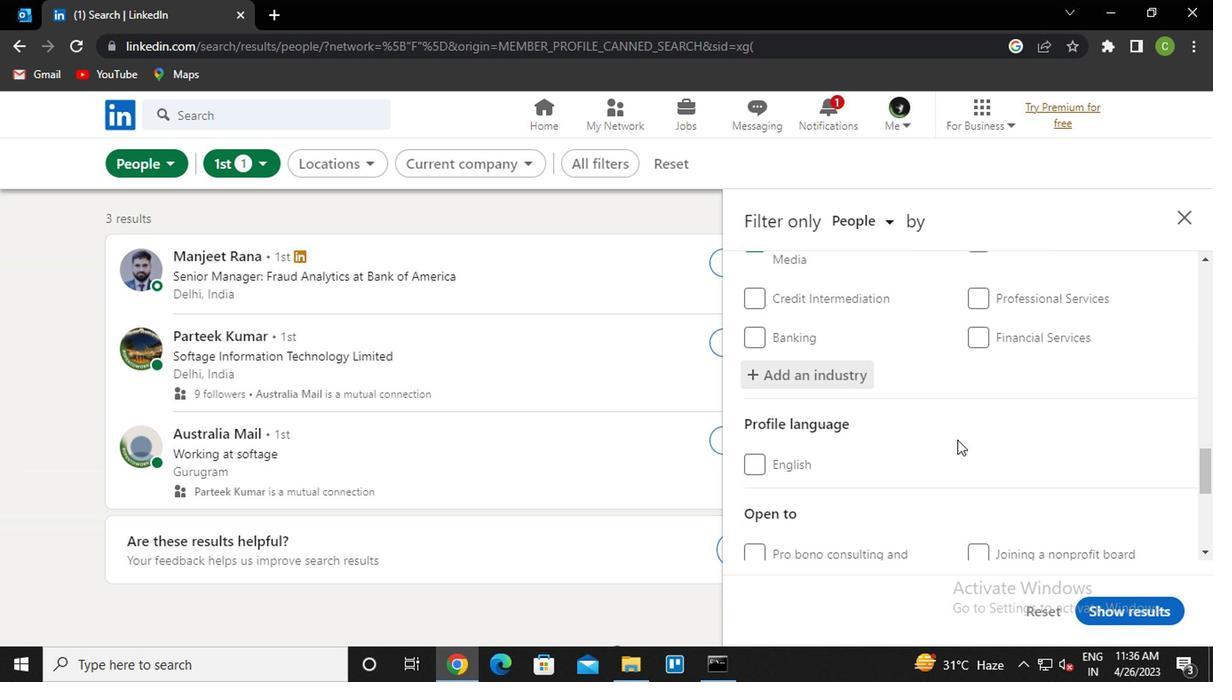 
Action: Mouse moved to (817, 470)
Screenshot: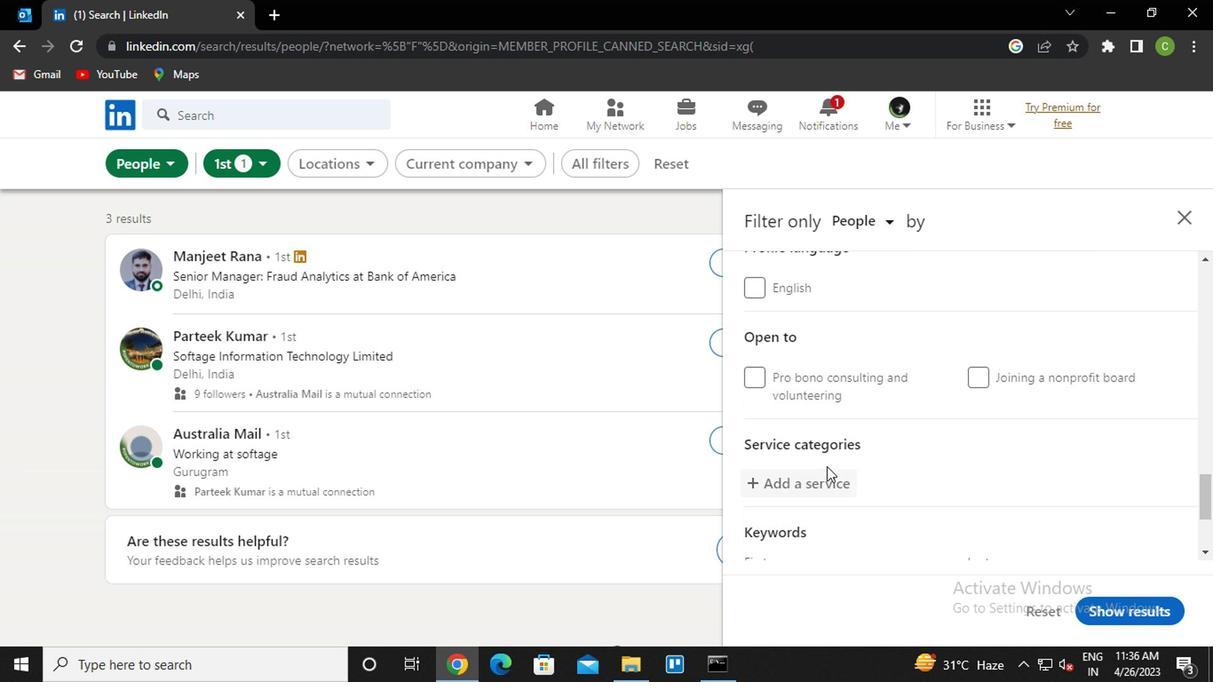 
Action: Mouse pressed left at (817, 470)
Screenshot: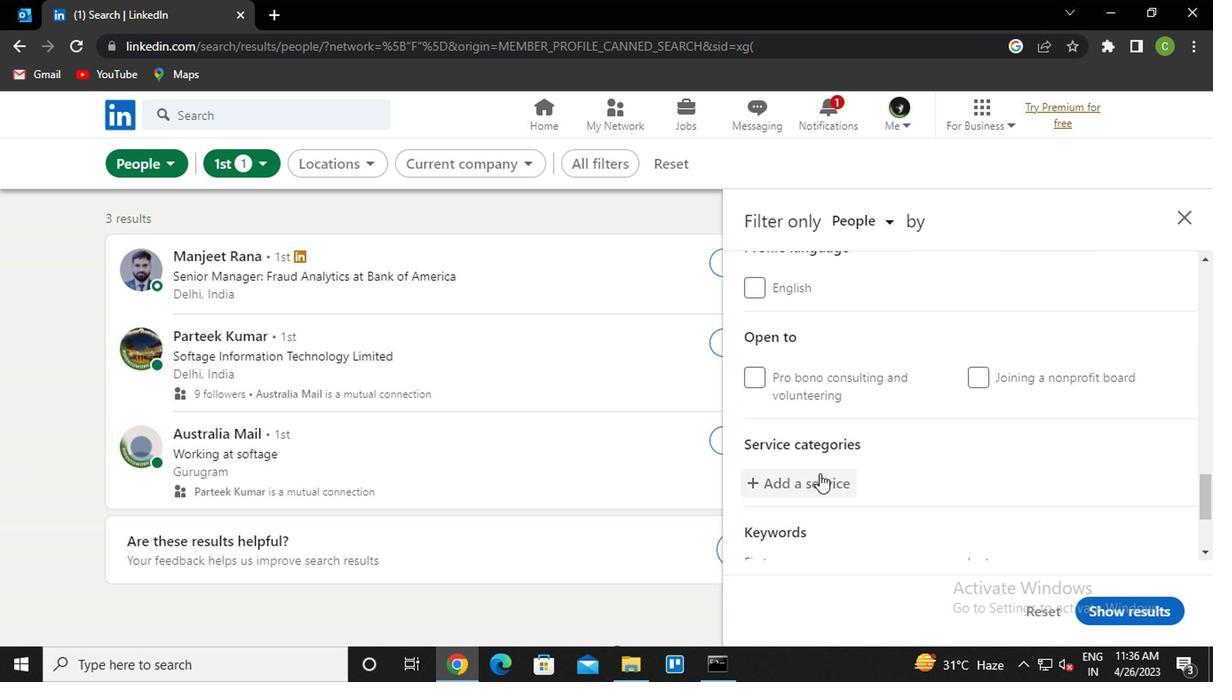 
Action: Mouse moved to (863, 446)
Screenshot: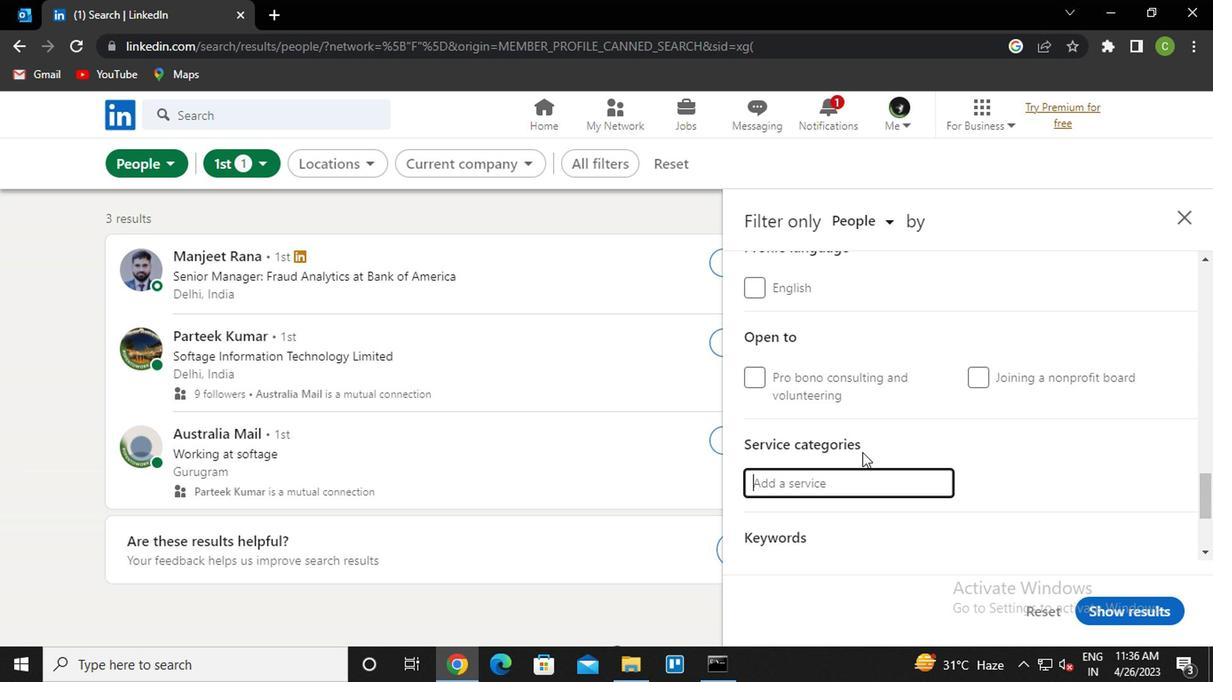 
Action: Mouse scrolled (863, 446) with delta (0, 0)
Screenshot: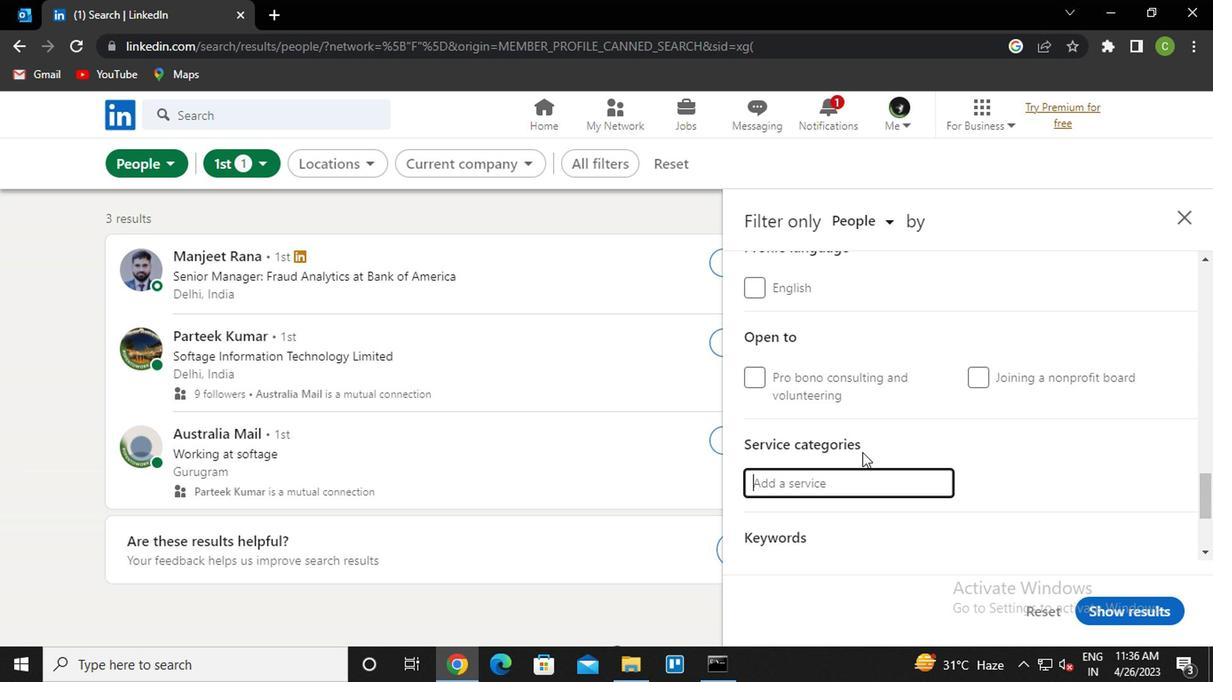 
Action: Mouse moved to (897, 434)
Screenshot: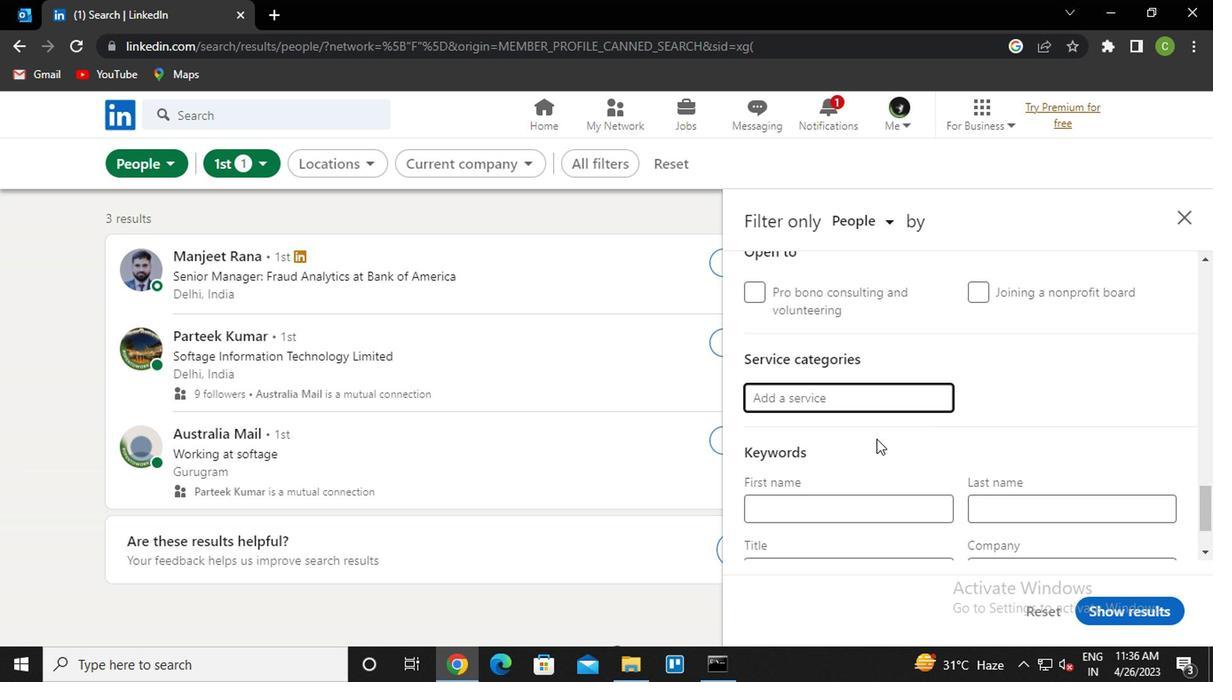 
Action: Key pressed <Key.caps_lock><Key.caps_lock><Key.caps_lock>r<Key.caps_lock>esearch
Screenshot: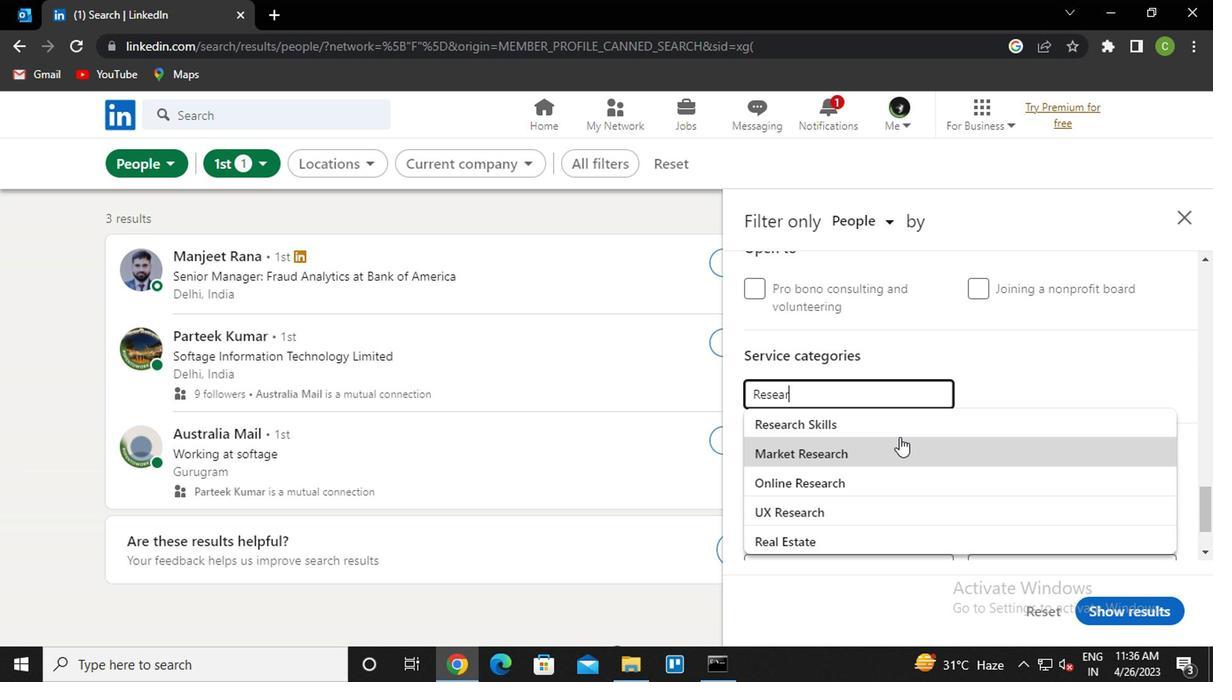 
Action: Mouse moved to (888, 439)
Screenshot: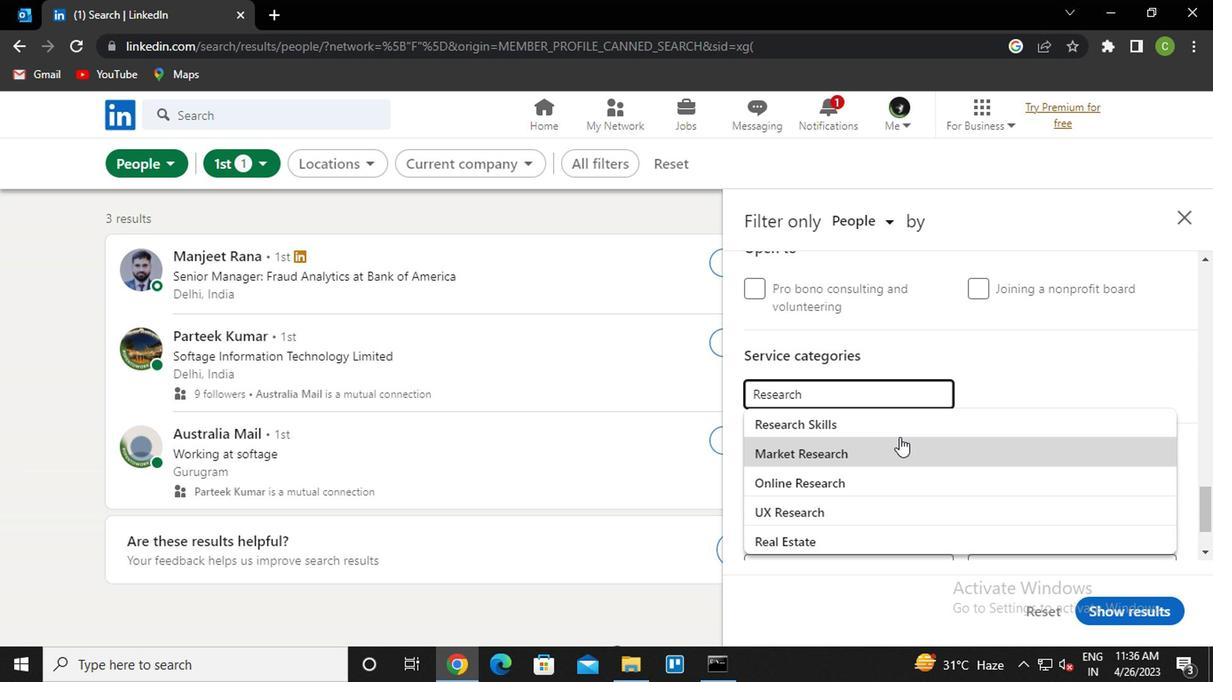 
Action: Key pressed <Key.enter>
Screenshot: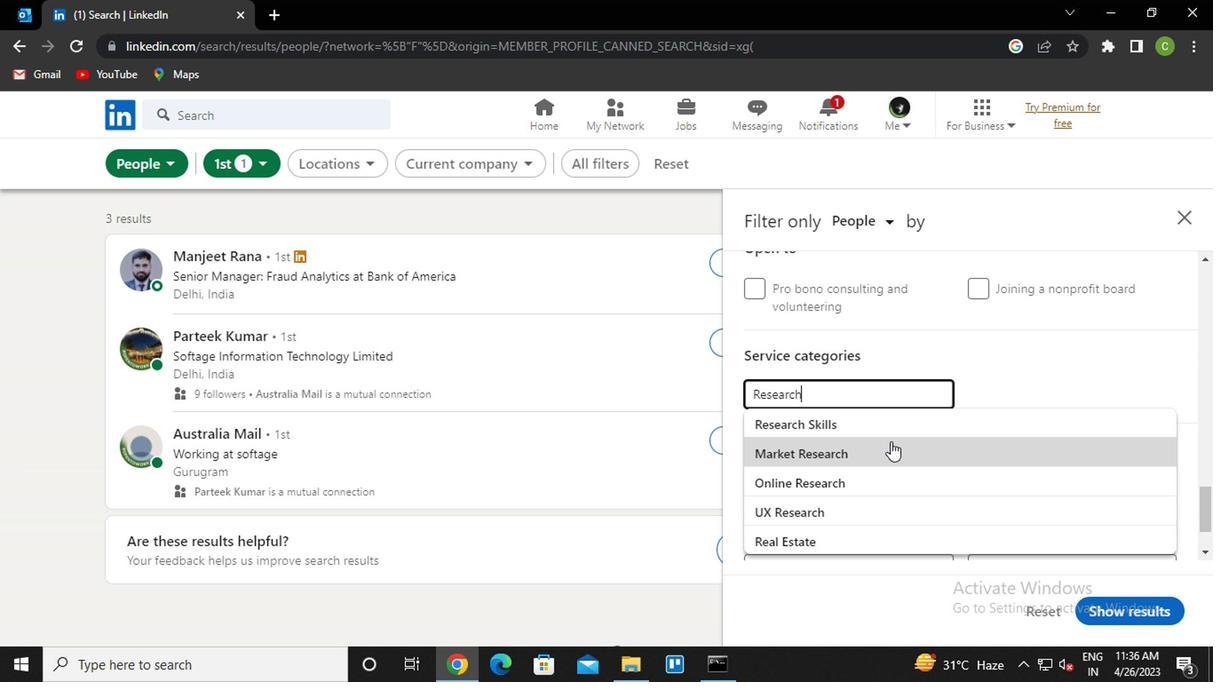 
Action: Mouse scrolled (888, 438) with delta (0, 0)
Screenshot: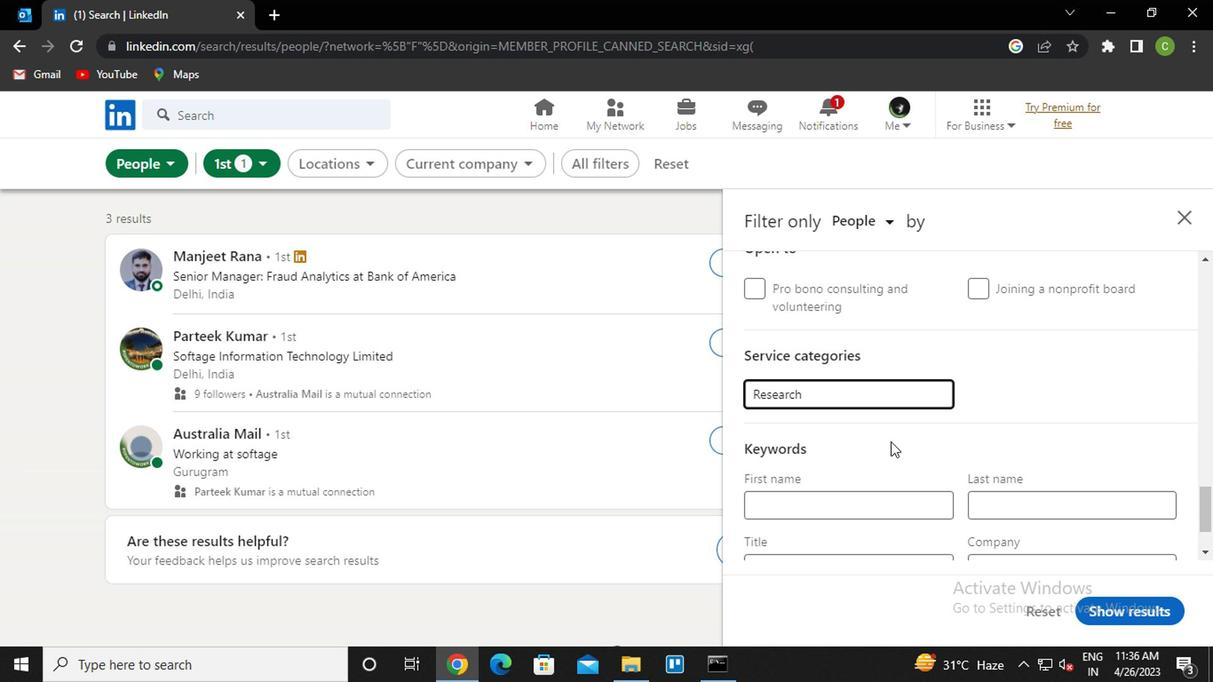 
Action: Mouse scrolled (888, 438) with delta (0, 0)
Screenshot: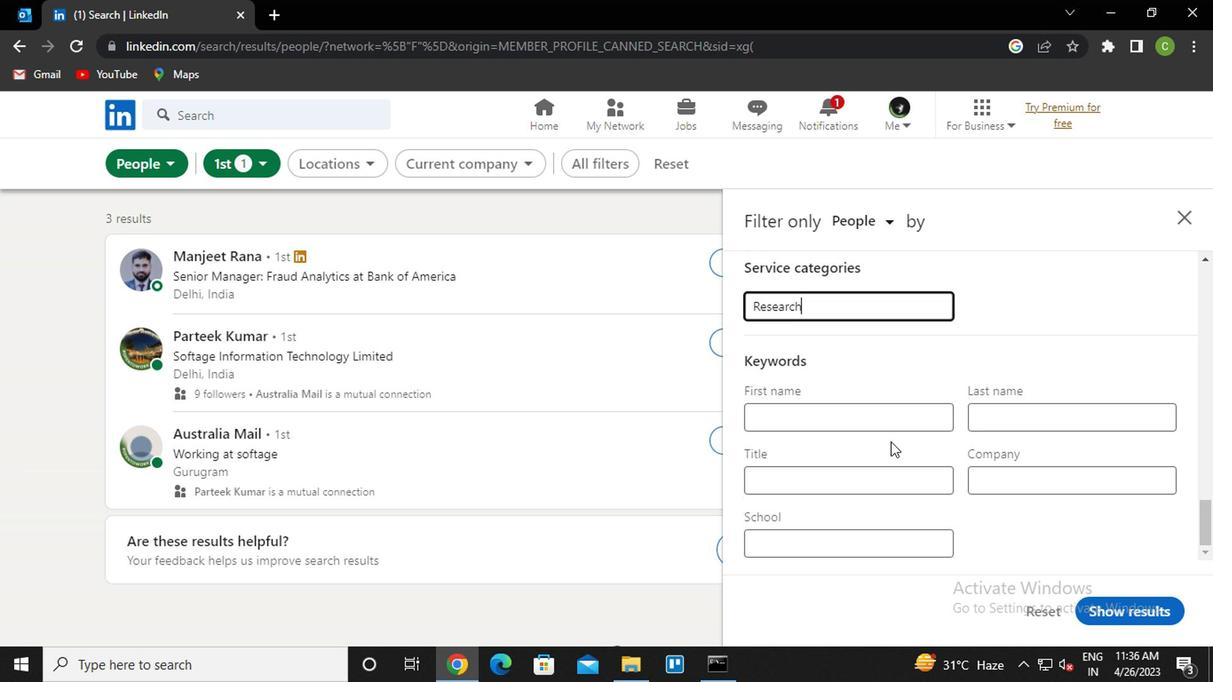
Action: Mouse moved to (857, 468)
Screenshot: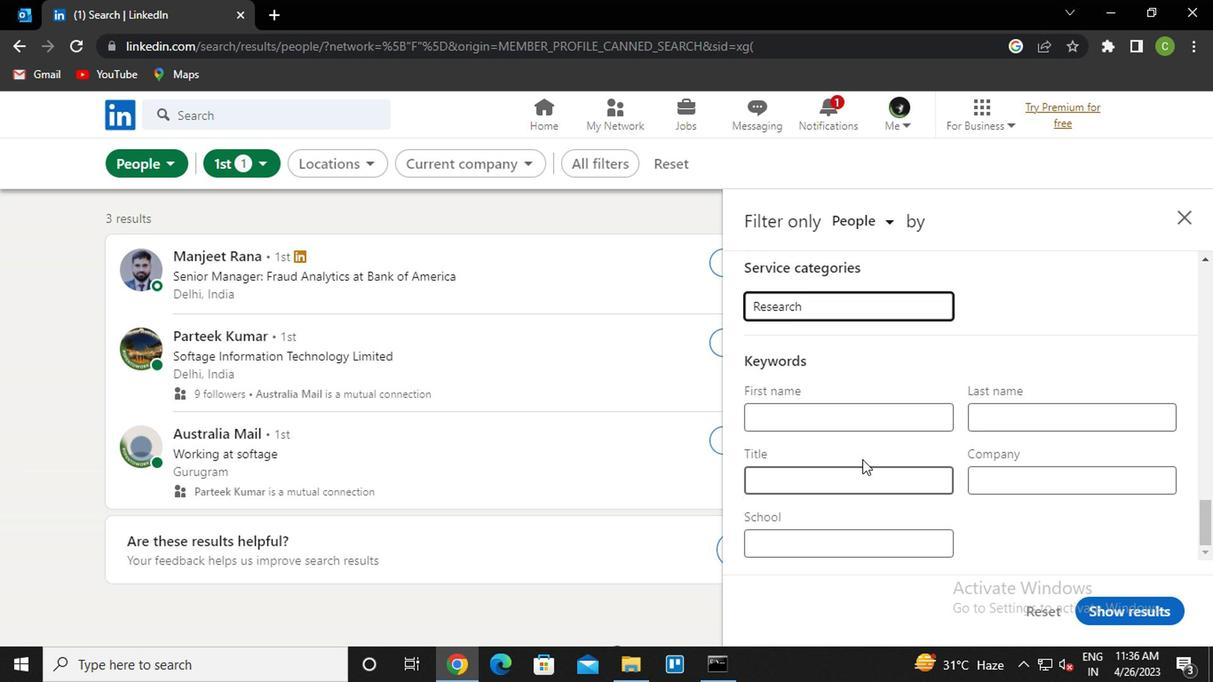 
Action: Mouse pressed left at (857, 468)
Screenshot: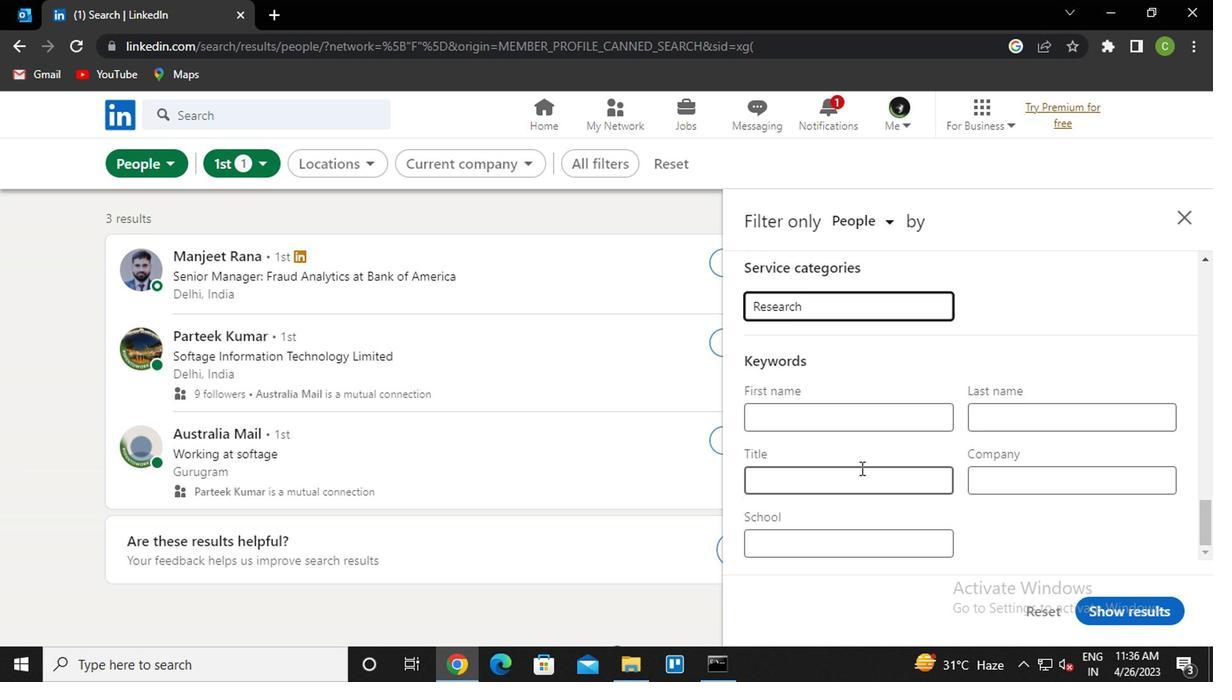 
Action: Key pressed <Key.caps_lock>b<Key.caps_lock>us<Key.space><Key.caps_lock>p<Key.caps_lock>erson
Screenshot: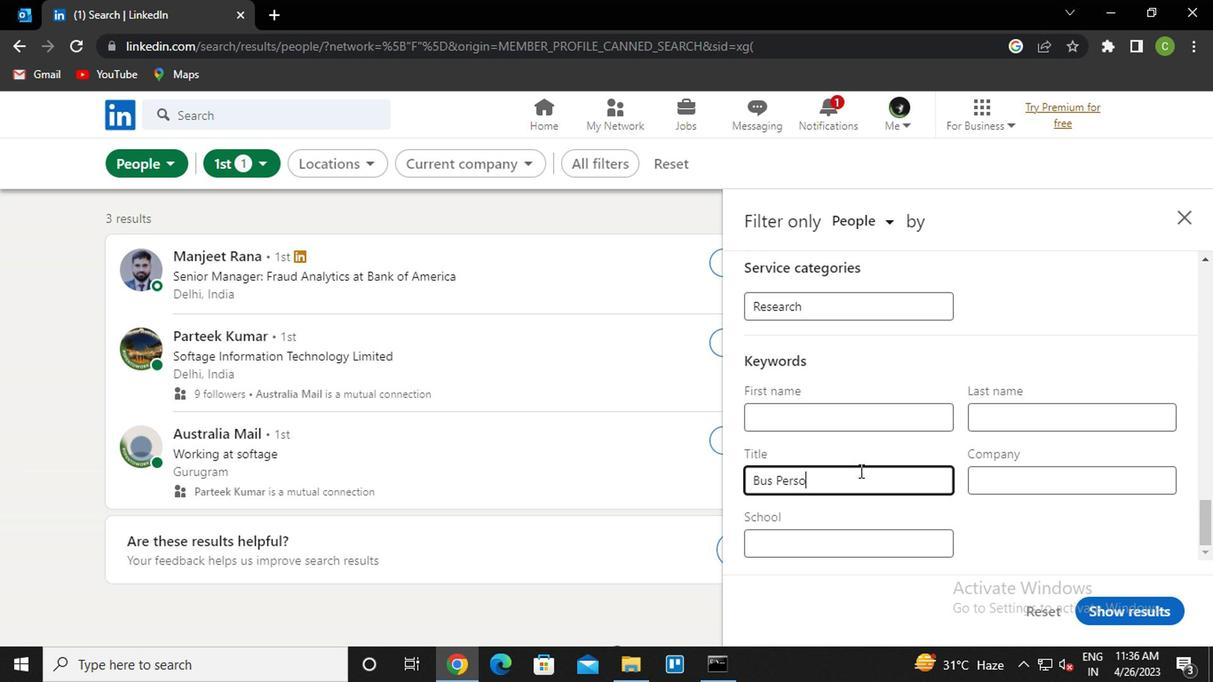 
Action: Mouse moved to (1130, 574)
Screenshot: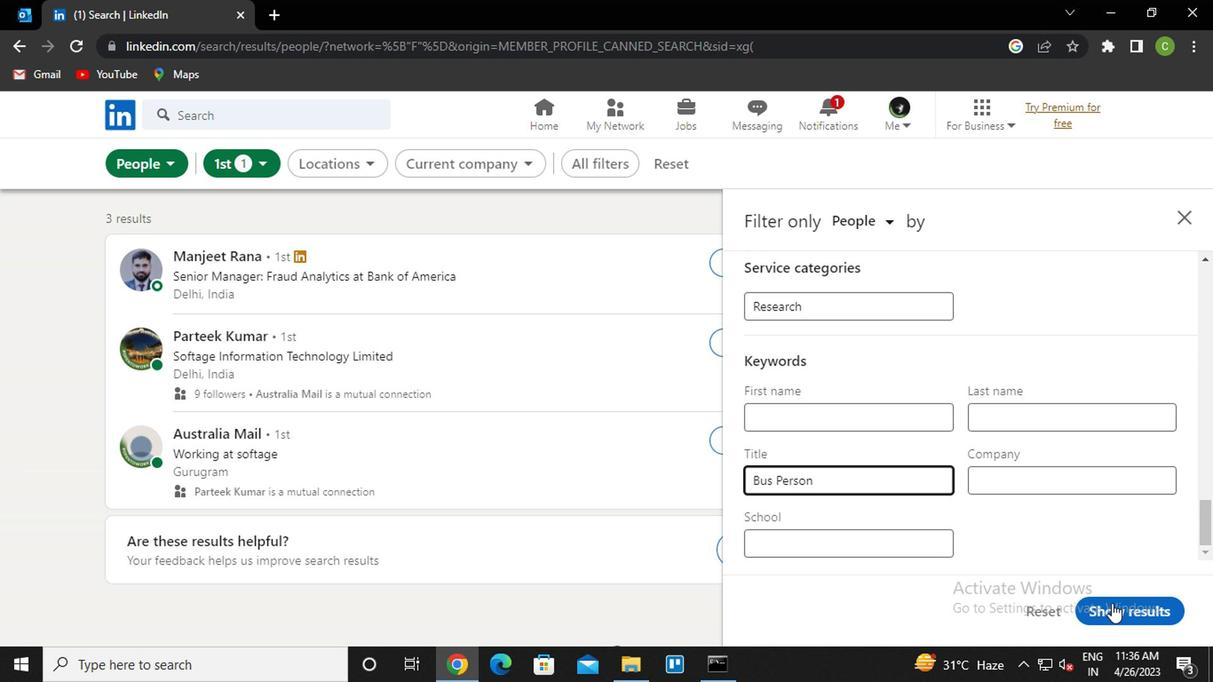 
Action: Mouse pressed left at (1130, 574)
Screenshot: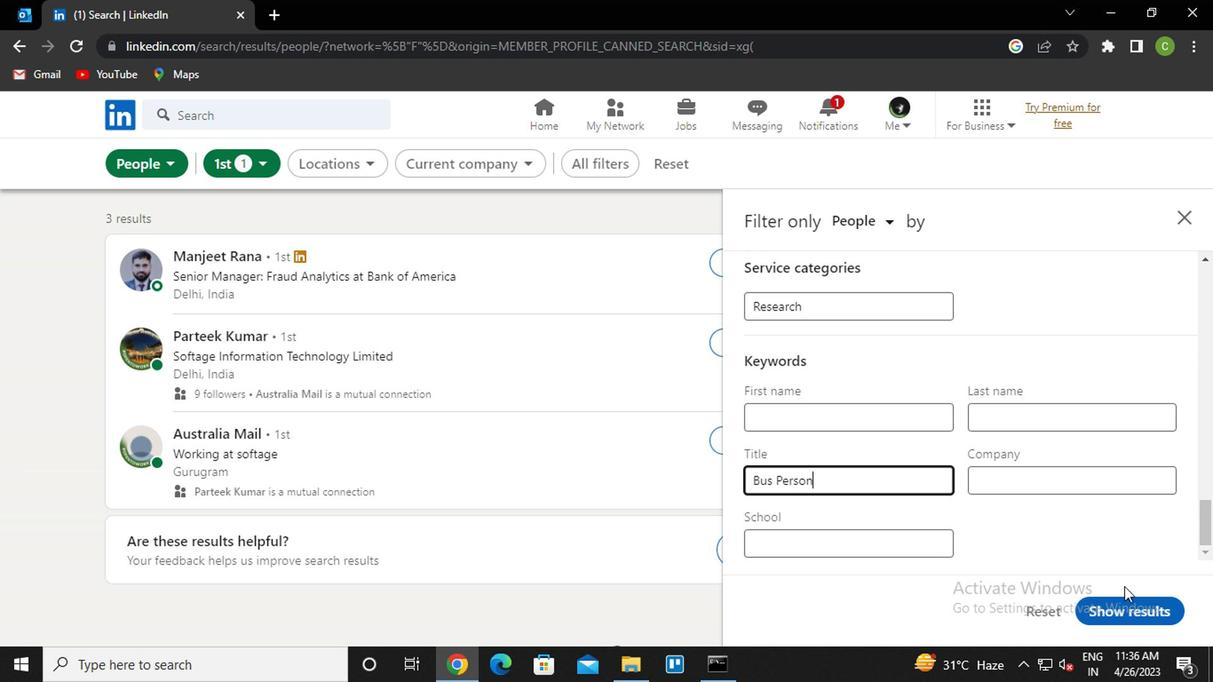 
Action: Mouse moved to (1127, 618)
Screenshot: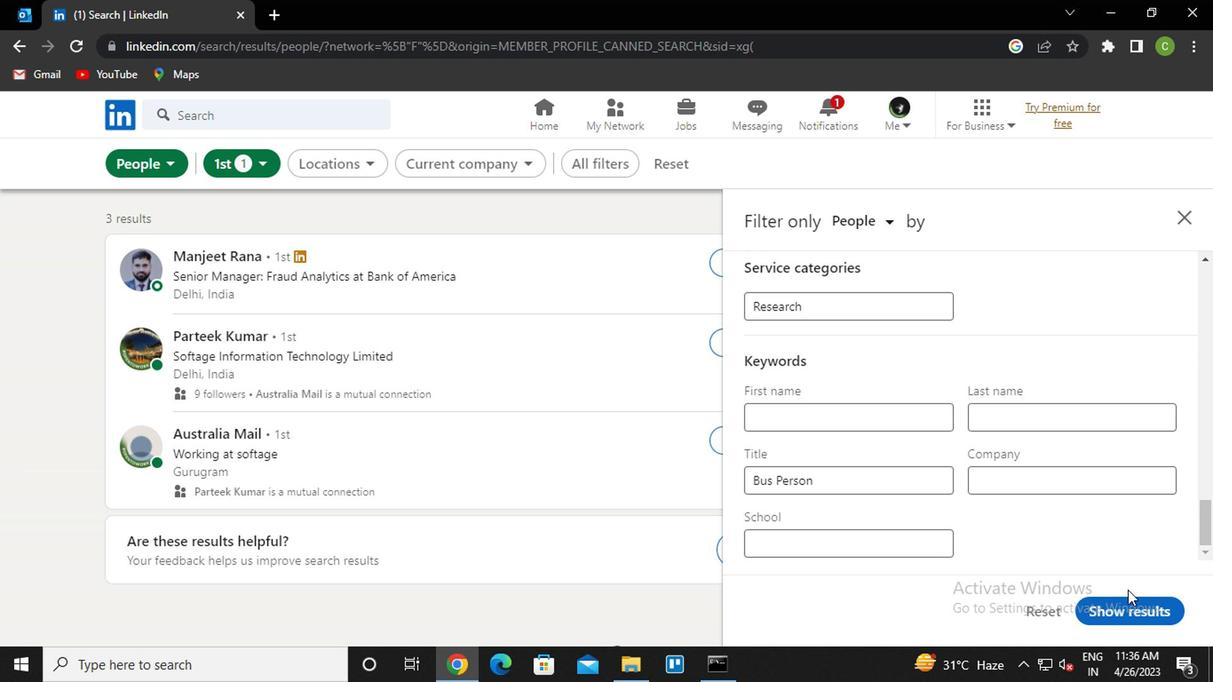 
Action: Mouse pressed left at (1127, 618)
Screenshot: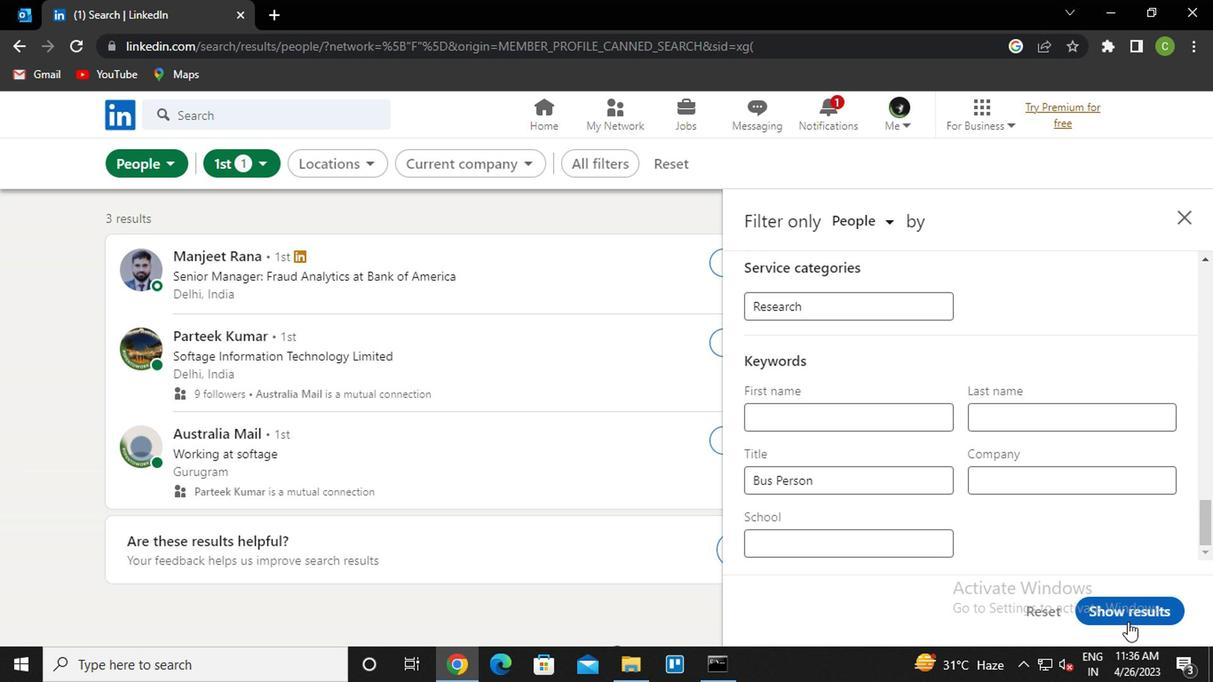 
Action: Mouse moved to (585, 577)
Screenshot: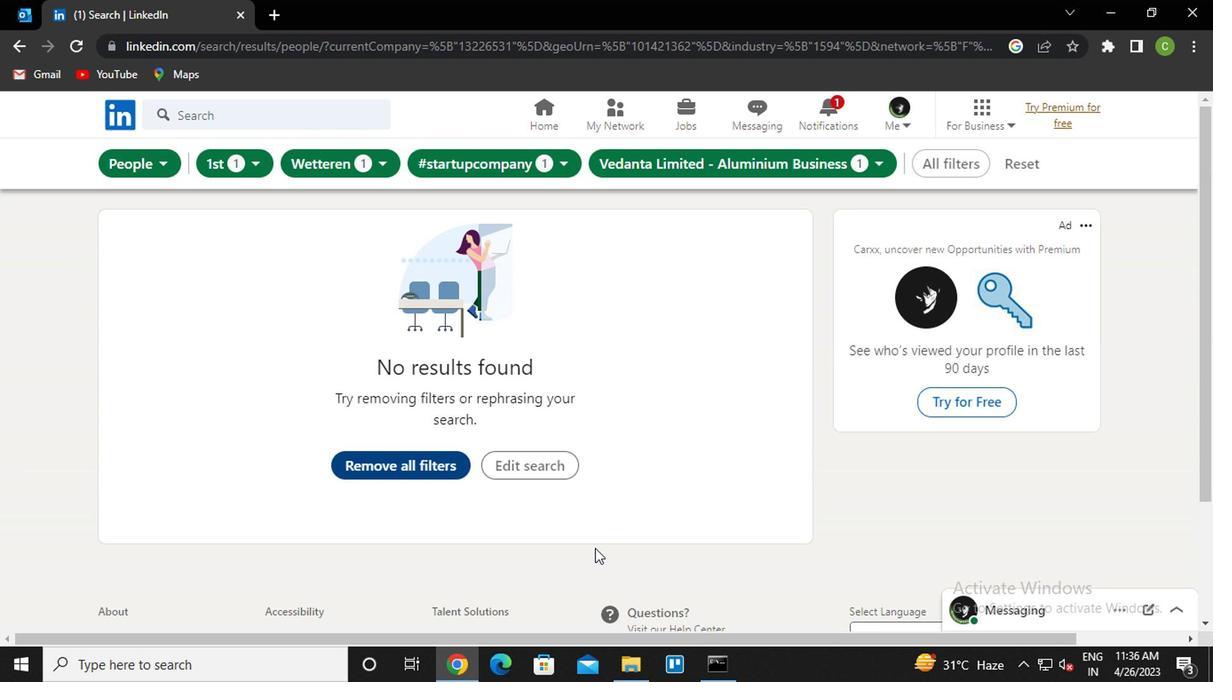 
